 Task: Search one way flight ticket for 2 adults, 2 children, 2 infants in seat in first from Pullman/moscow, Idaho: Pullman-moscow Regional Airport to Jackson: Jackson Hole Airport on 5-2-2023. Choice of flights is Westjet. Number of bags: 1 checked bag. Price is upto 81000. Outbound departure time preference is 12:45.
Action: Mouse moved to (382, 360)
Screenshot: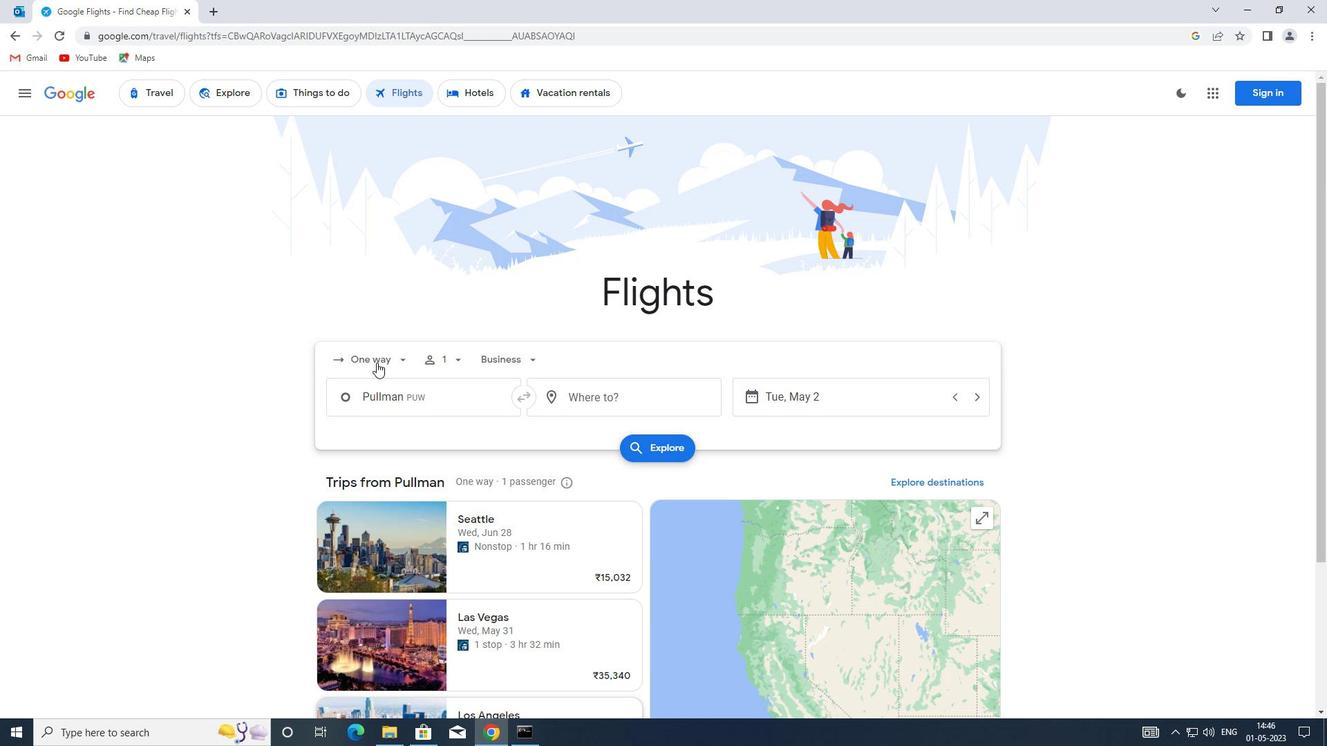 
Action: Mouse pressed left at (382, 360)
Screenshot: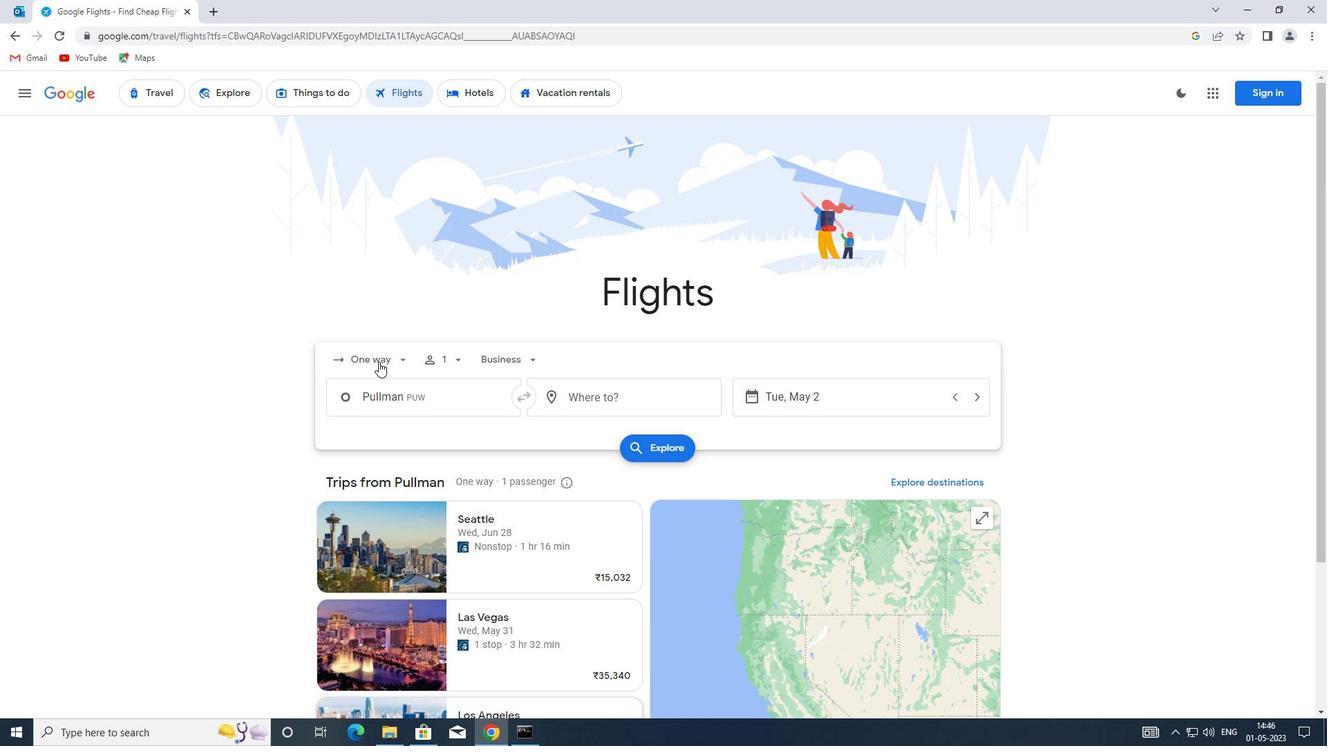 
Action: Mouse moved to (409, 425)
Screenshot: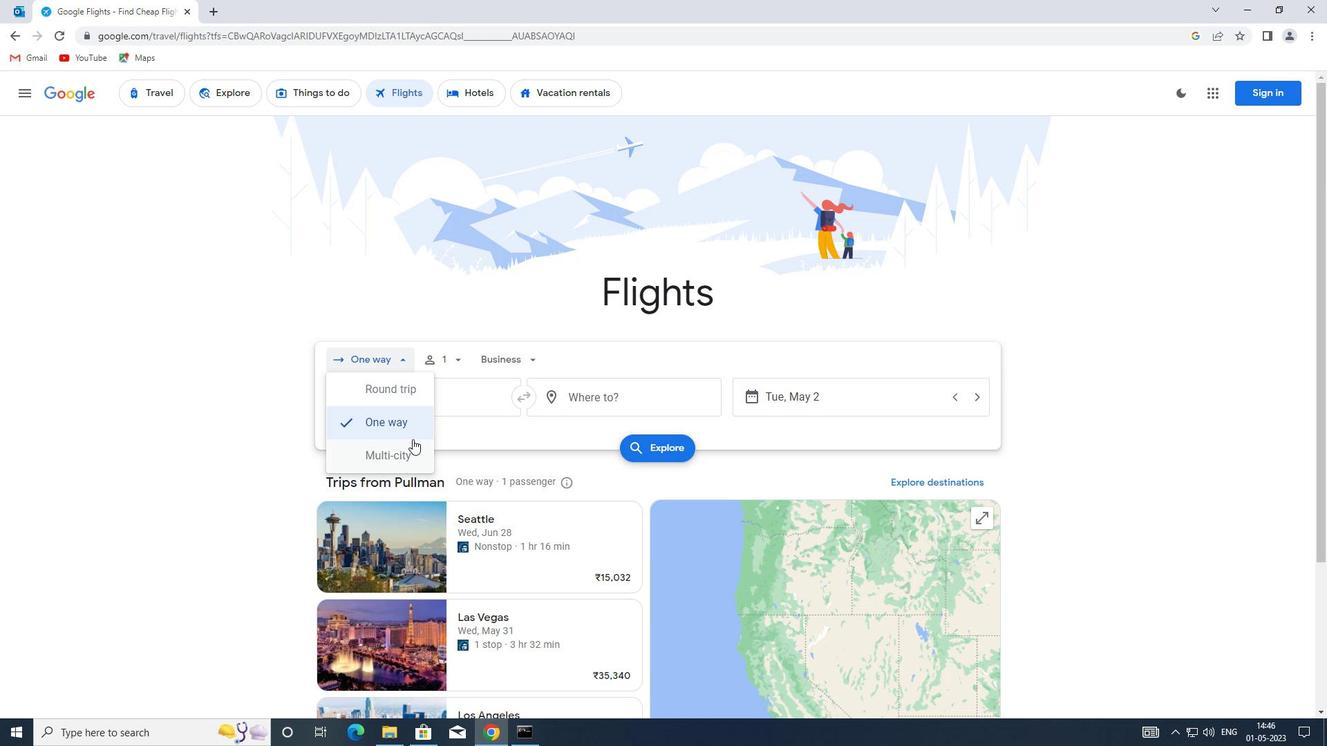 
Action: Mouse pressed left at (409, 425)
Screenshot: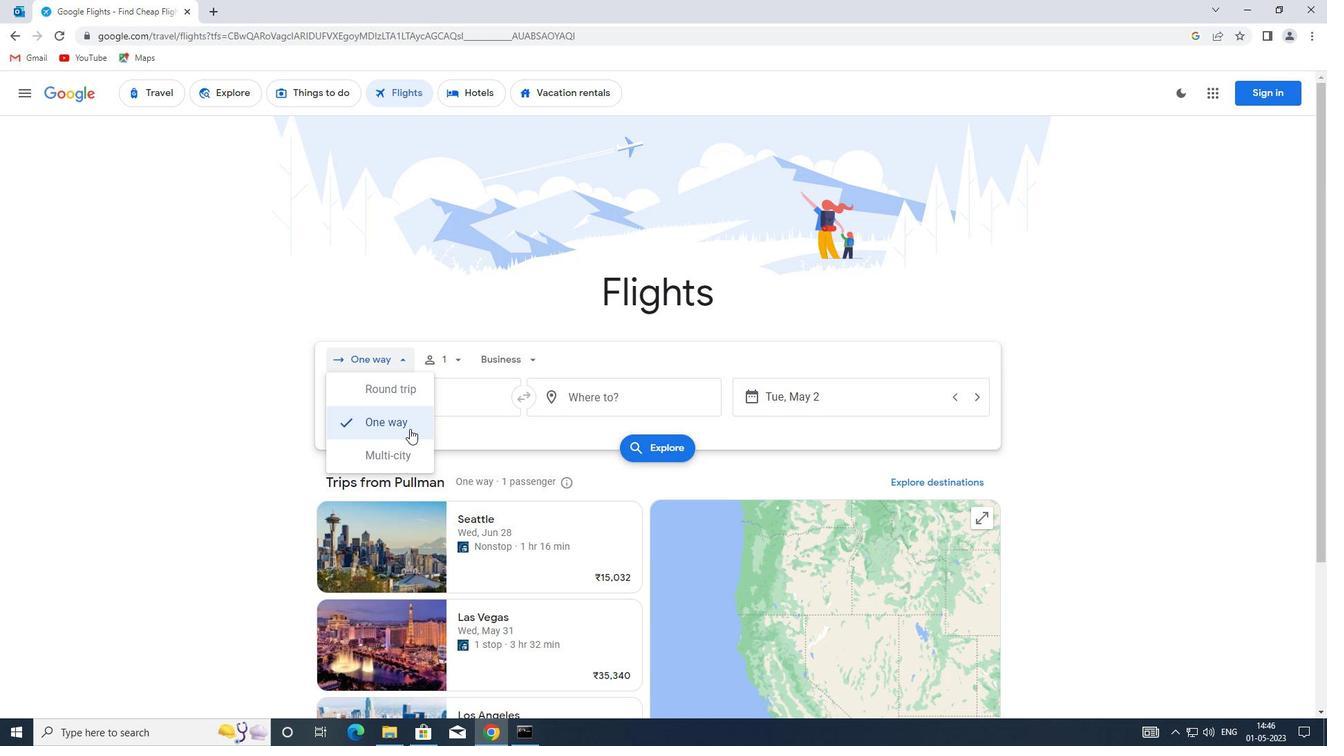 
Action: Mouse moved to (460, 358)
Screenshot: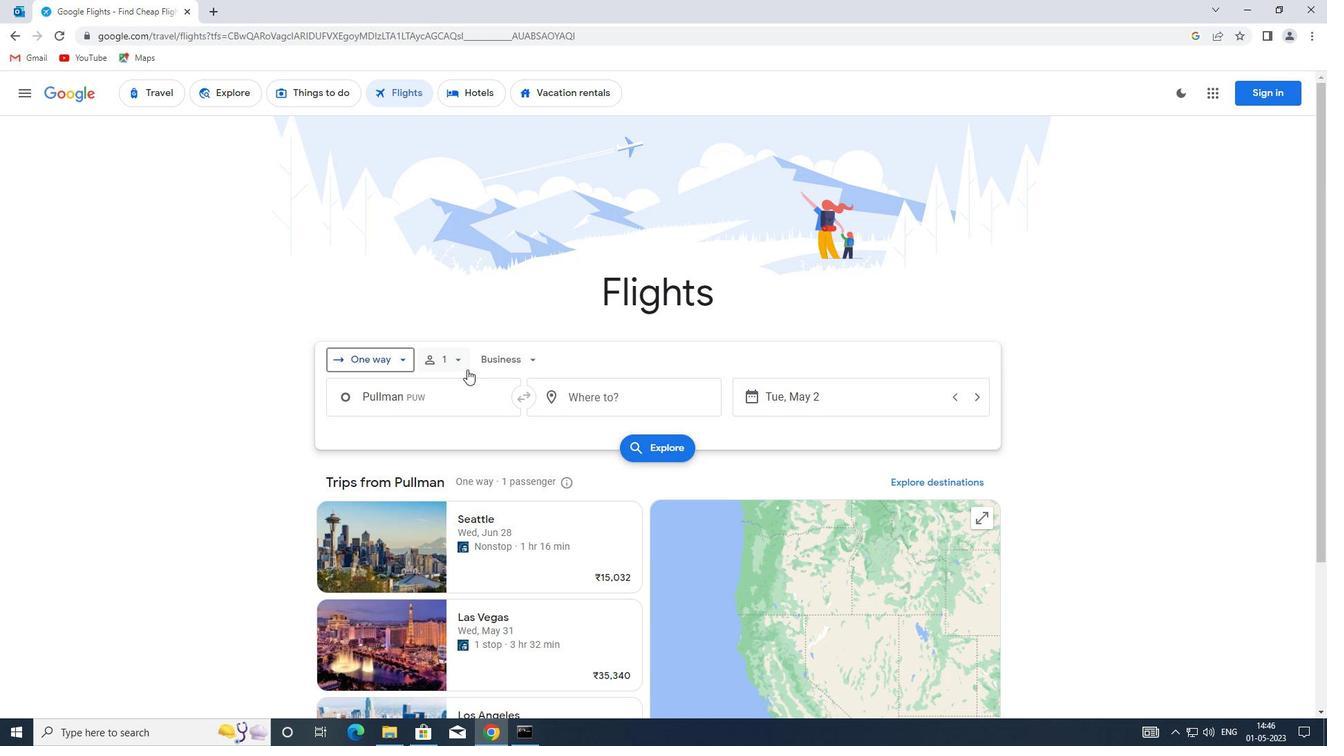 
Action: Mouse pressed left at (460, 358)
Screenshot: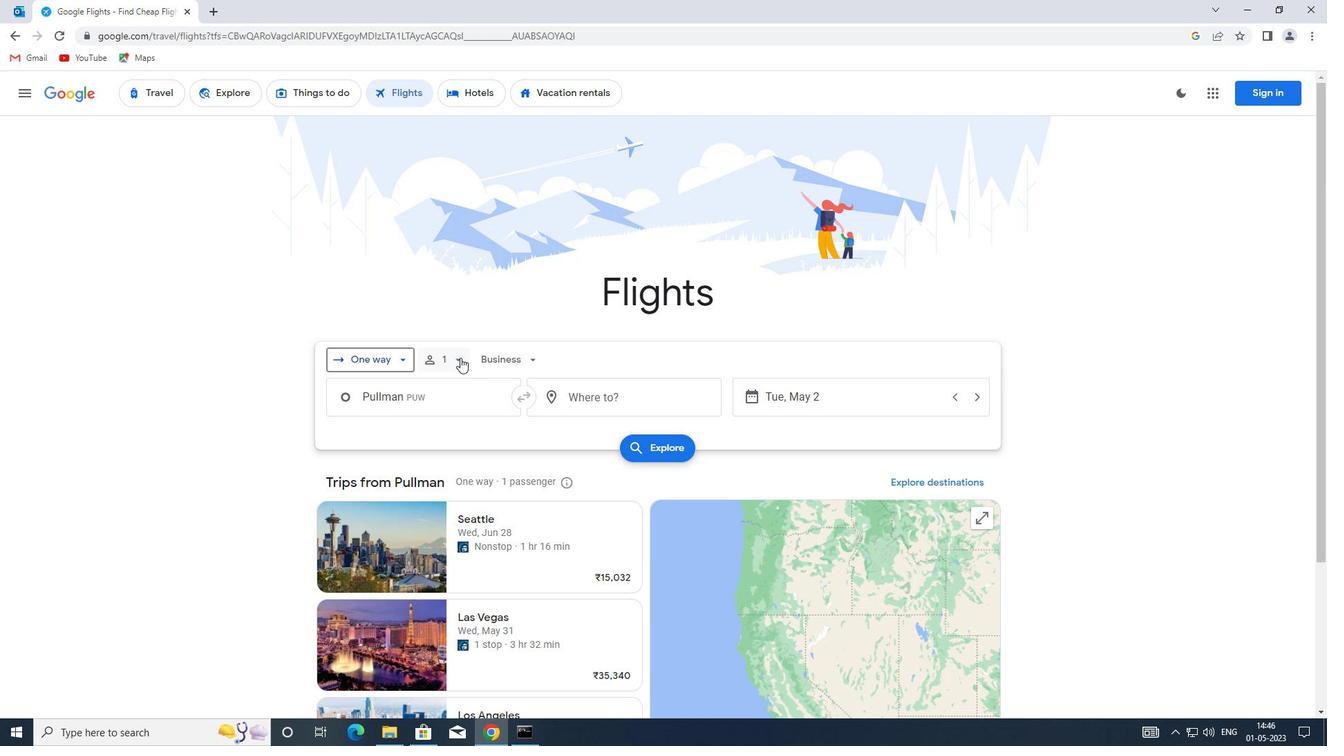 
Action: Mouse moved to (555, 391)
Screenshot: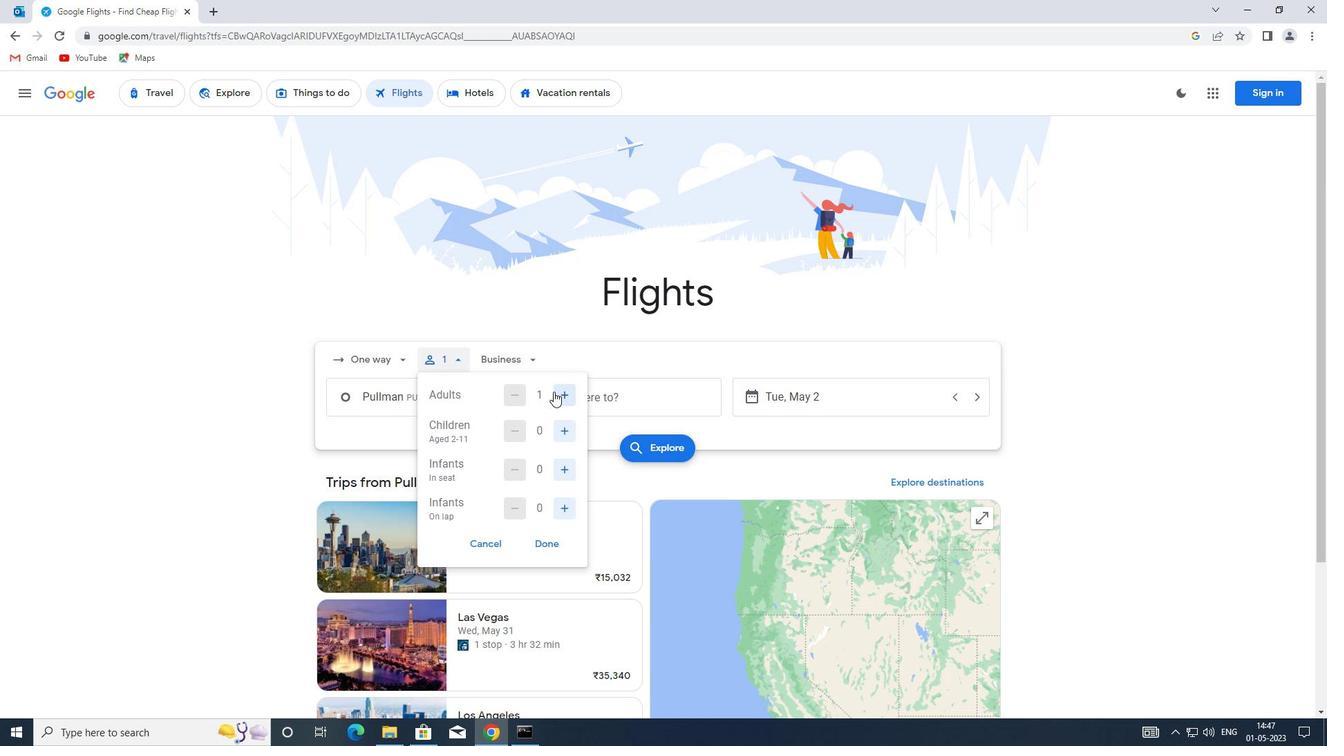 
Action: Mouse pressed left at (555, 391)
Screenshot: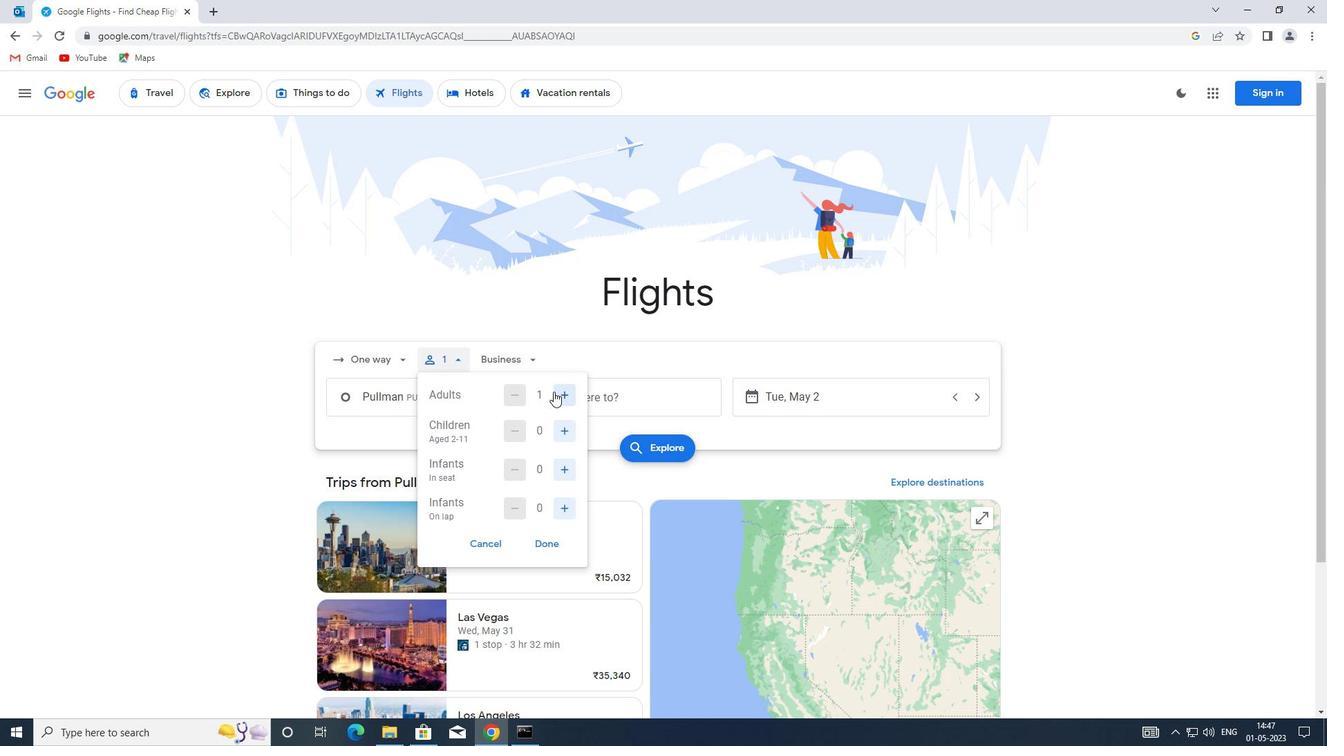 
Action: Mouse moved to (565, 427)
Screenshot: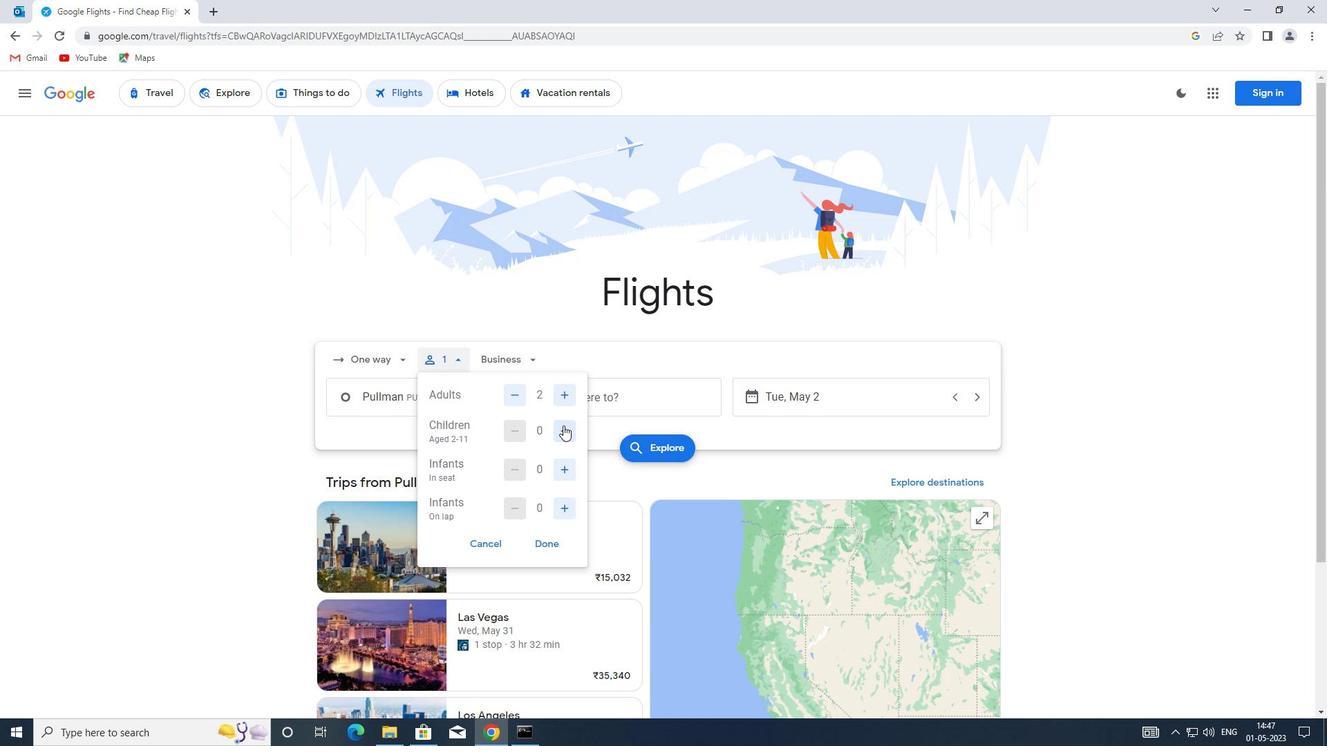 
Action: Mouse pressed left at (565, 427)
Screenshot: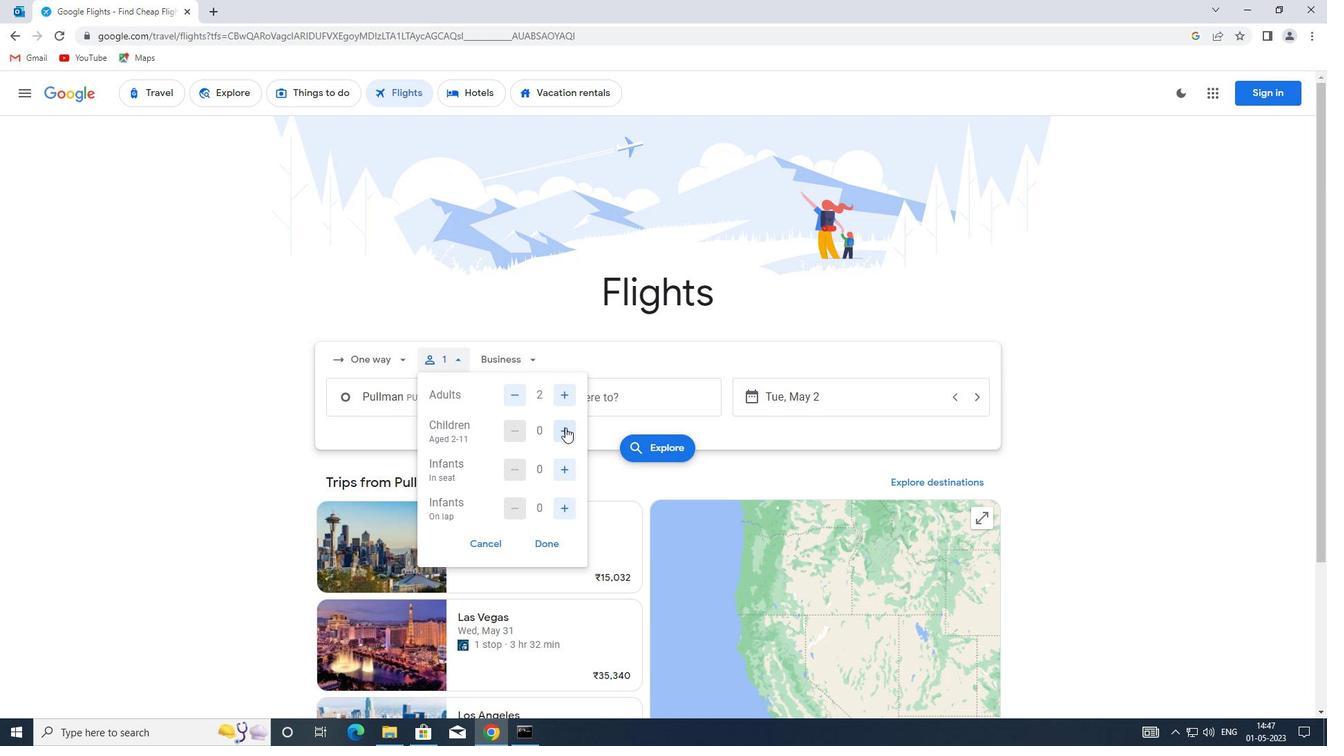 
Action: Mouse pressed left at (565, 427)
Screenshot: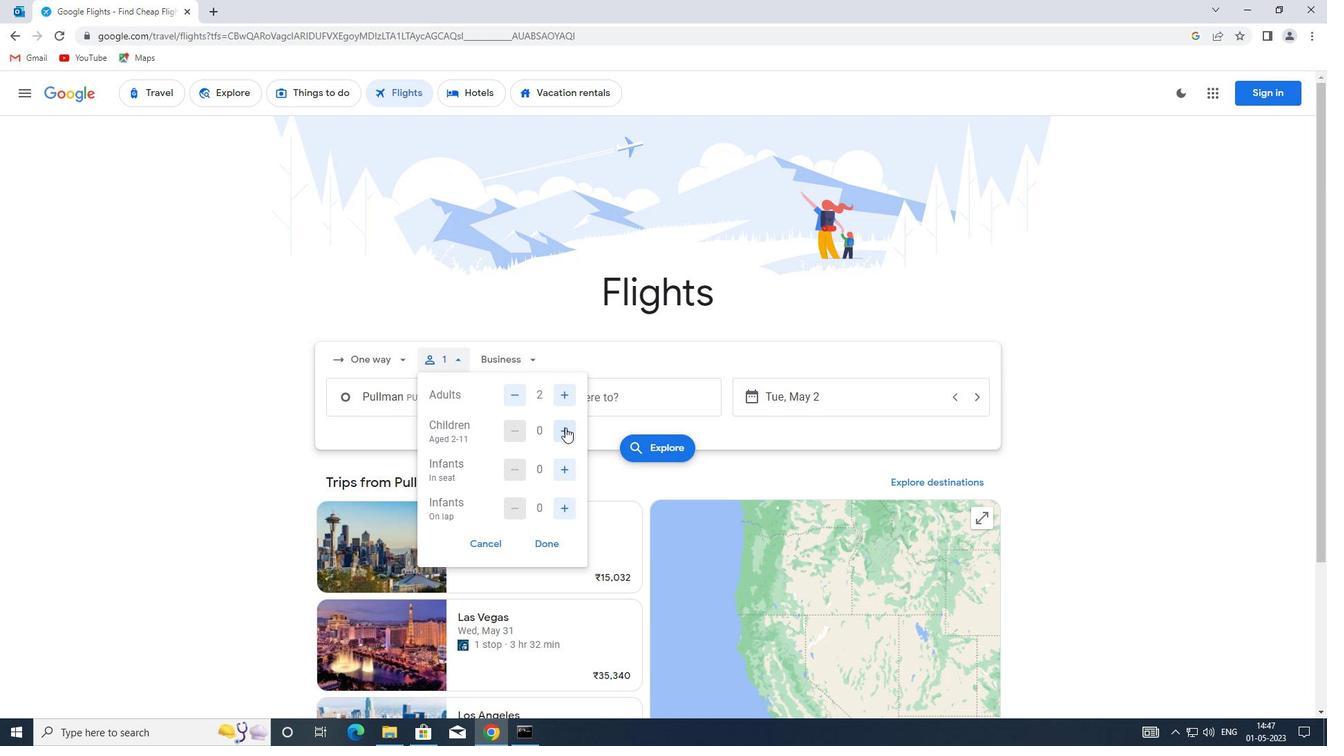 
Action: Mouse moved to (567, 472)
Screenshot: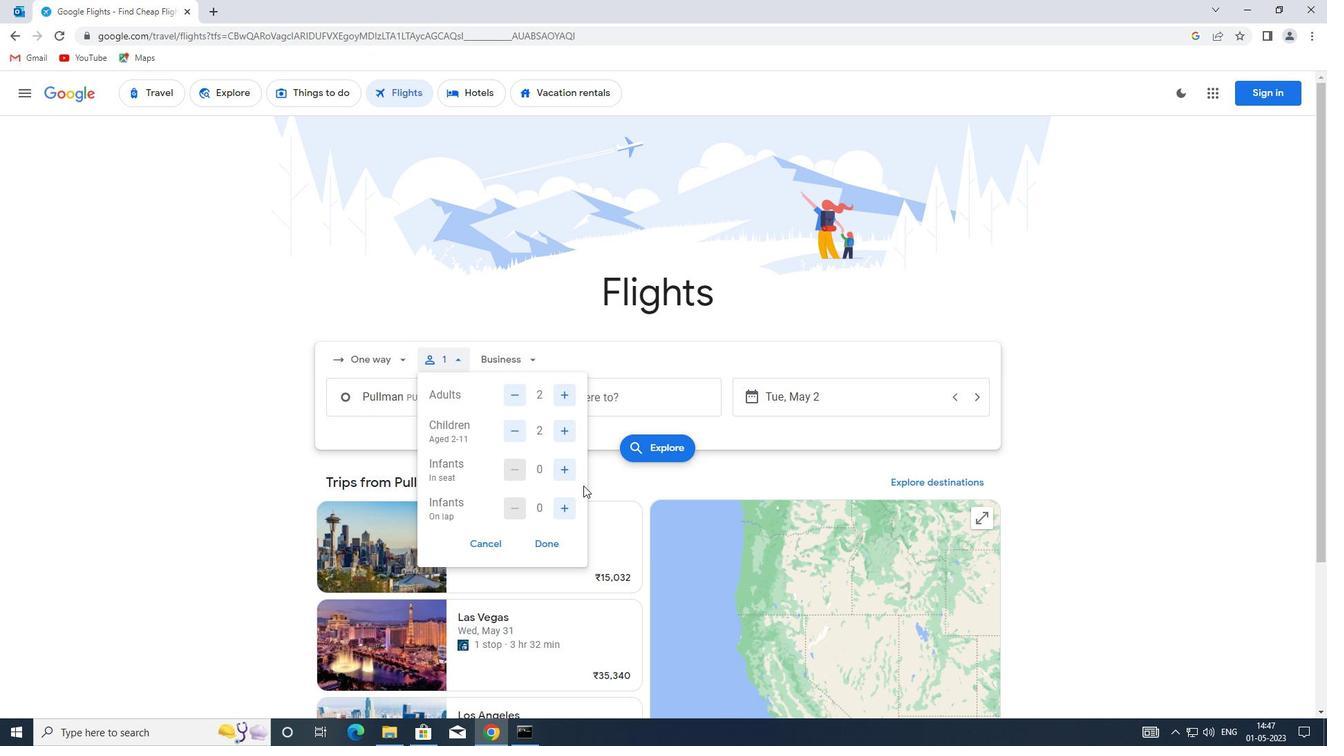 
Action: Mouse pressed left at (567, 472)
Screenshot: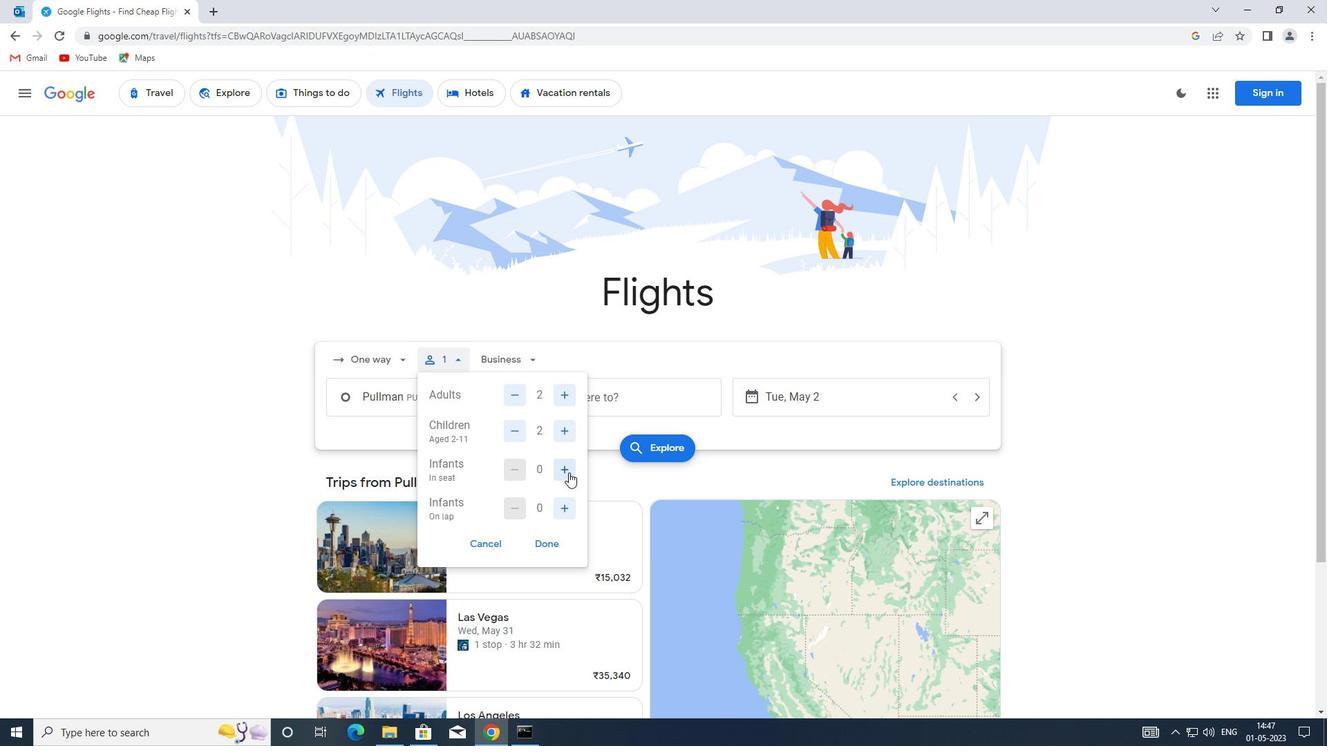
Action: Mouse pressed left at (567, 472)
Screenshot: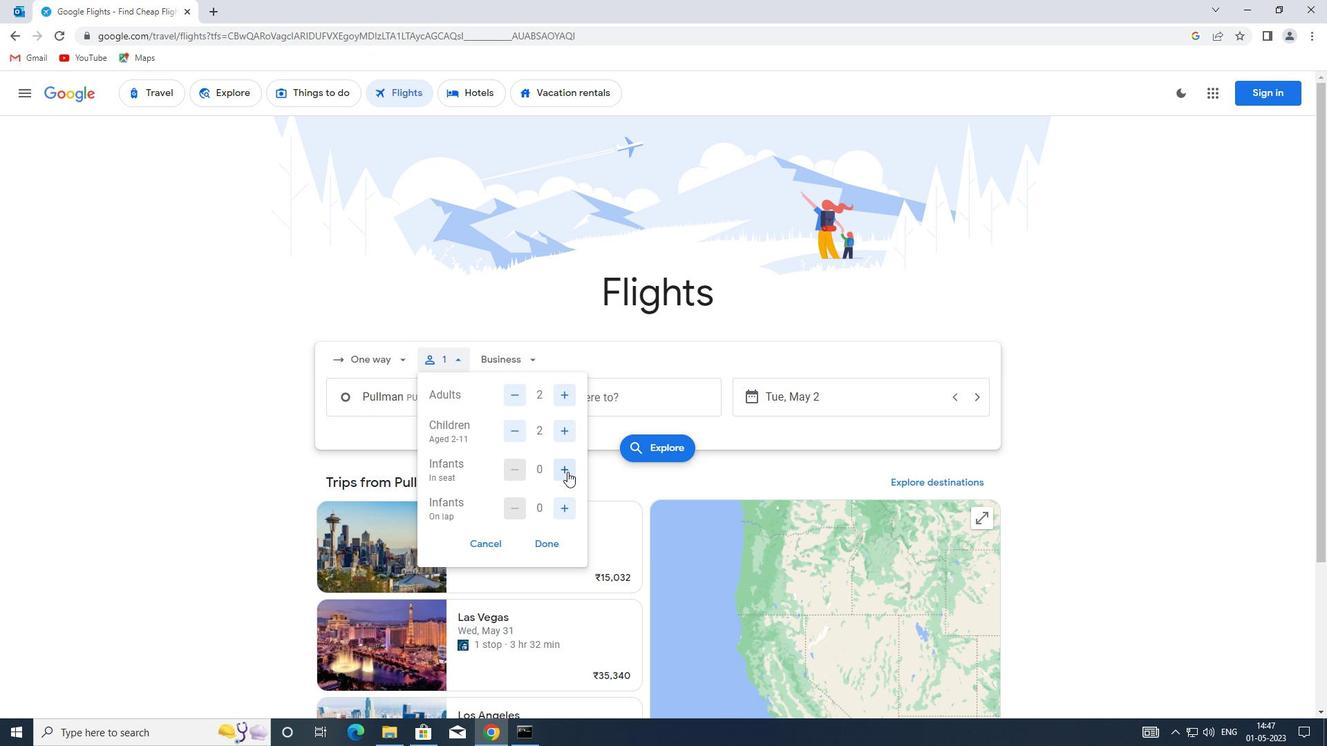 
Action: Mouse moved to (552, 549)
Screenshot: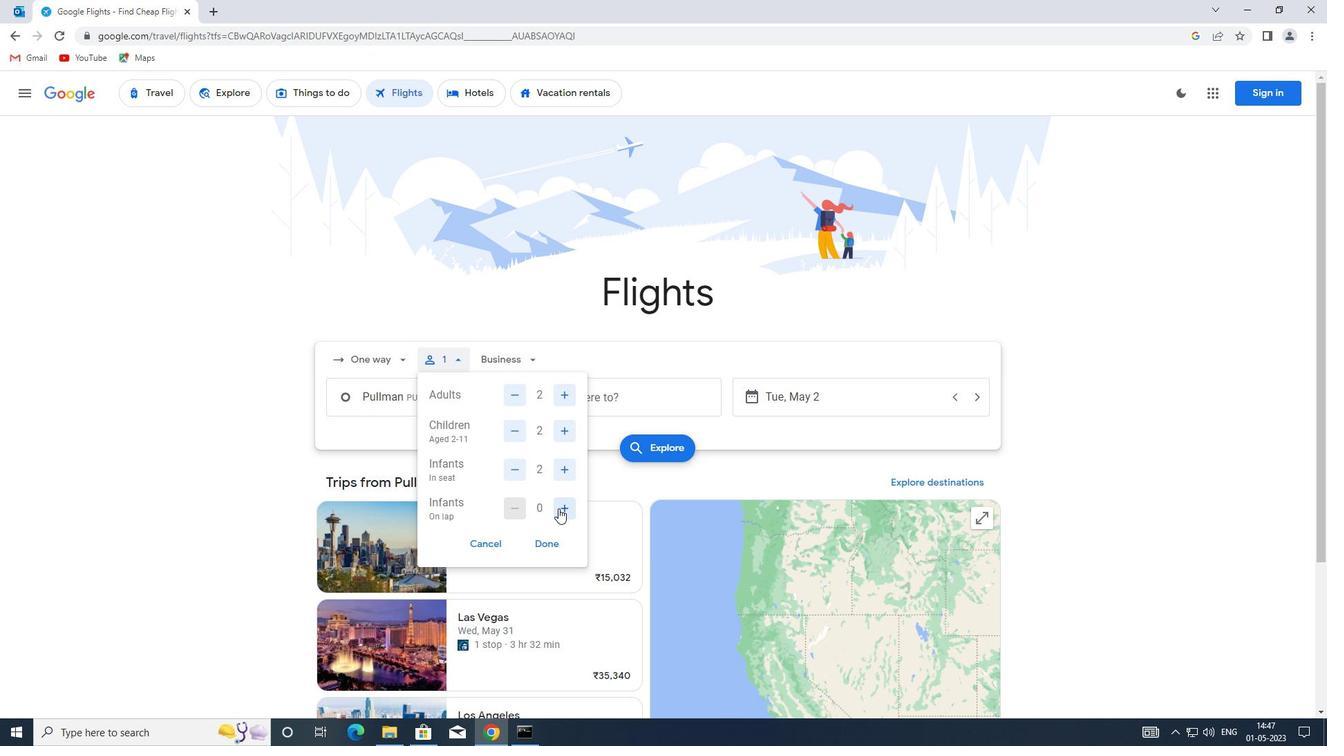 
Action: Mouse pressed left at (552, 549)
Screenshot: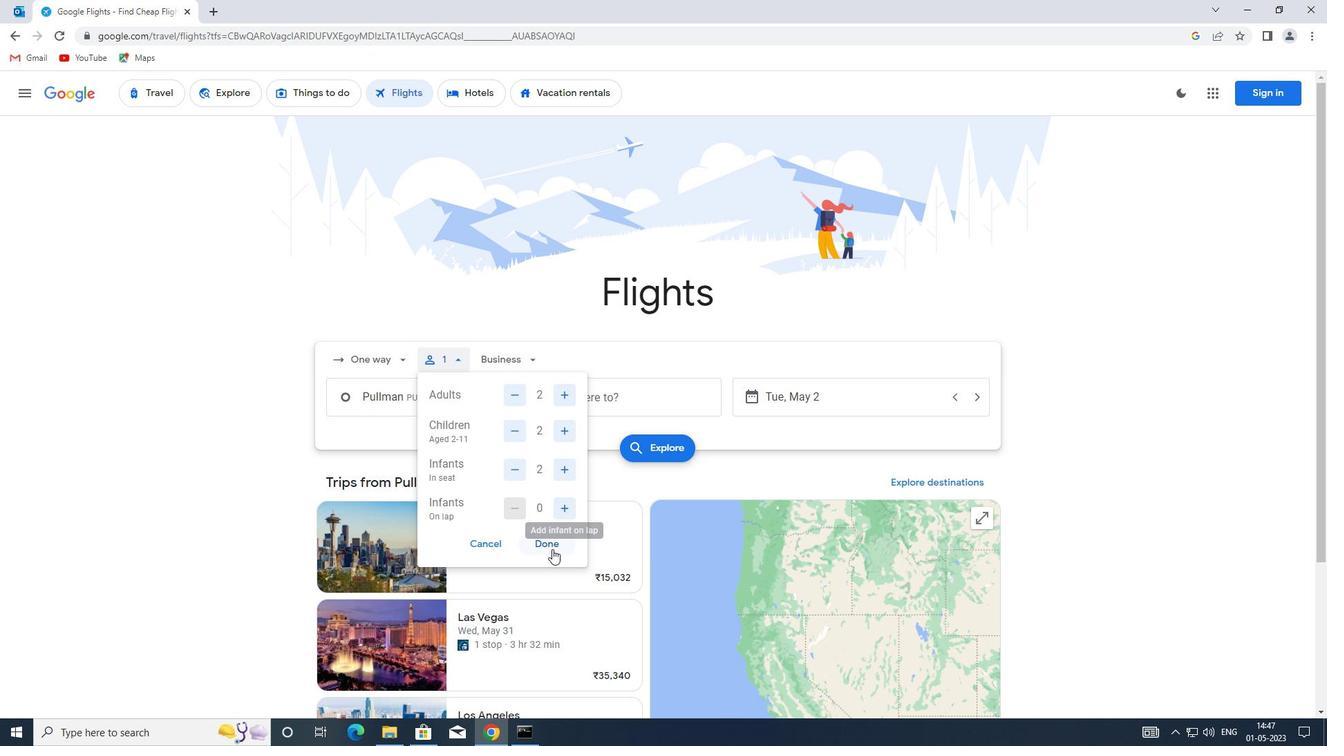 
Action: Mouse moved to (519, 357)
Screenshot: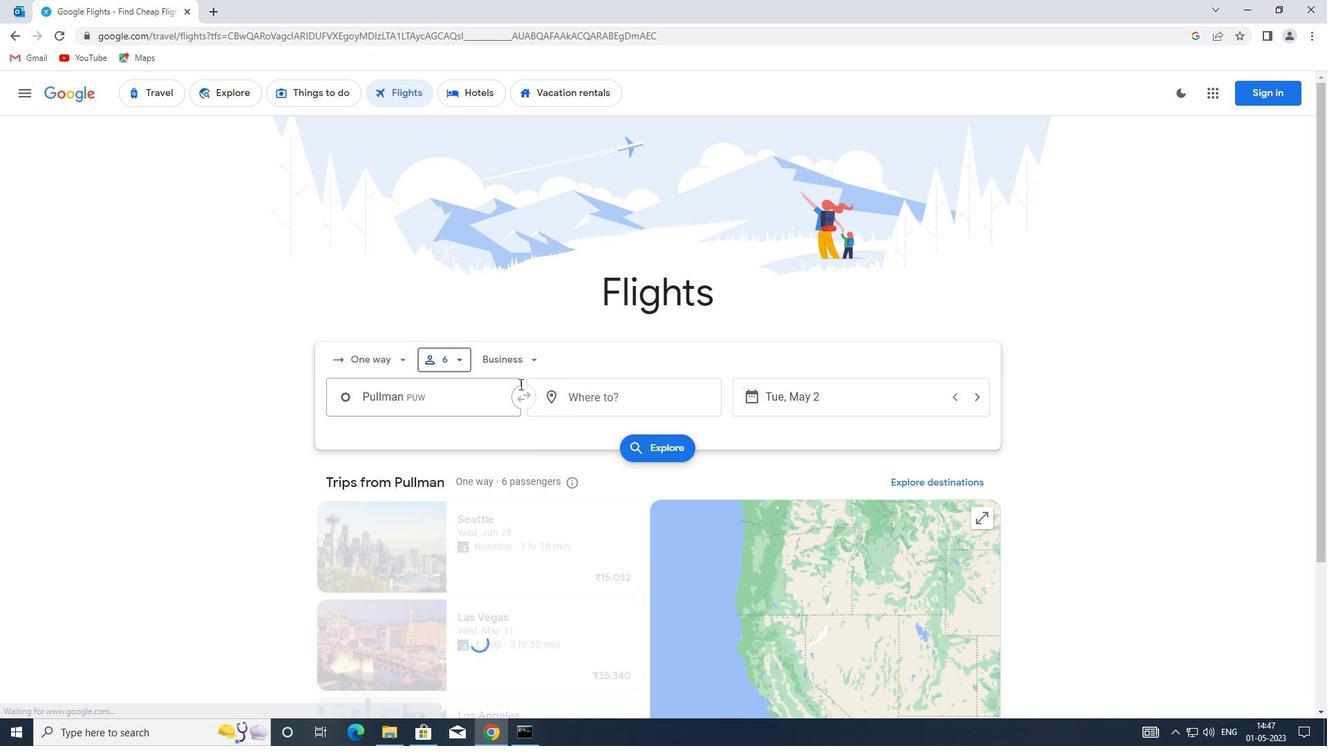 
Action: Mouse pressed left at (519, 357)
Screenshot: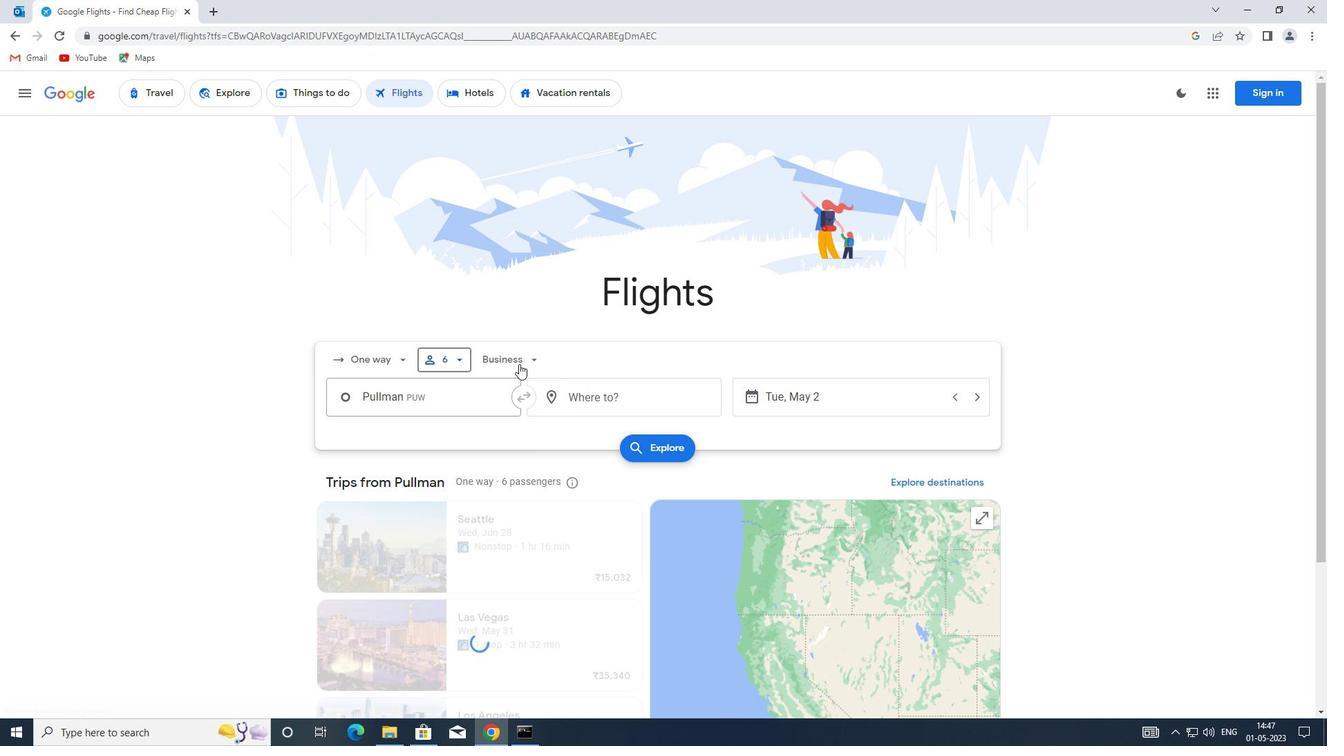 
Action: Mouse moved to (535, 498)
Screenshot: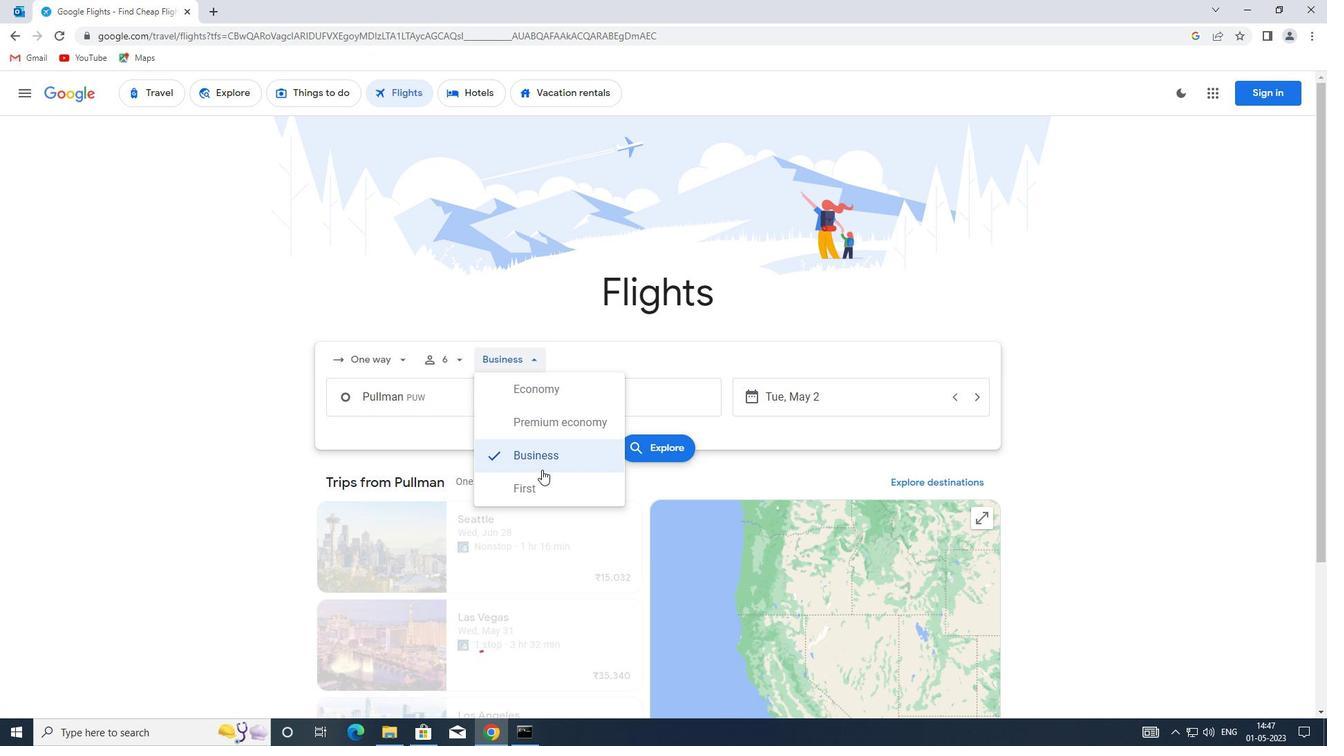 
Action: Mouse pressed left at (535, 498)
Screenshot: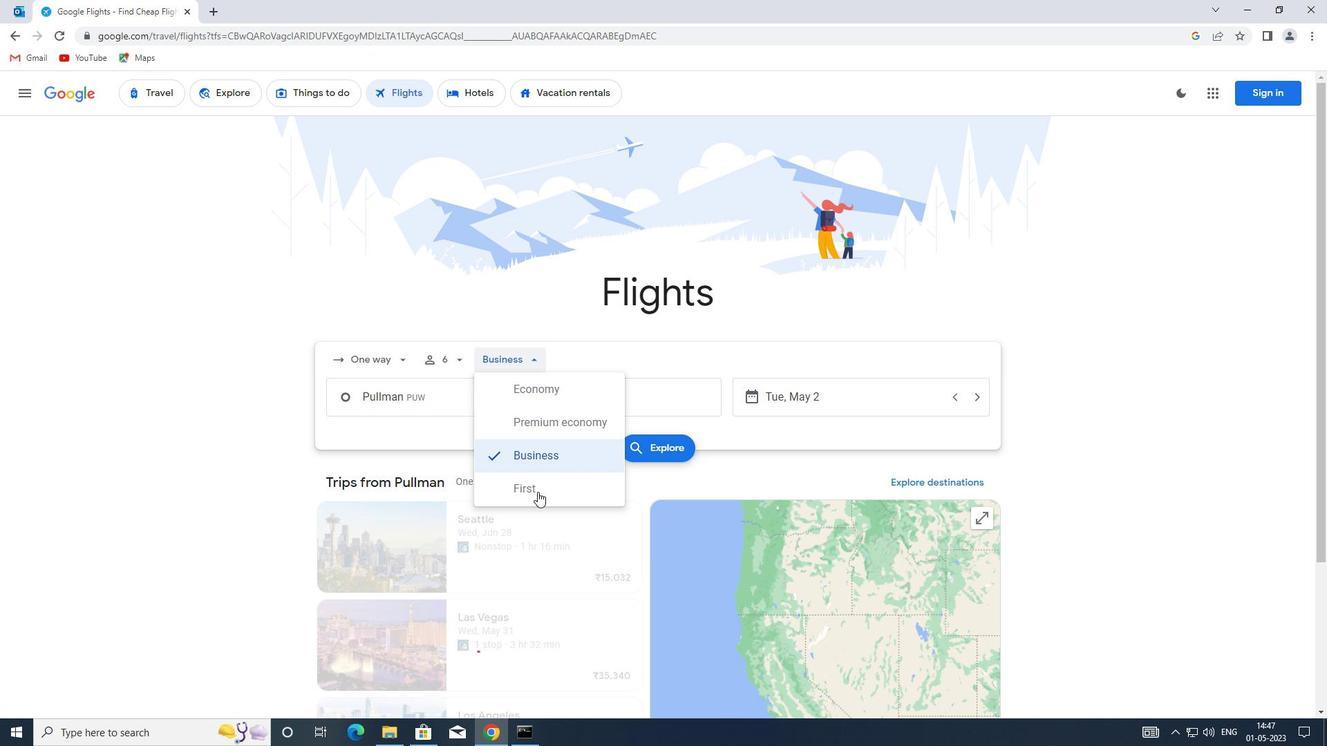
Action: Mouse moved to (434, 398)
Screenshot: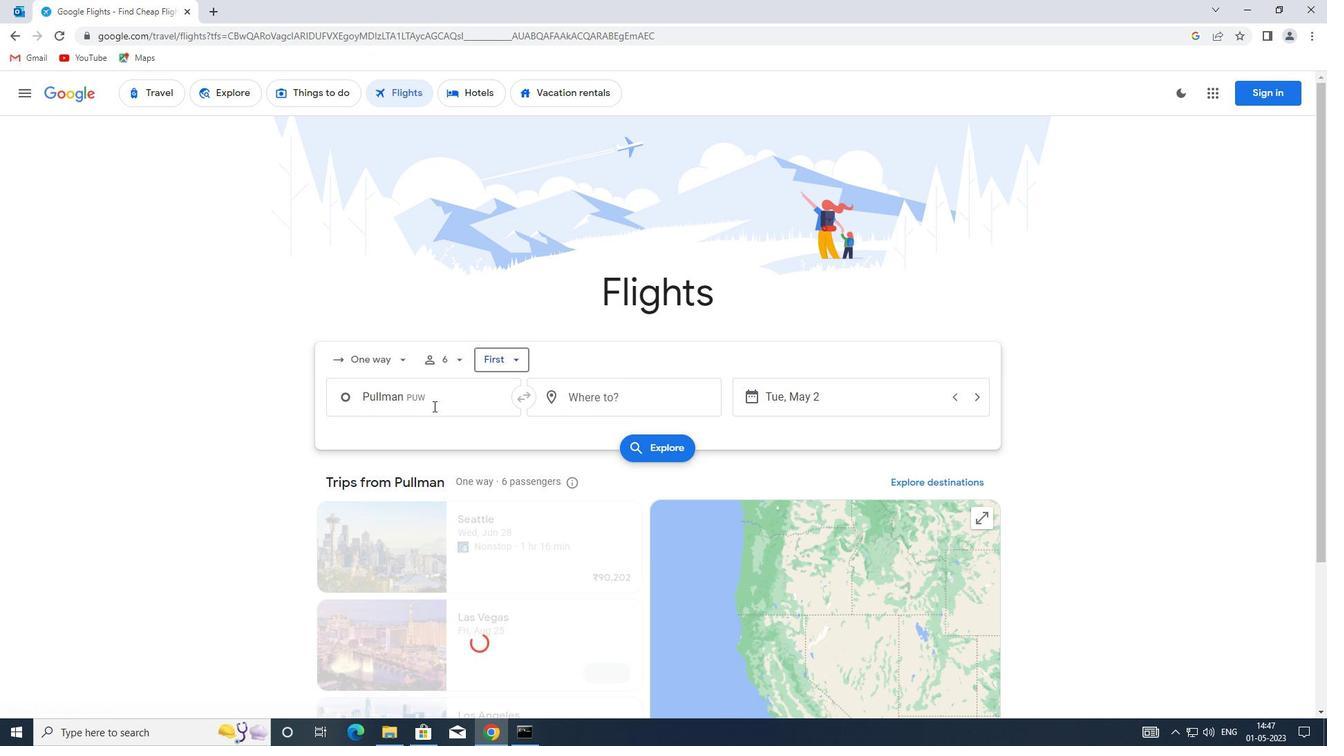 
Action: Mouse pressed left at (434, 398)
Screenshot: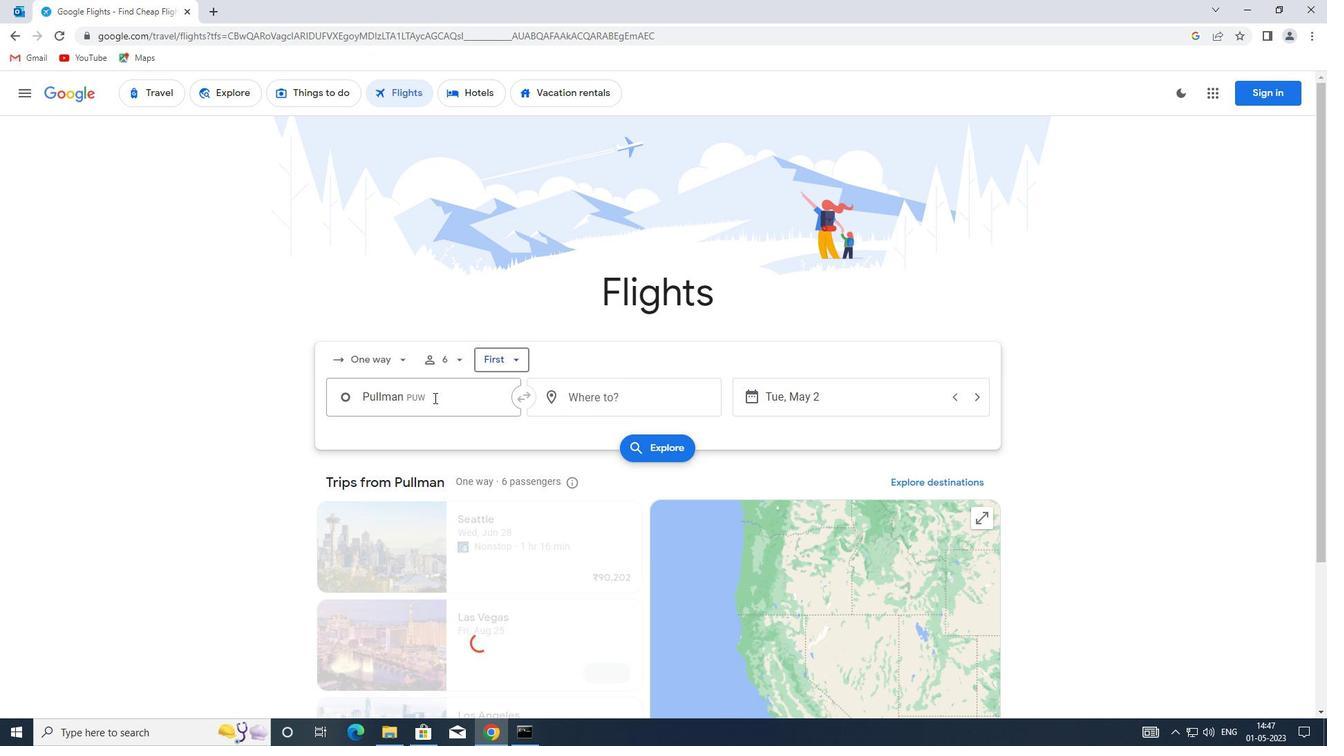 
Action: Key pressed <Key.enter>
Screenshot: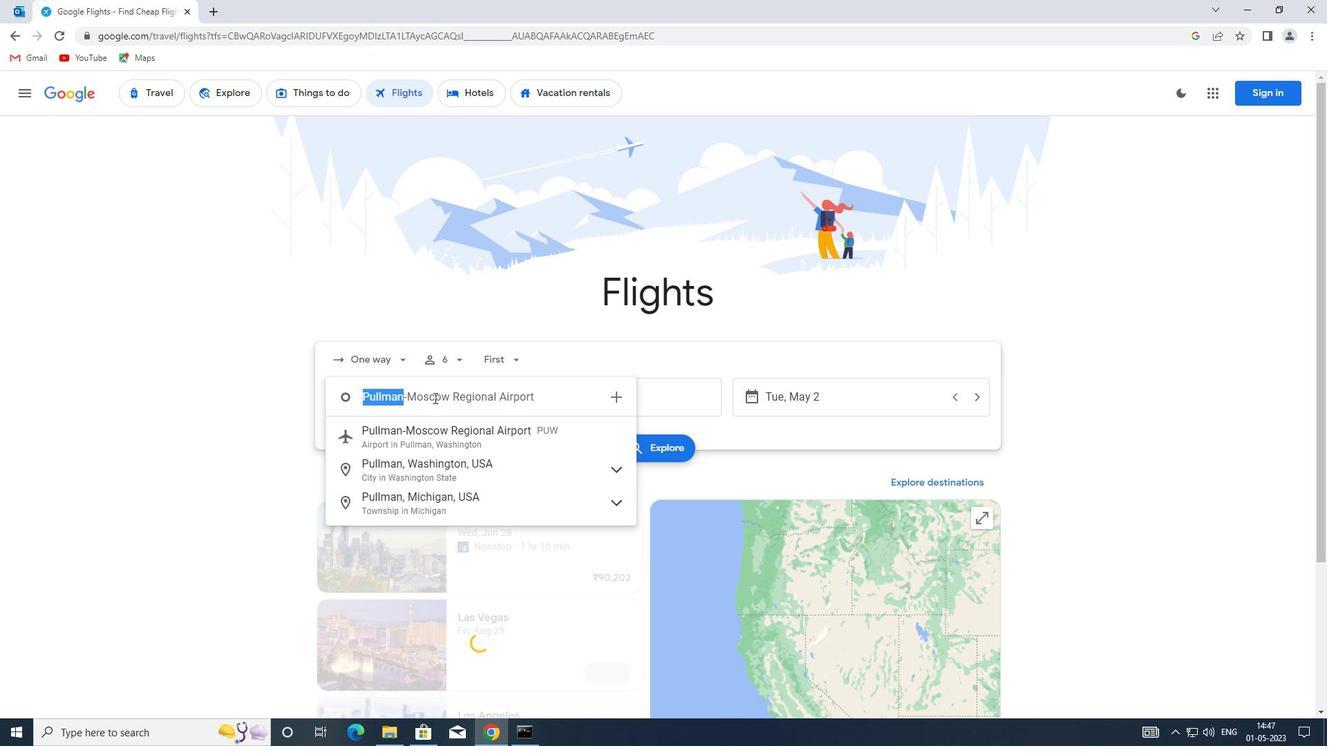
Action: Mouse moved to (577, 394)
Screenshot: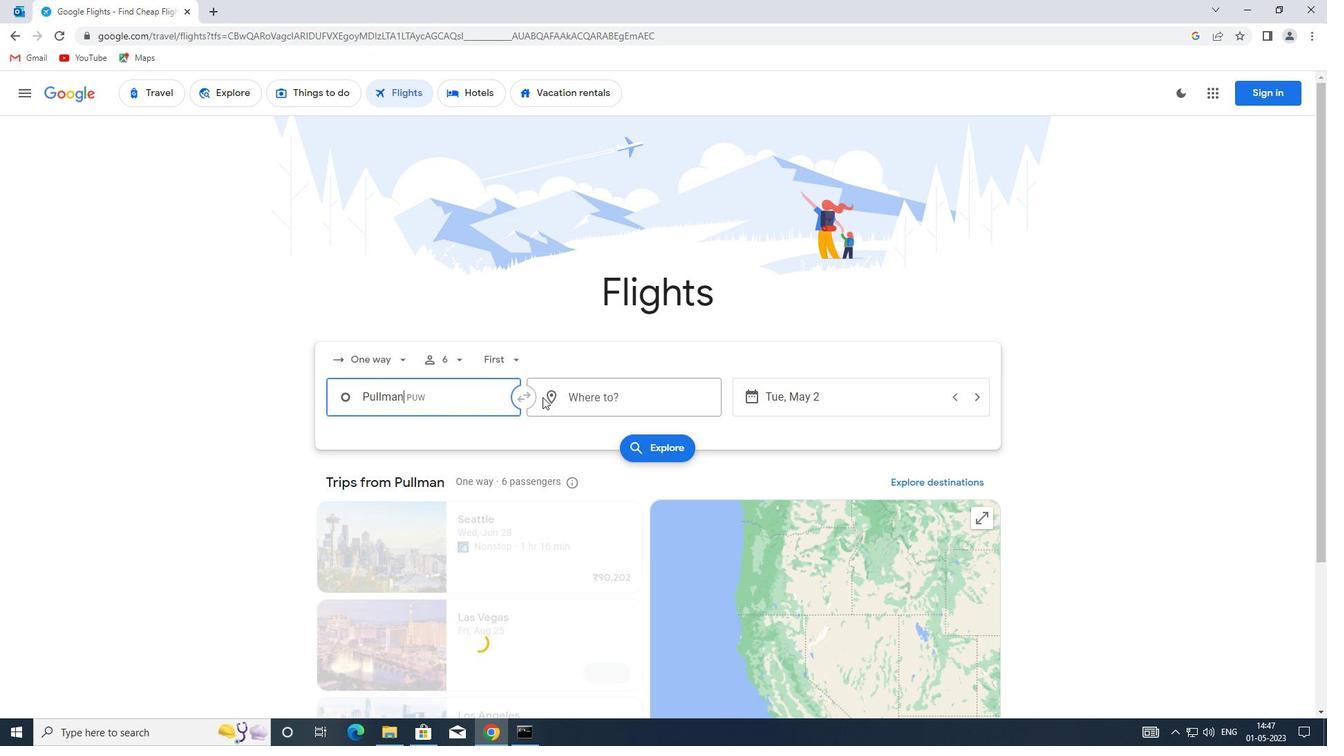 
Action: Mouse pressed left at (577, 394)
Screenshot: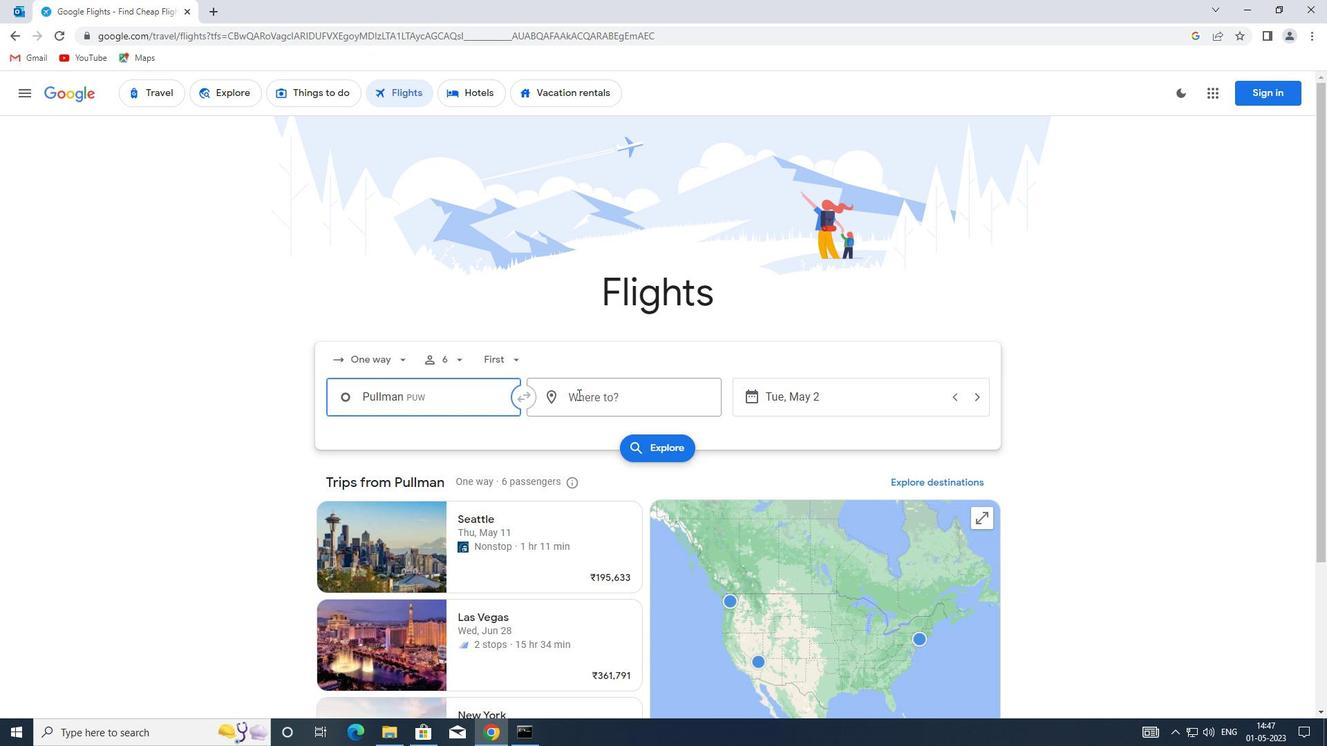 
Action: Key pressed jac<Key.enter>
Screenshot: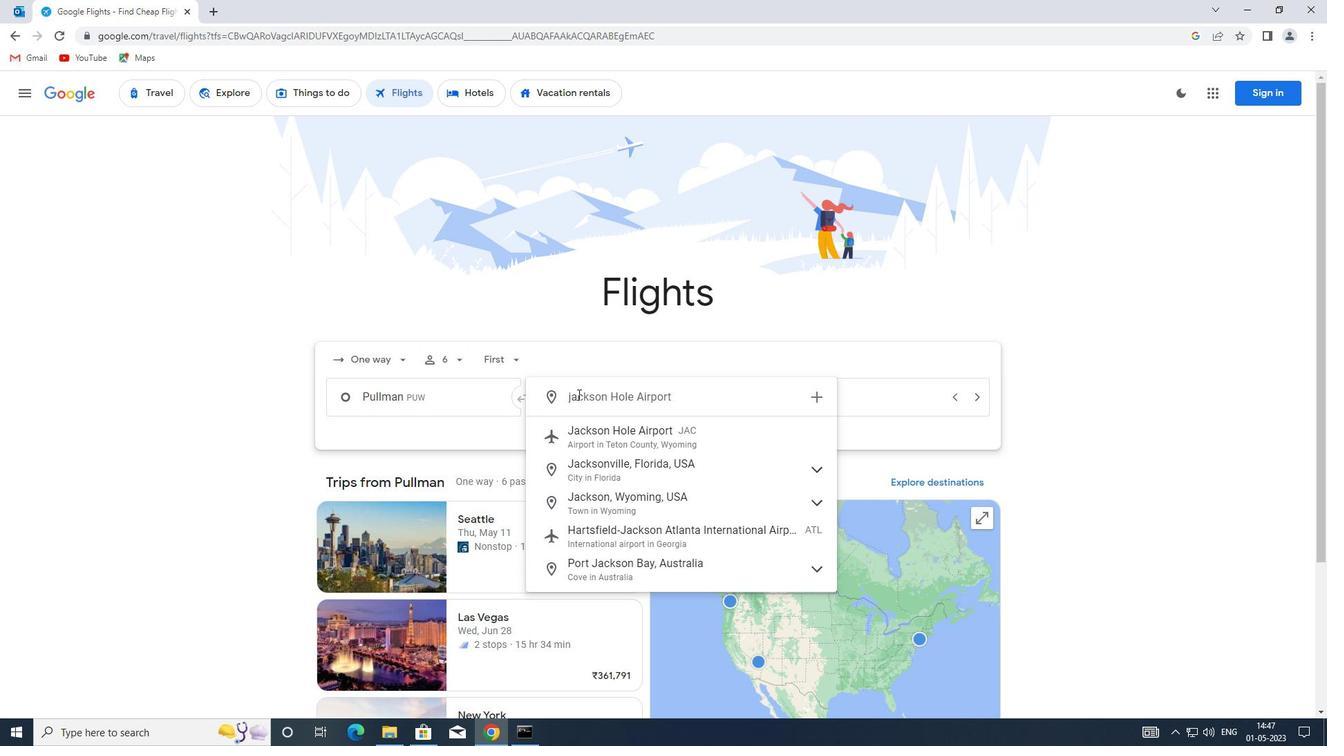 
Action: Mouse moved to (803, 409)
Screenshot: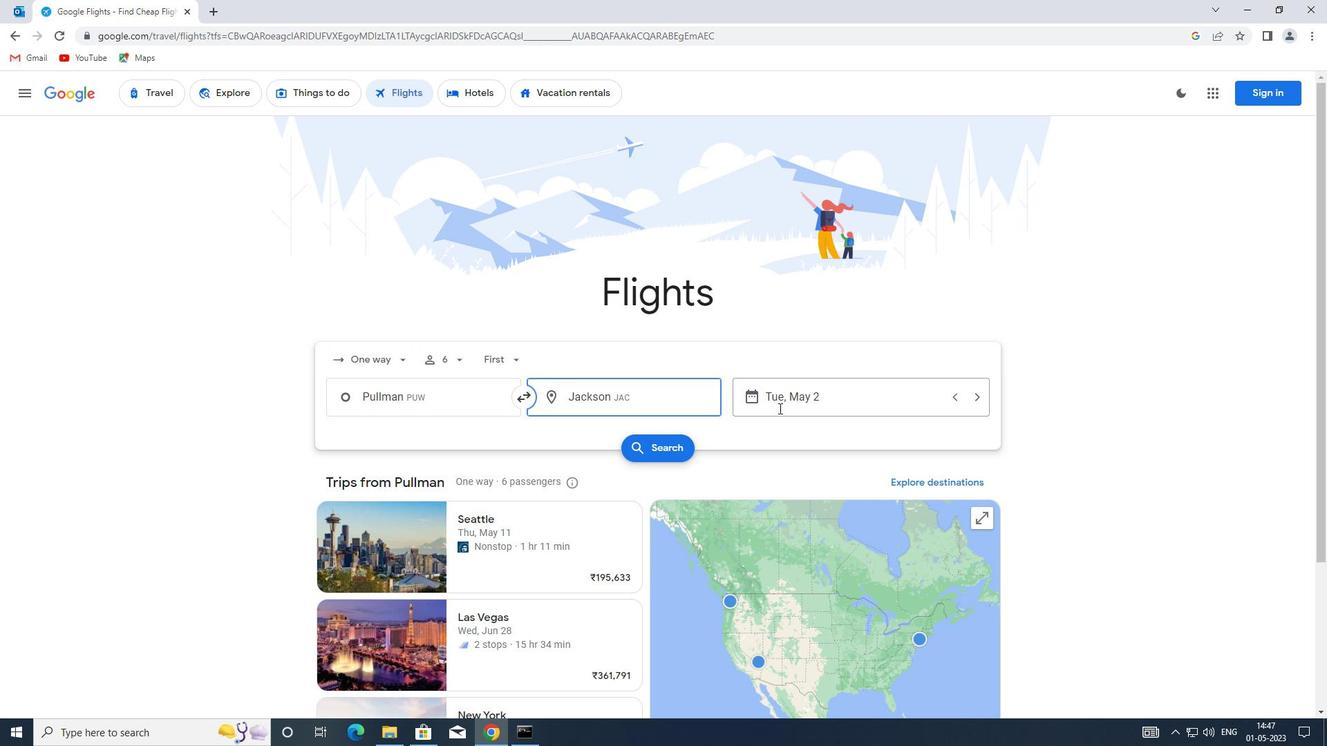 
Action: Mouse pressed left at (803, 409)
Screenshot: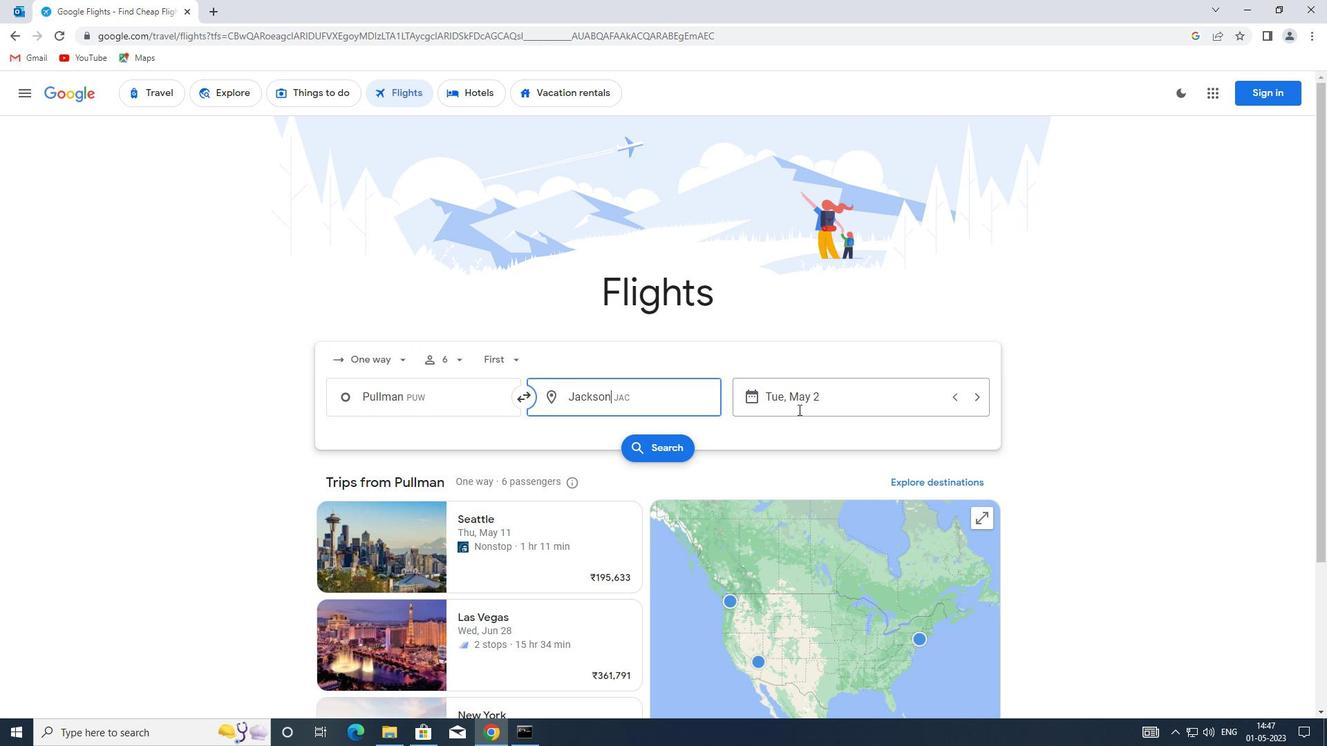 
Action: Mouse moved to (563, 473)
Screenshot: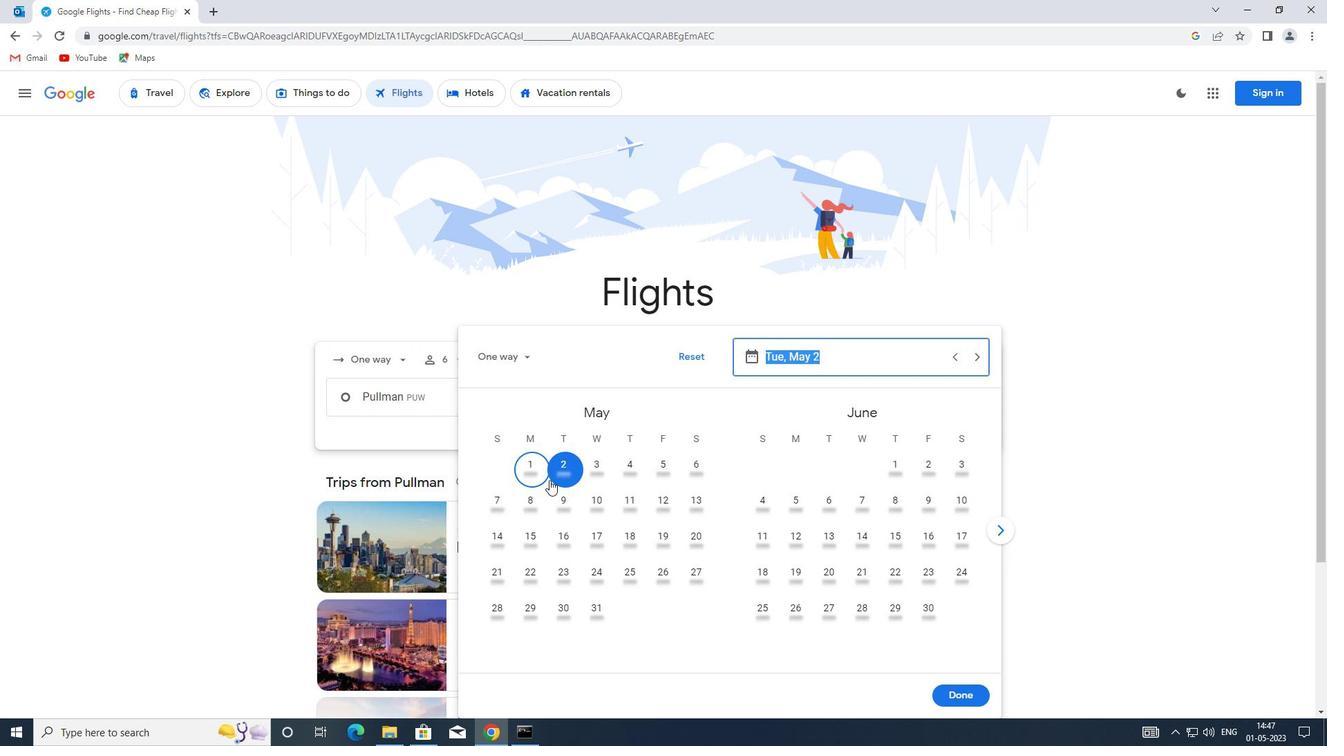 
Action: Mouse pressed left at (563, 473)
Screenshot: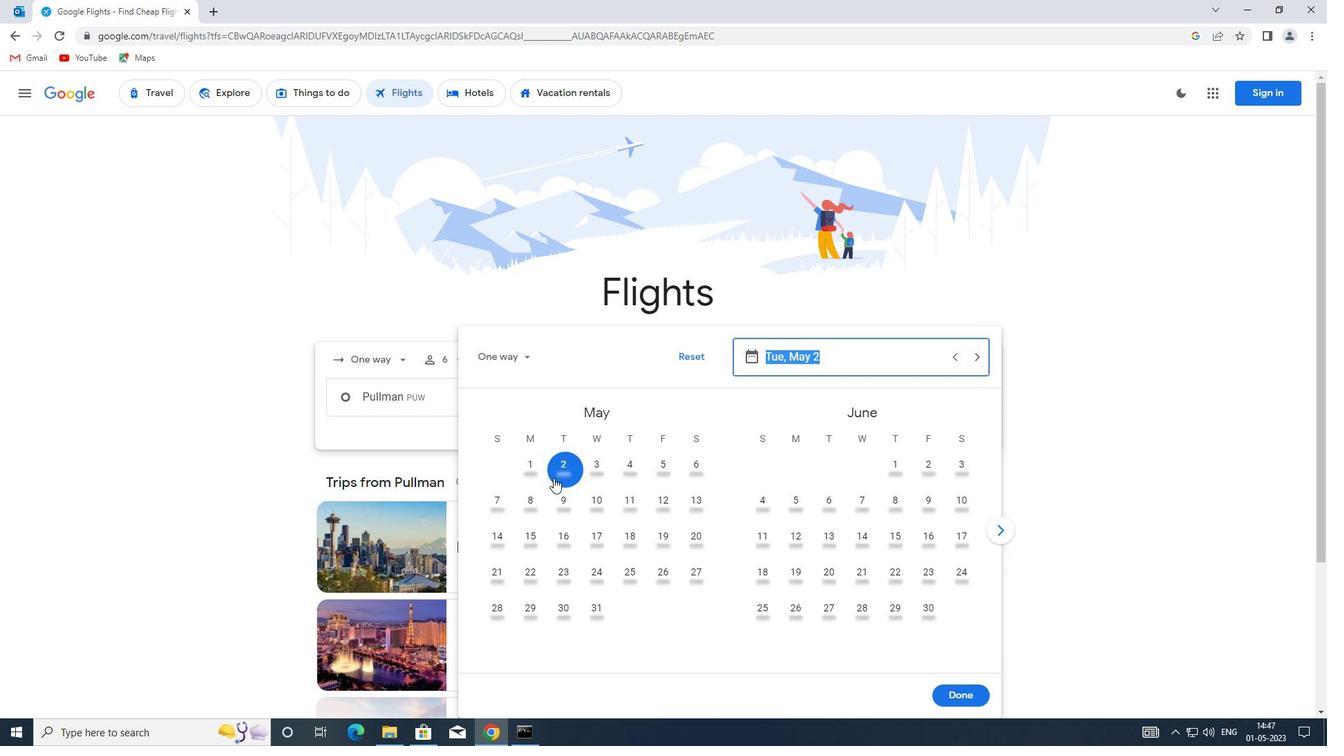 
Action: Mouse moved to (966, 696)
Screenshot: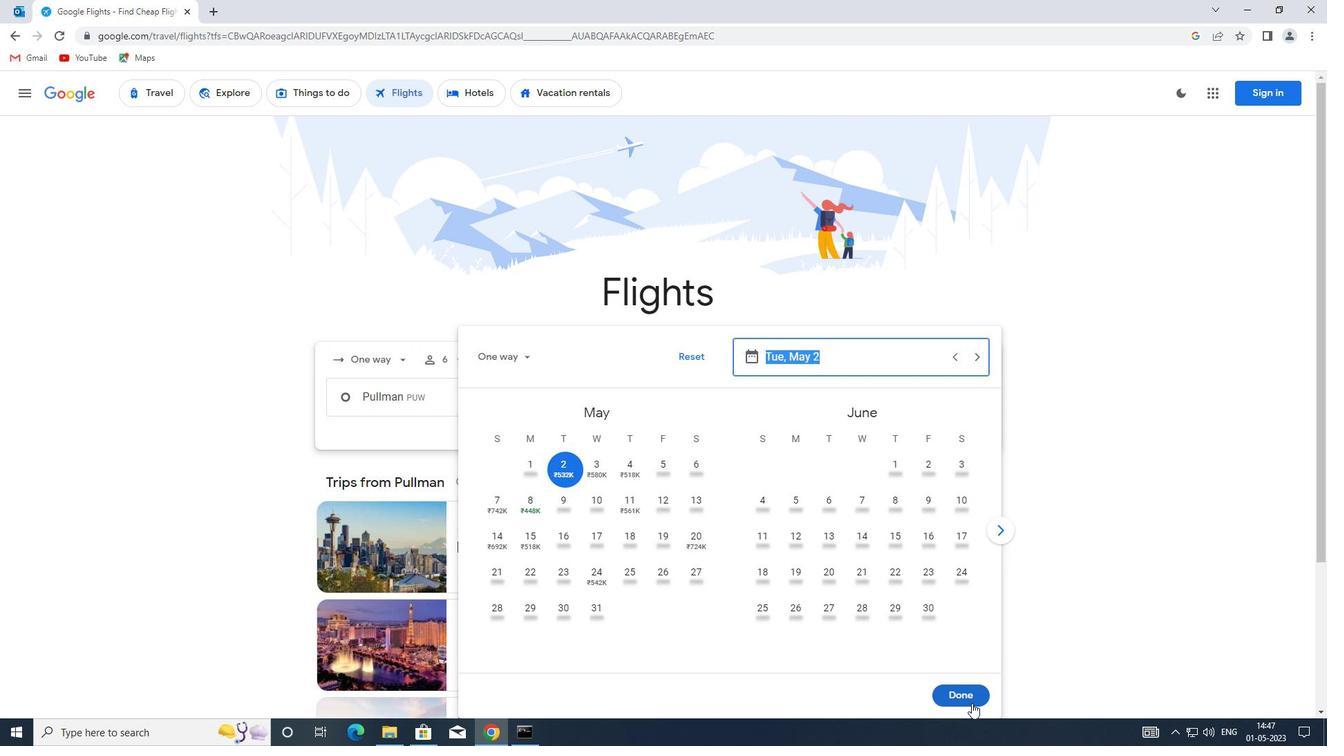 
Action: Mouse pressed left at (966, 696)
Screenshot: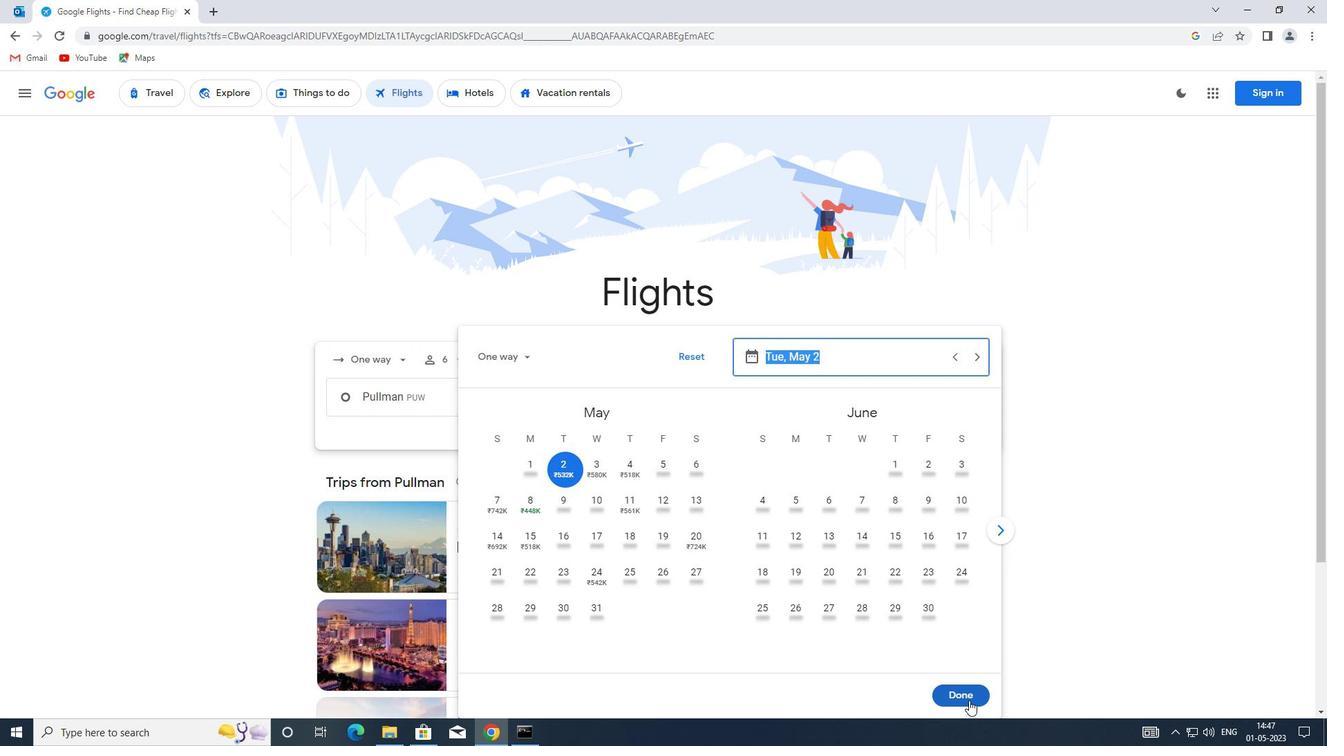 
Action: Mouse moved to (659, 441)
Screenshot: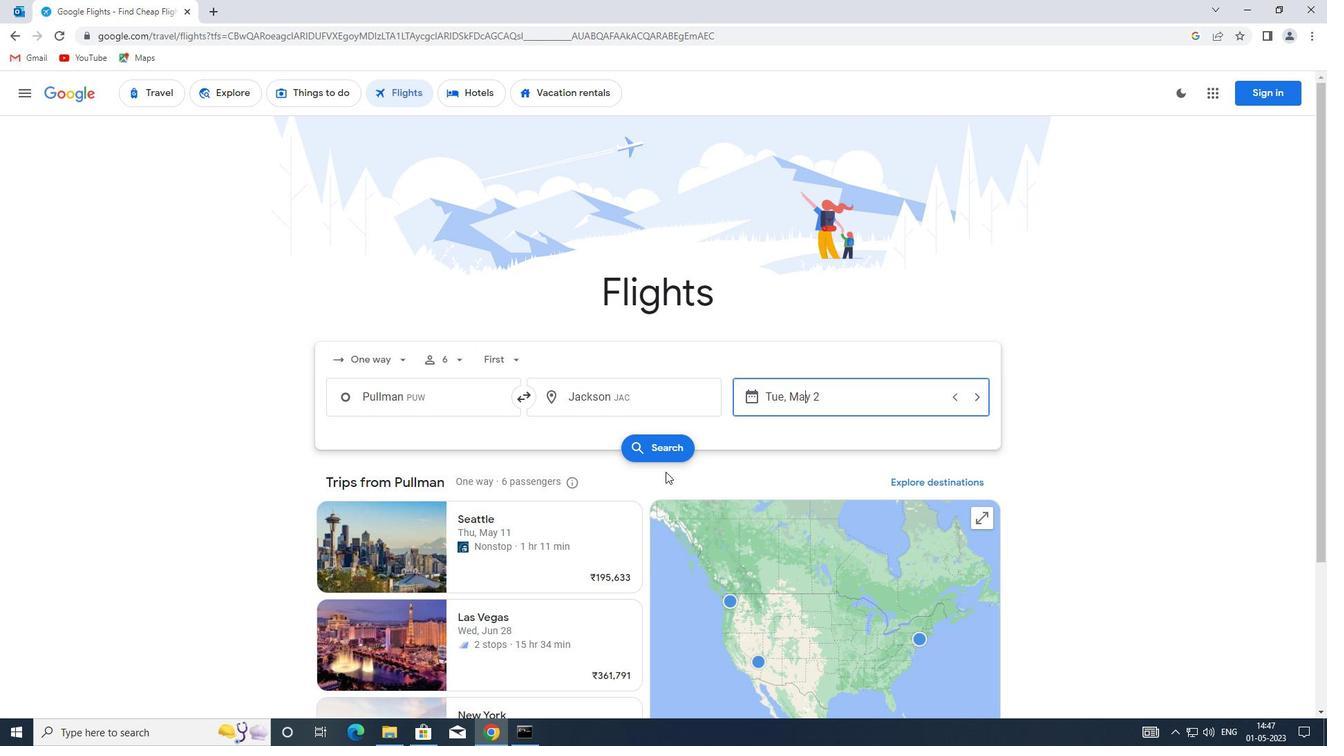 
Action: Mouse pressed left at (659, 441)
Screenshot: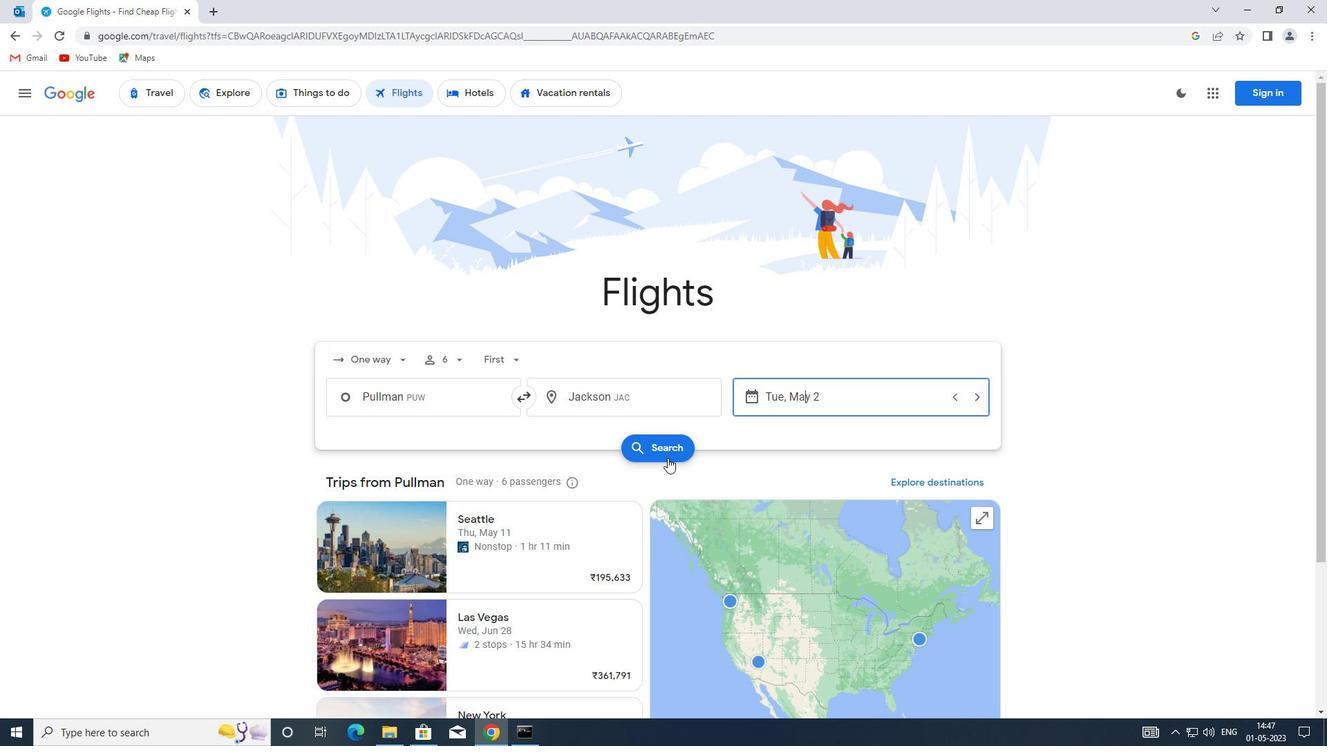 
Action: Mouse moved to (349, 221)
Screenshot: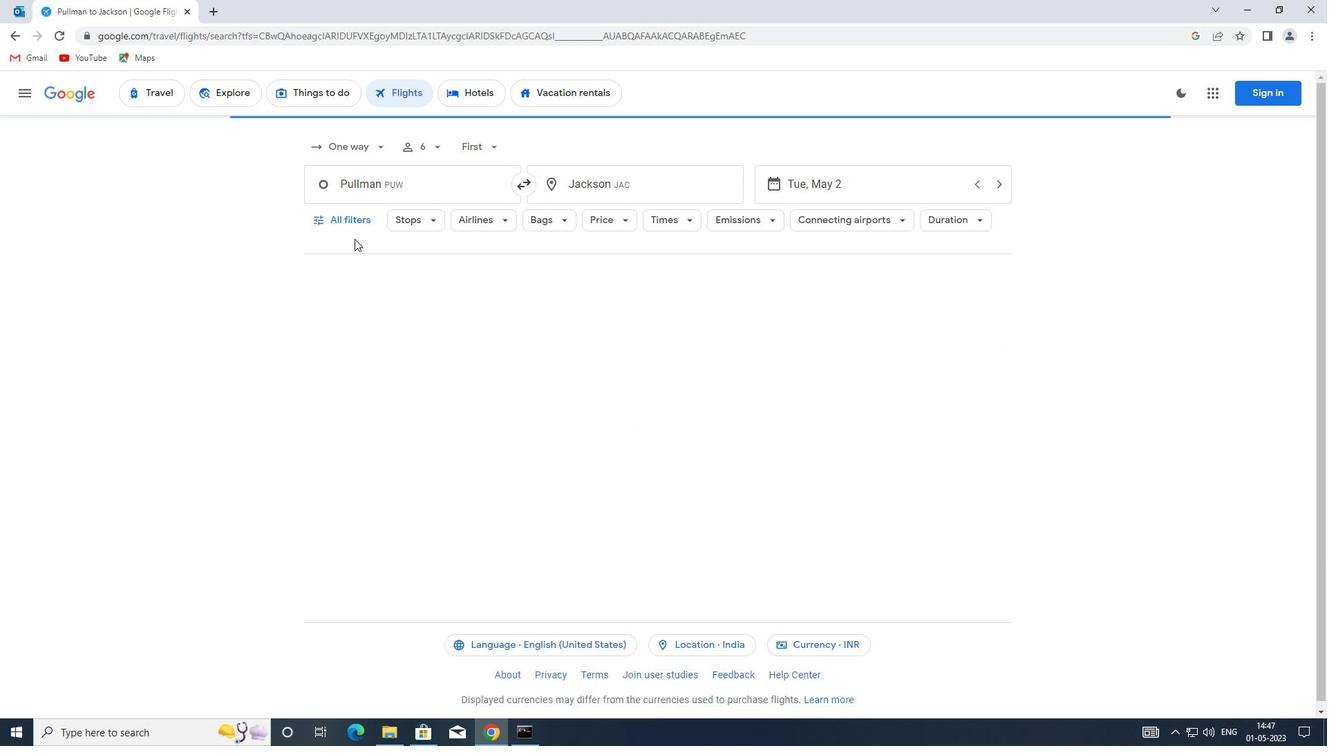 
Action: Mouse pressed left at (349, 221)
Screenshot: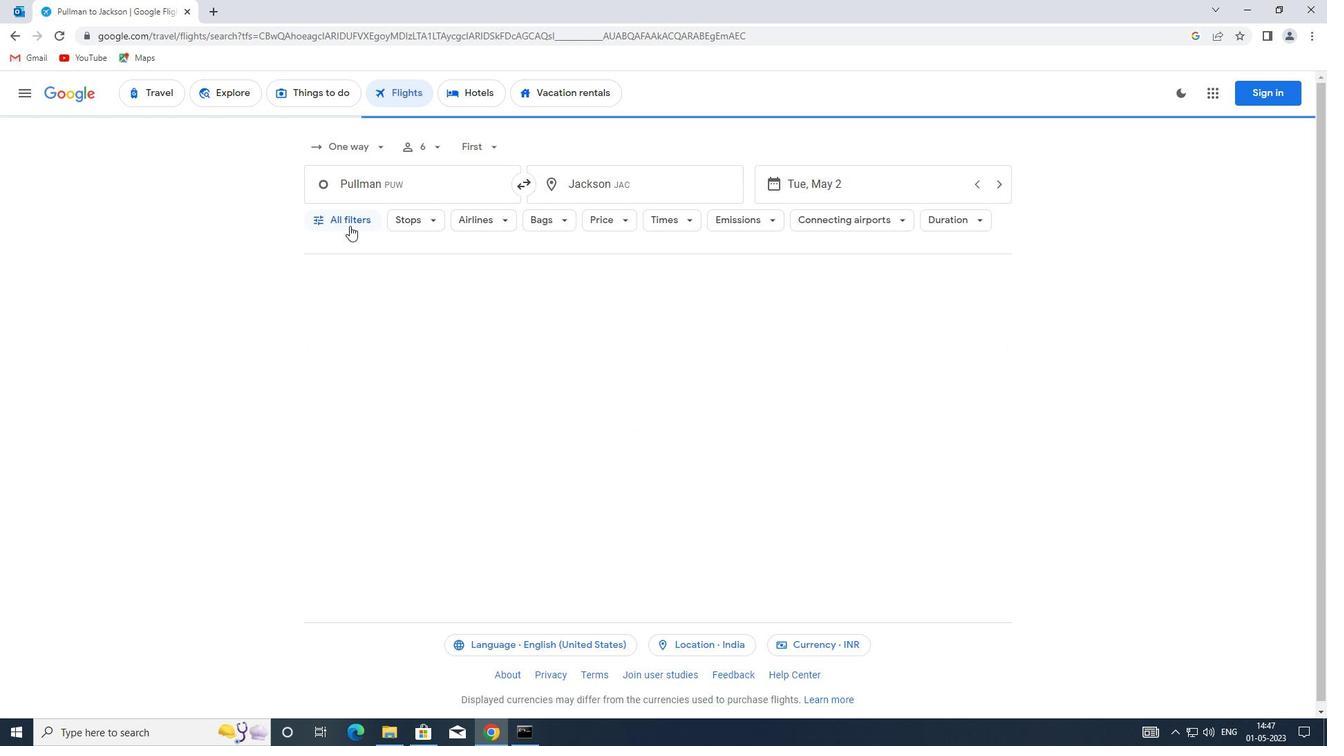 
Action: Mouse moved to (389, 342)
Screenshot: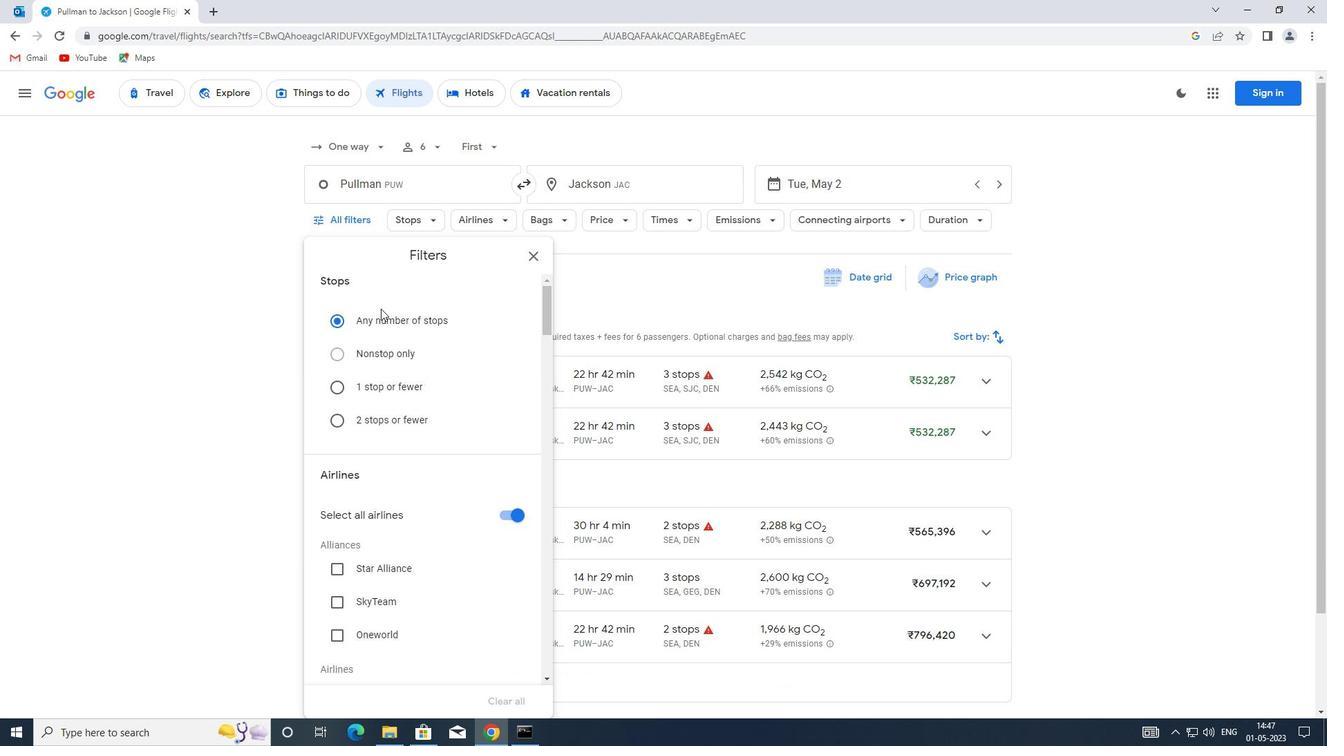 
Action: Mouse scrolled (389, 342) with delta (0, 0)
Screenshot: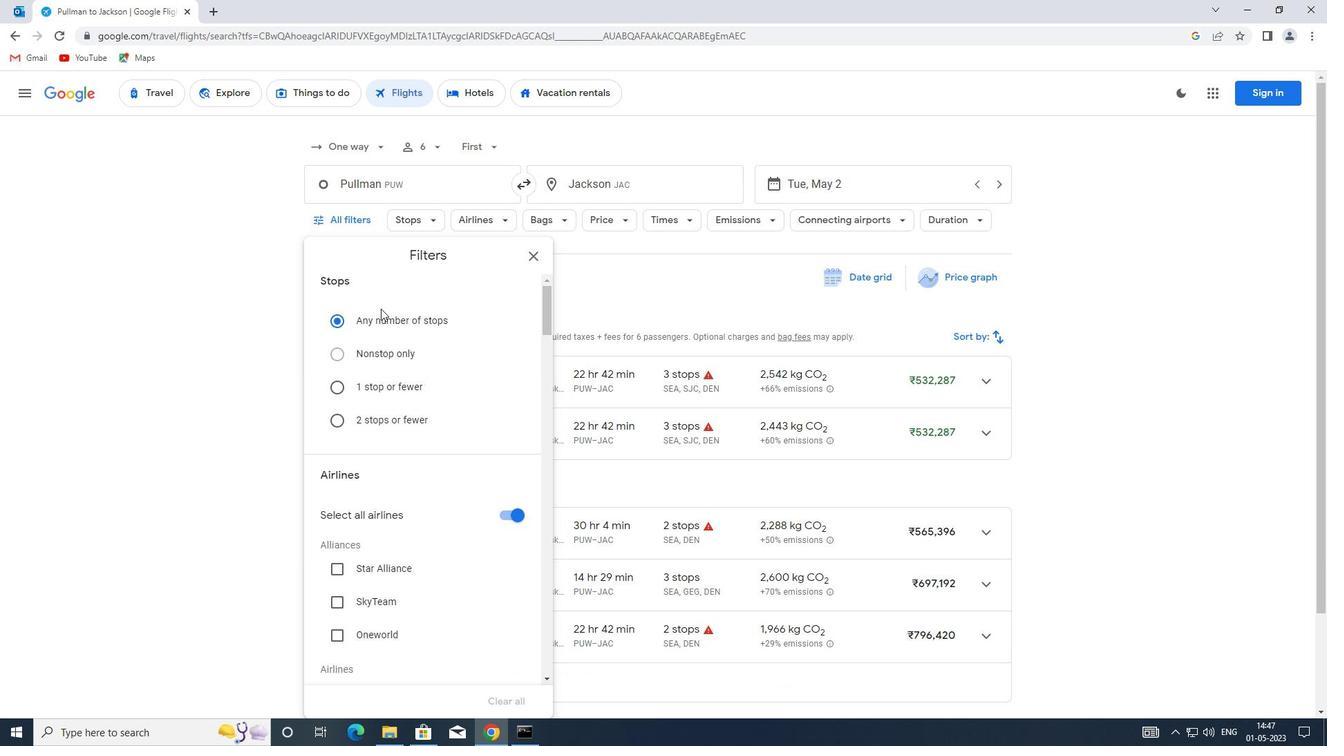 
Action: Mouse moved to (389, 356)
Screenshot: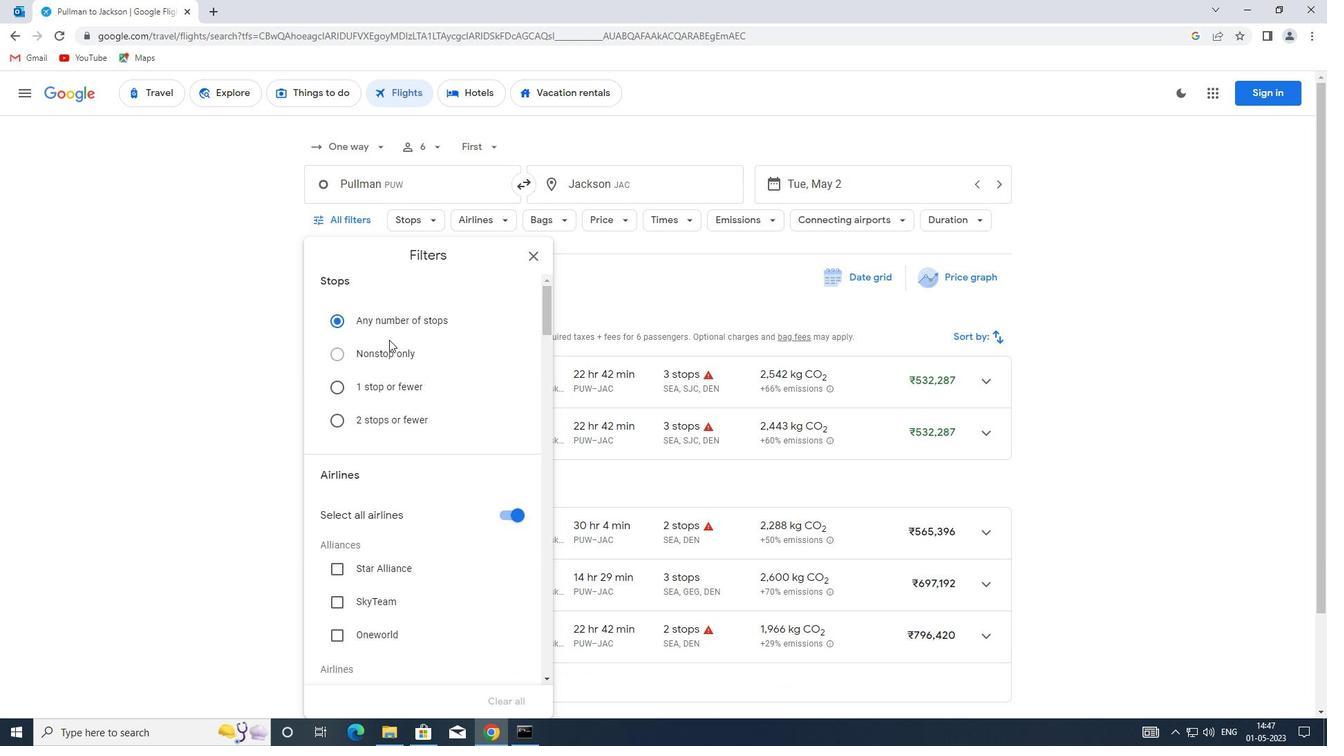 
Action: Mouse scrolled (389, 355) with delta (0, 0)
Screenshot: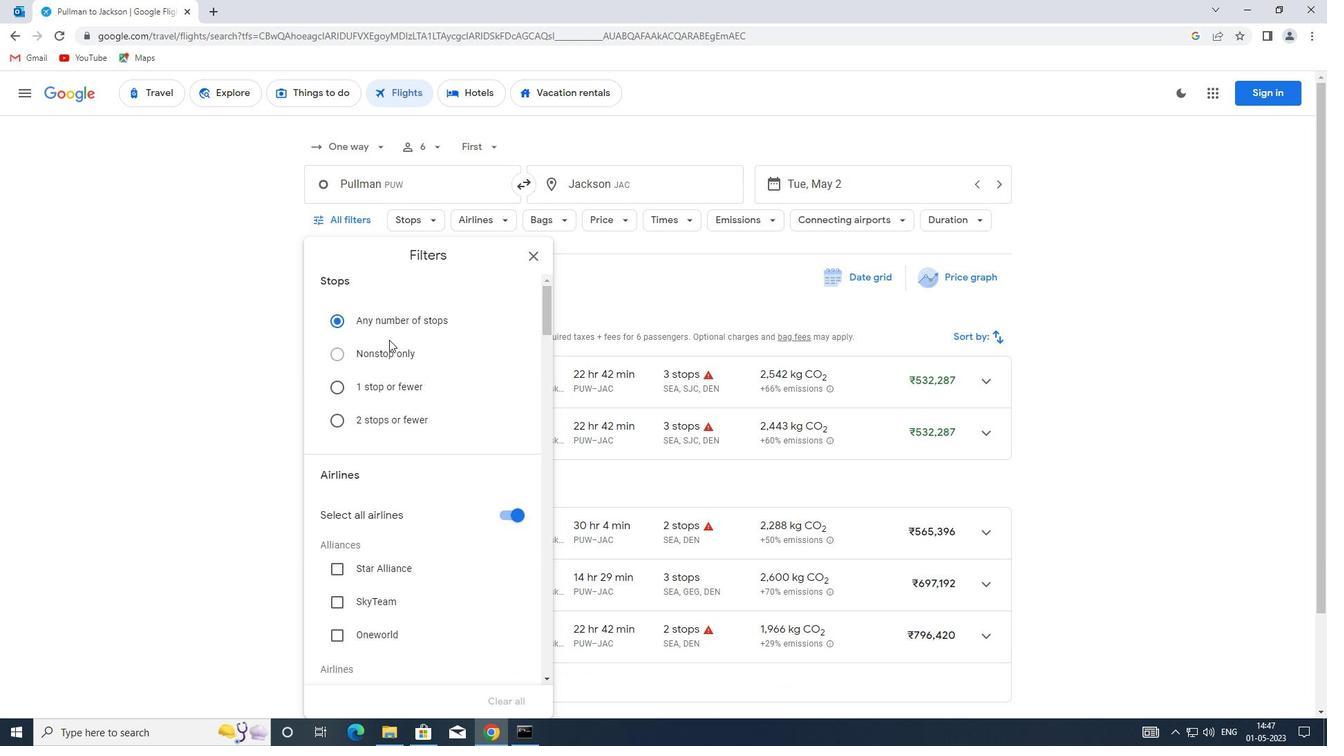 
Action: Mouse moved to (449, 415)
Screenshot: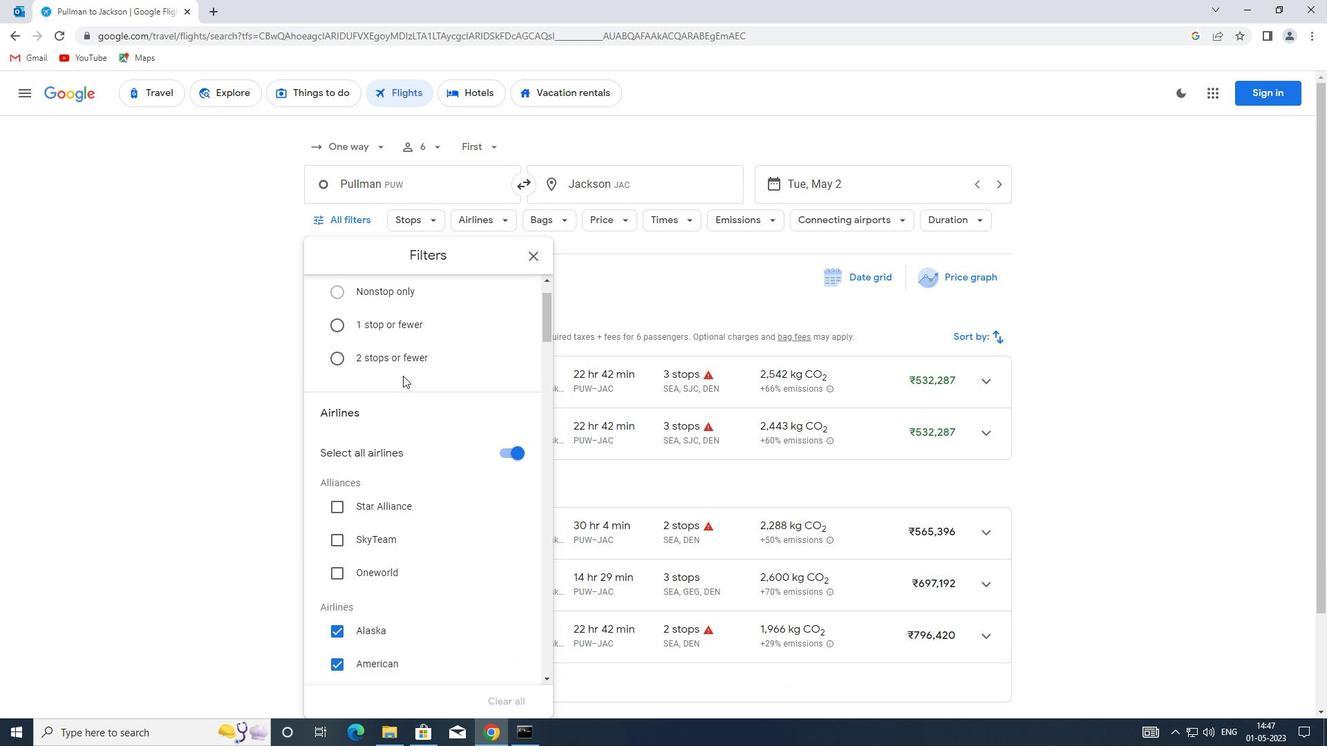 
Action: Mouse scrolled (449, 414) with delta (0, 0)
Screenshot: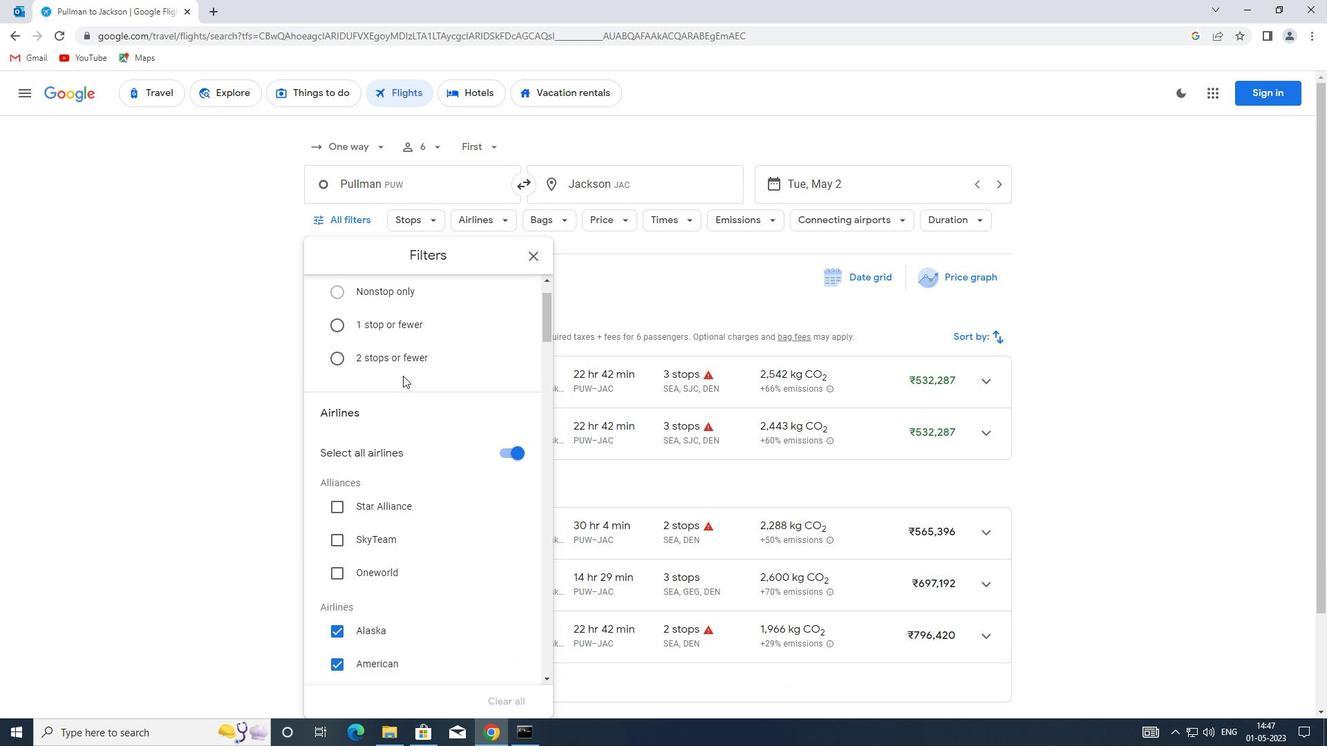 
Action: Mouse moved to (504, 310)
Screenshot: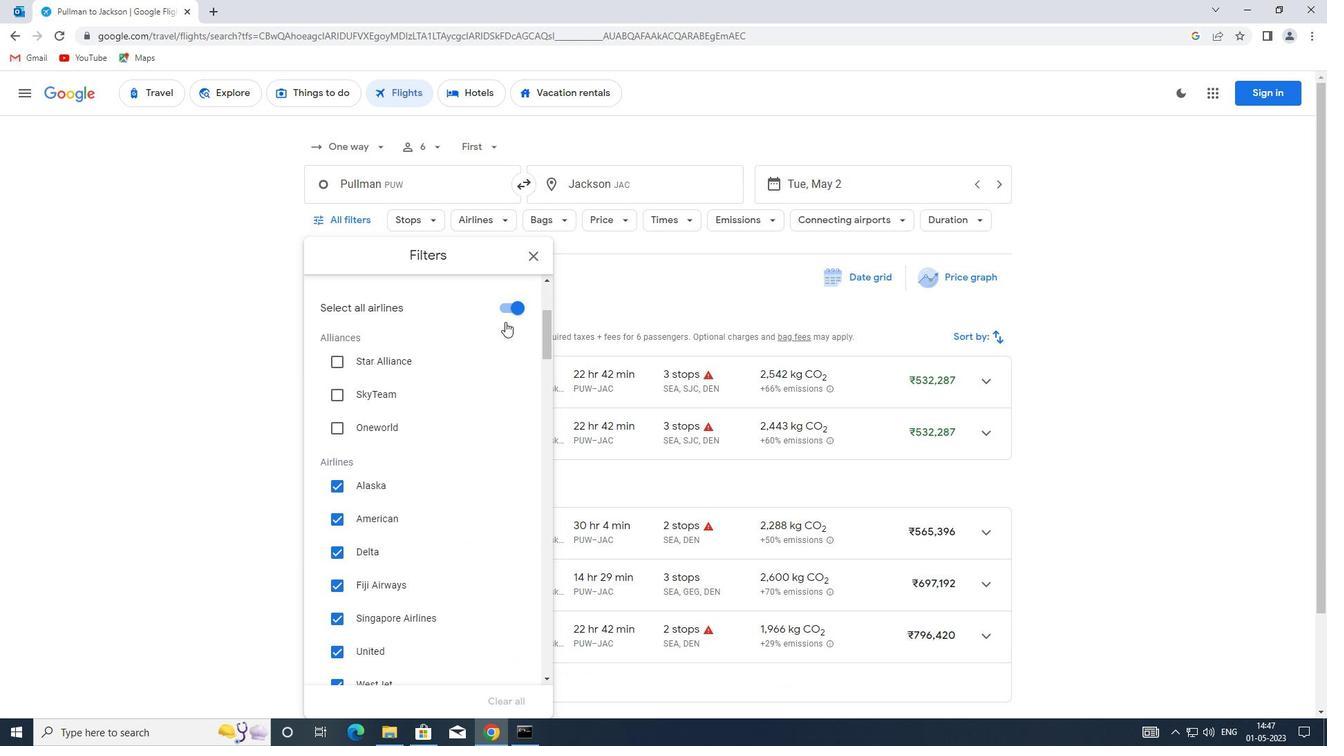 
Action: Mouse pressed left at (504, 310)
Screenshot: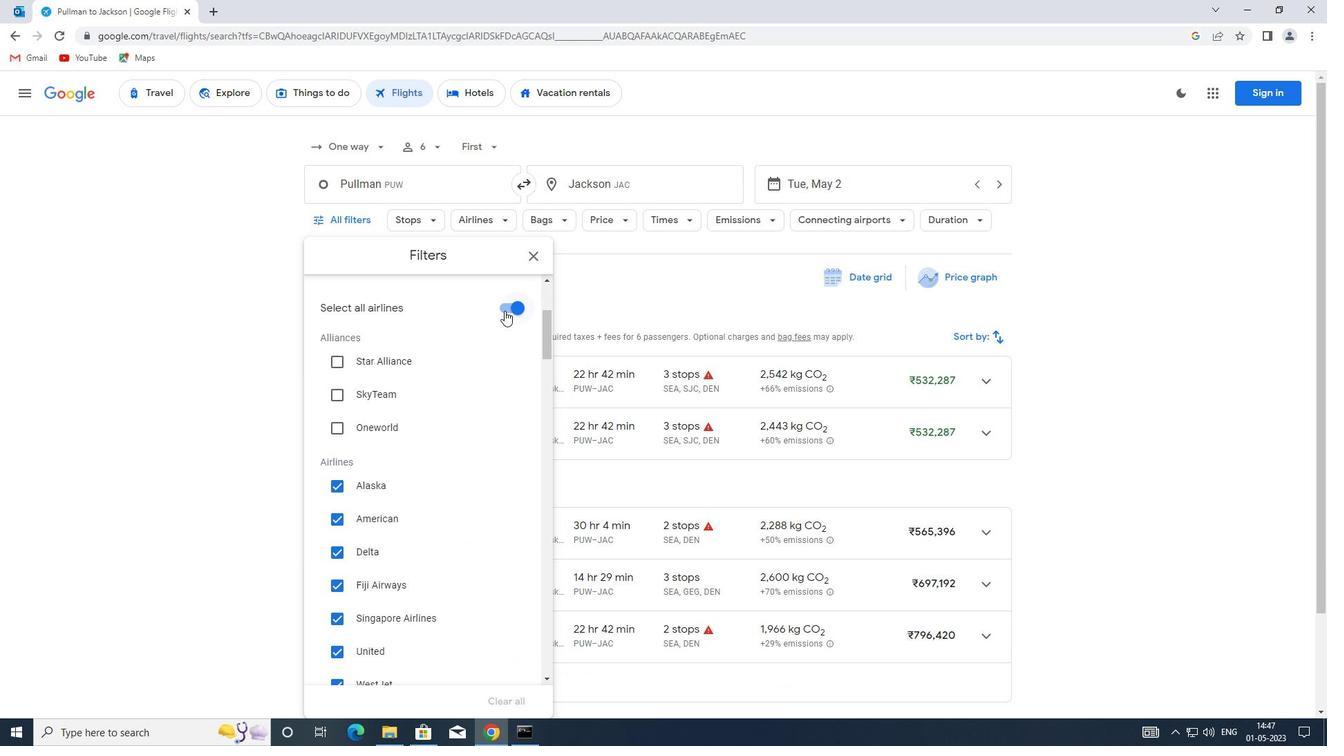 
Action: Mouse moved to (412, 470)
Screenshot: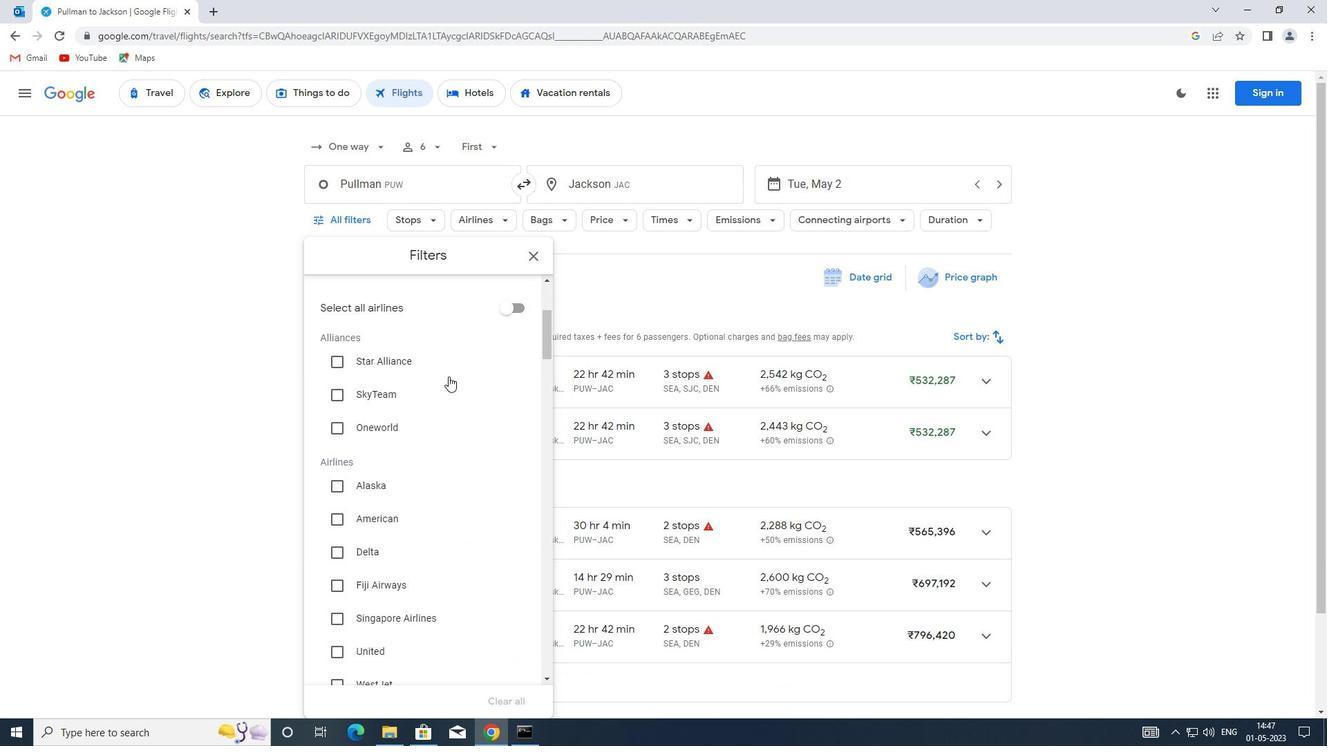 
Action: Mouse scrolled (412, 470) with delta (0, 0)
Screenshot: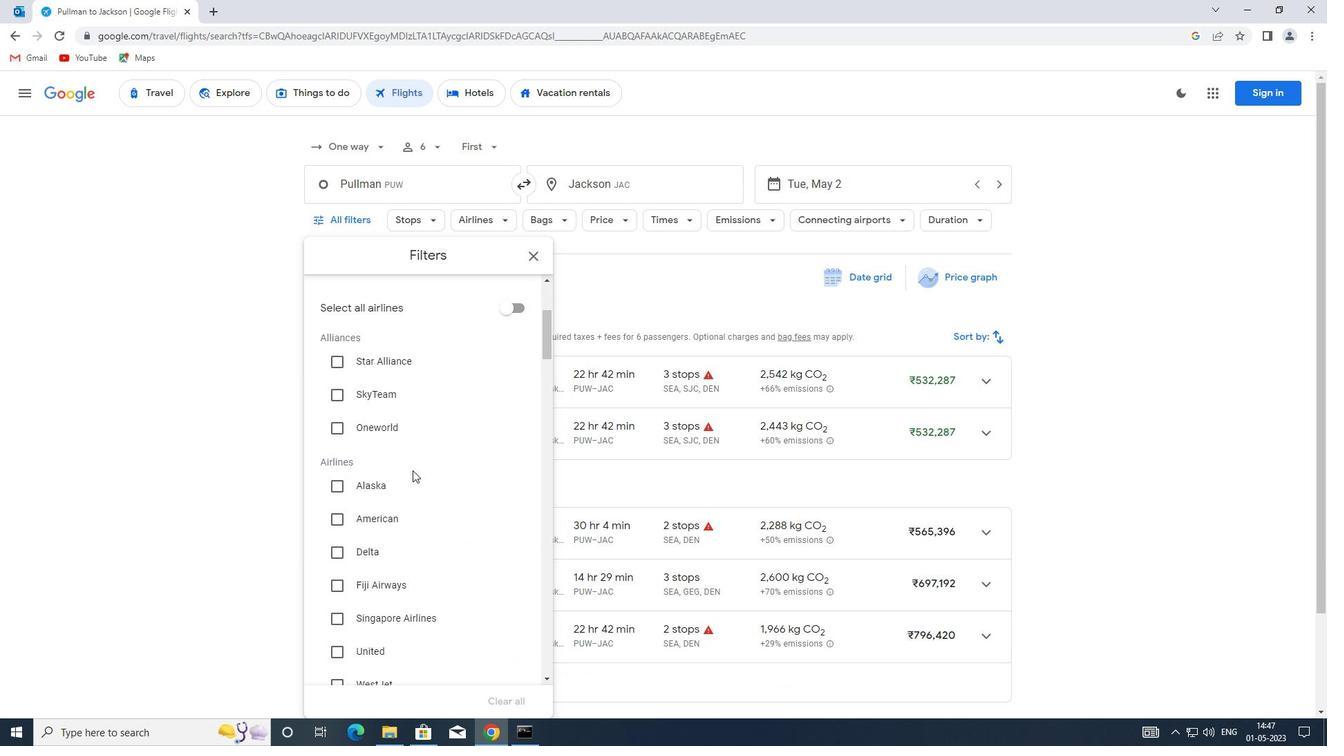 
Action: Mouse moved to (341, 620)
Screenshot: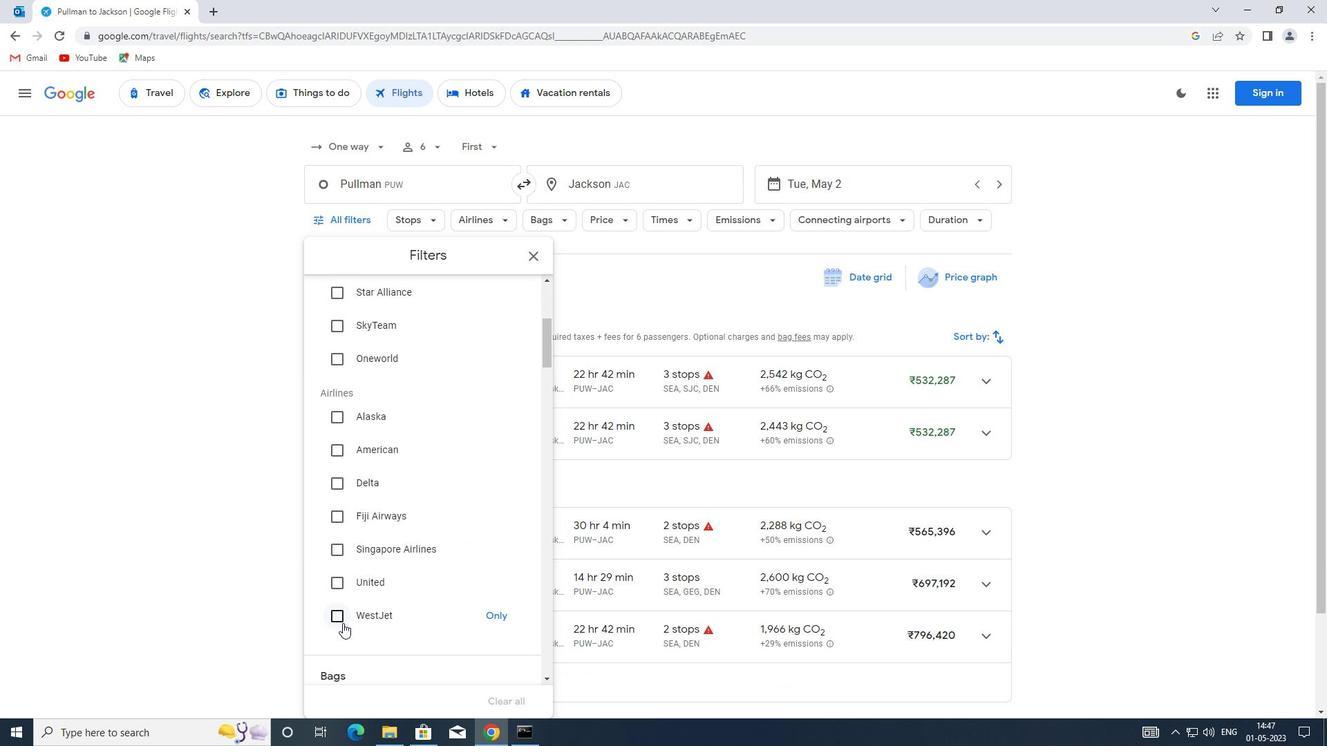 
Action: Mouse pressed left at (341, 620)
Screenshot: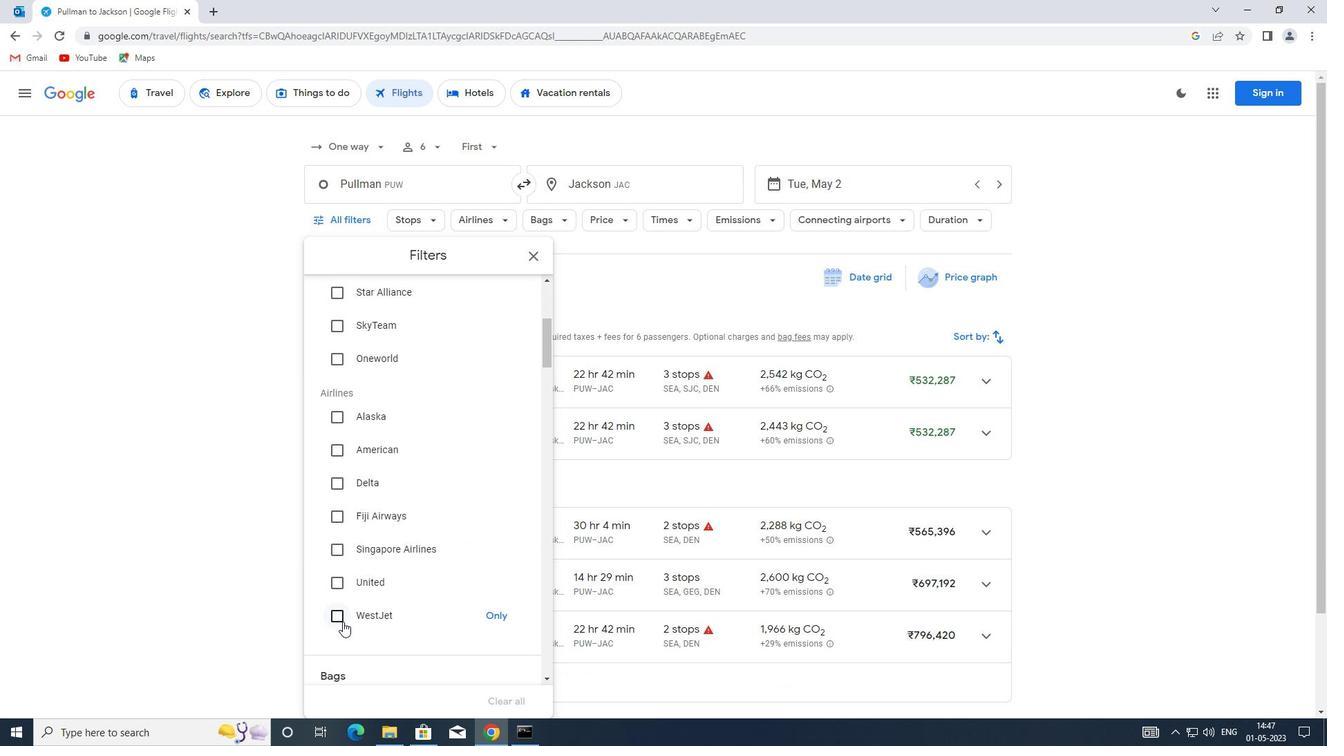 
Action: Mouse moved to (434, 575)
Screenshot: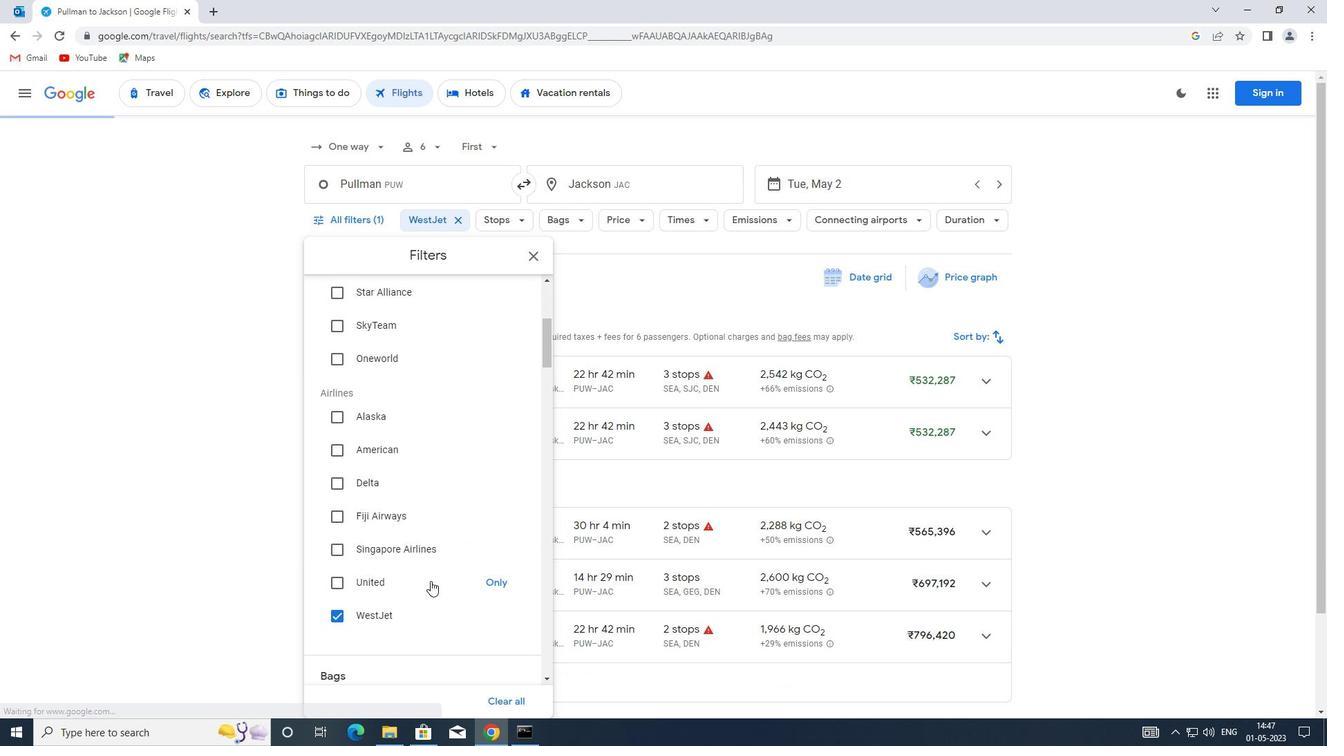 
Action: Mouse scrolled (434, 575) with delta (0, 0)
Screenshot: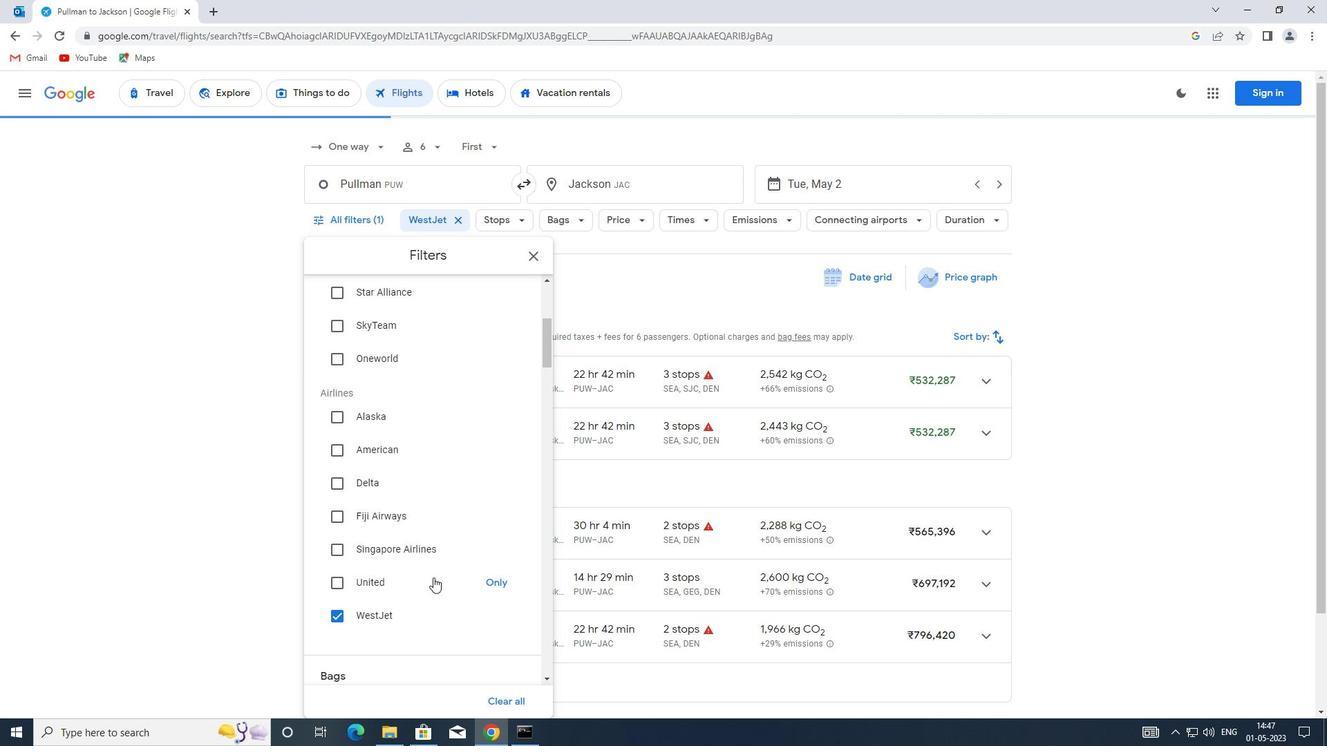 
Action: Mouse moved to (436, 568)
Screenshot: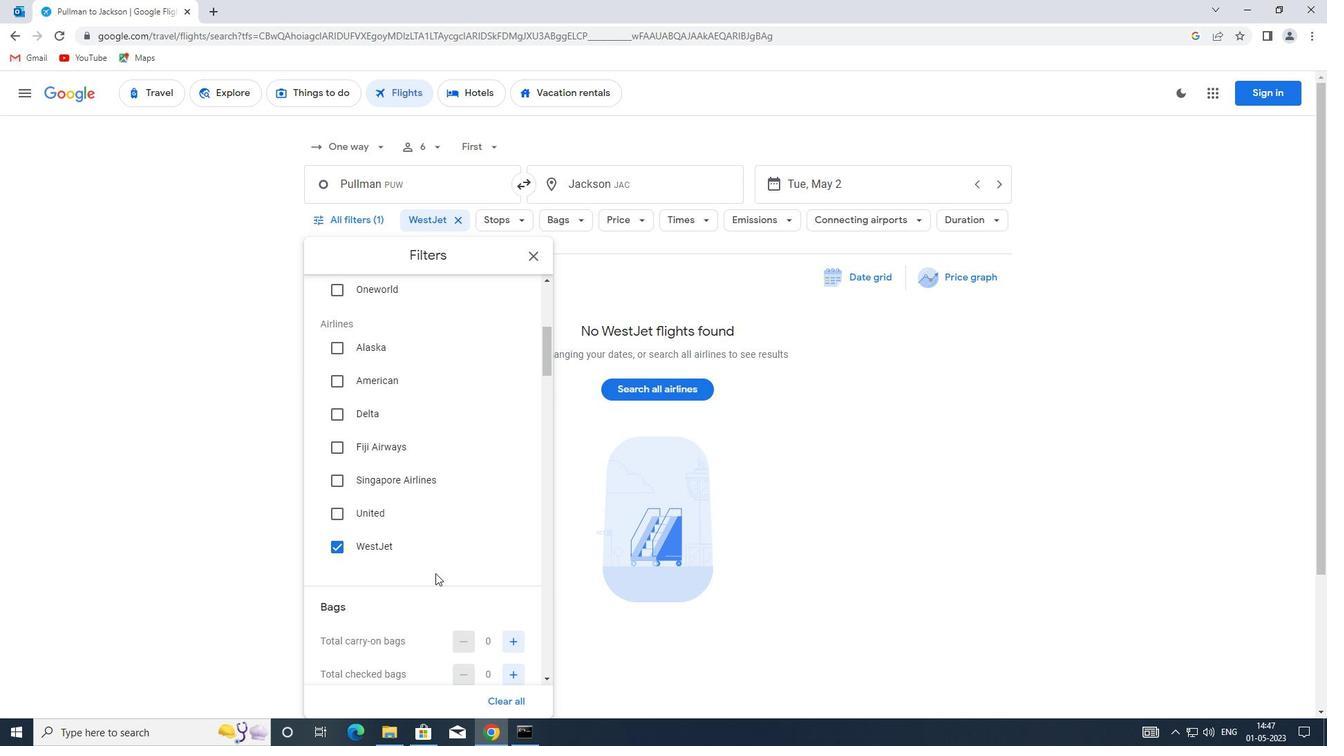 
Action: Mouse scrolled (436, 568) with delta (0, 0)
Screenshot: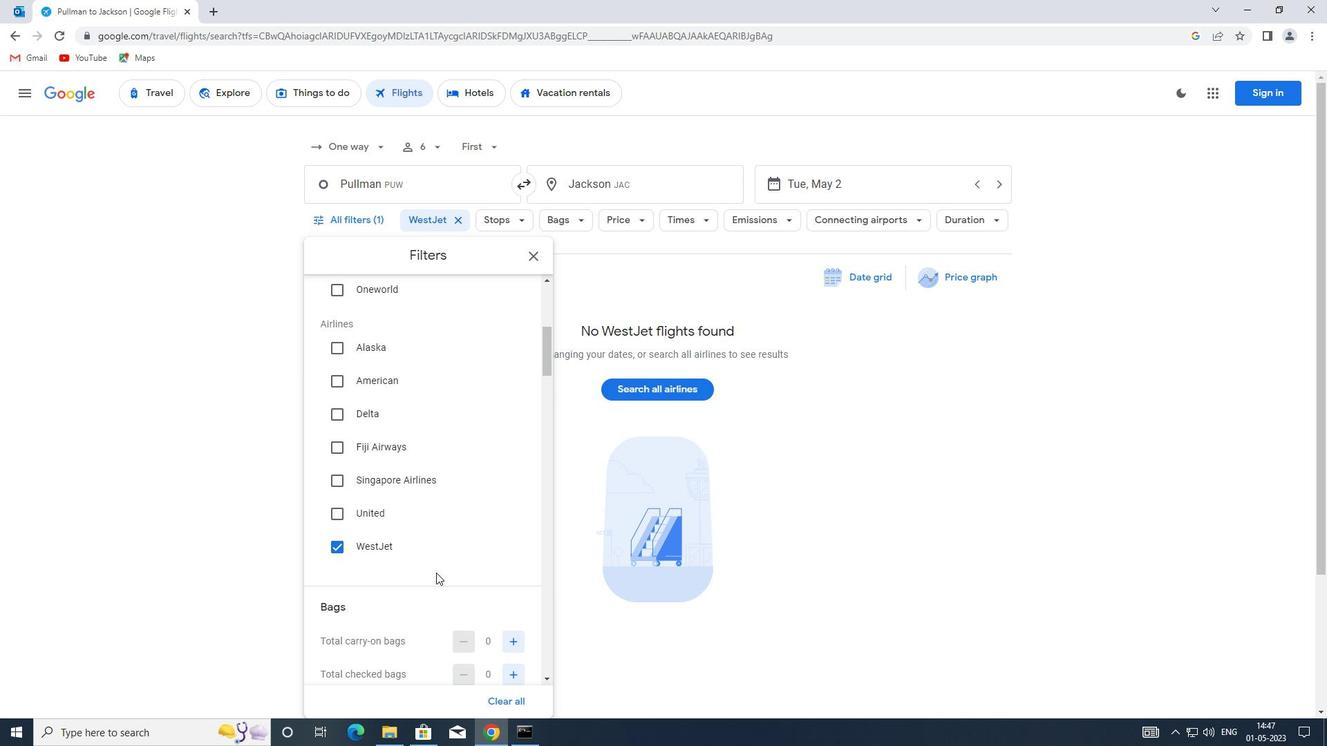 
Action: Mouse scrolled (436, 568) with delta (0, 0)
Screenshot: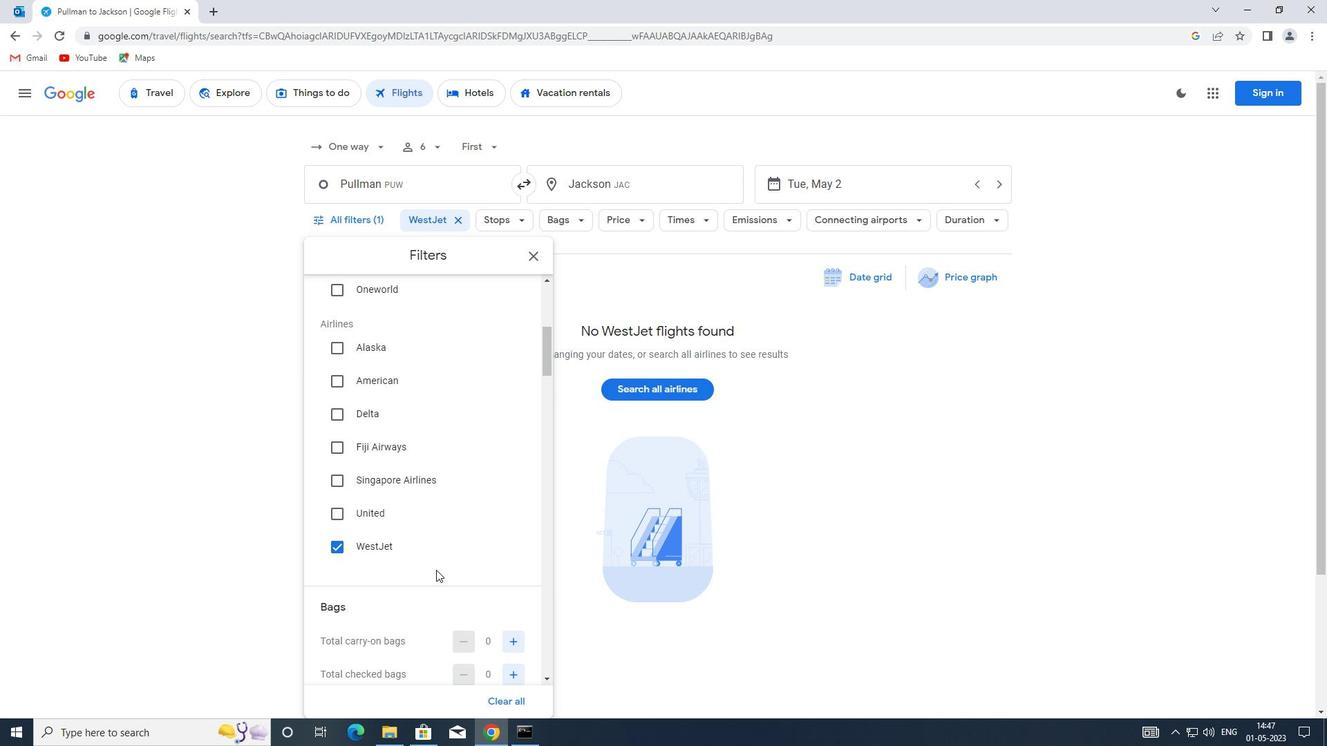 
Action: Mouse moved to (508, 533)
Screenshot: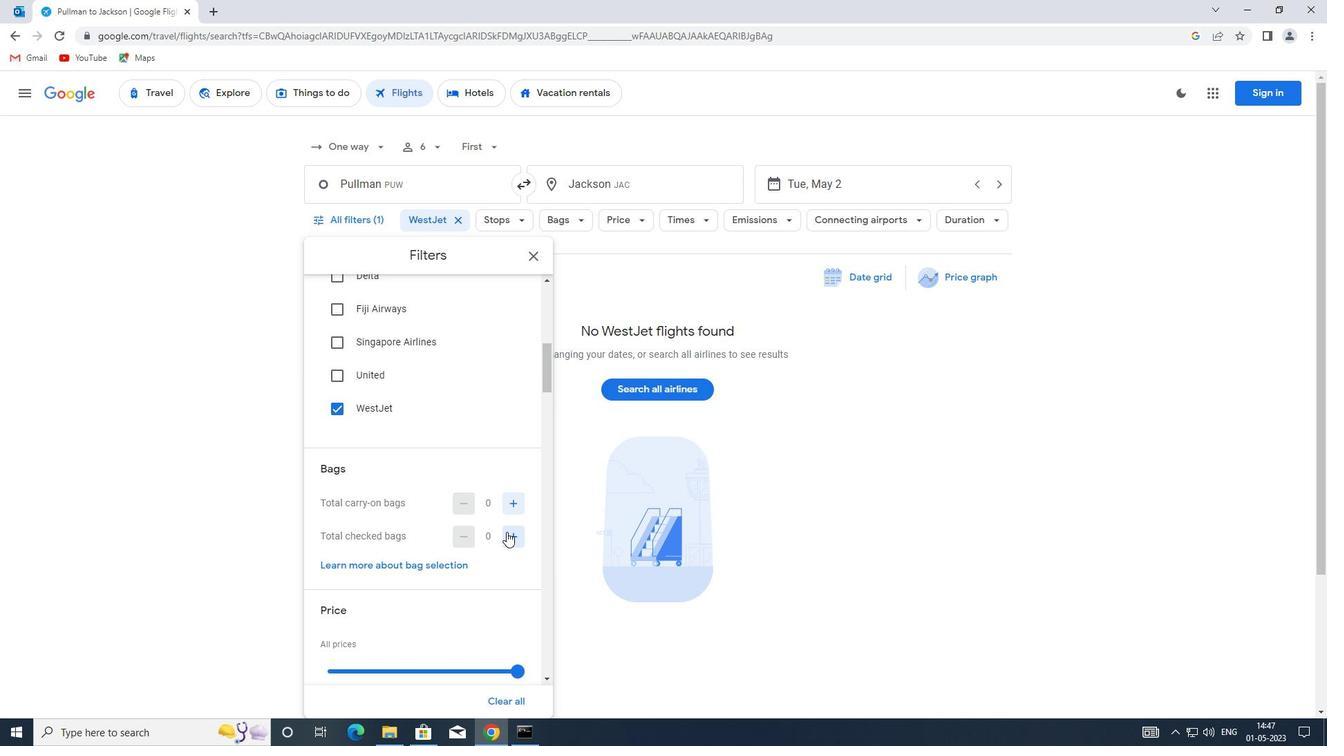 
Action: Mouse pressed left at (508, 533)
Screenshot: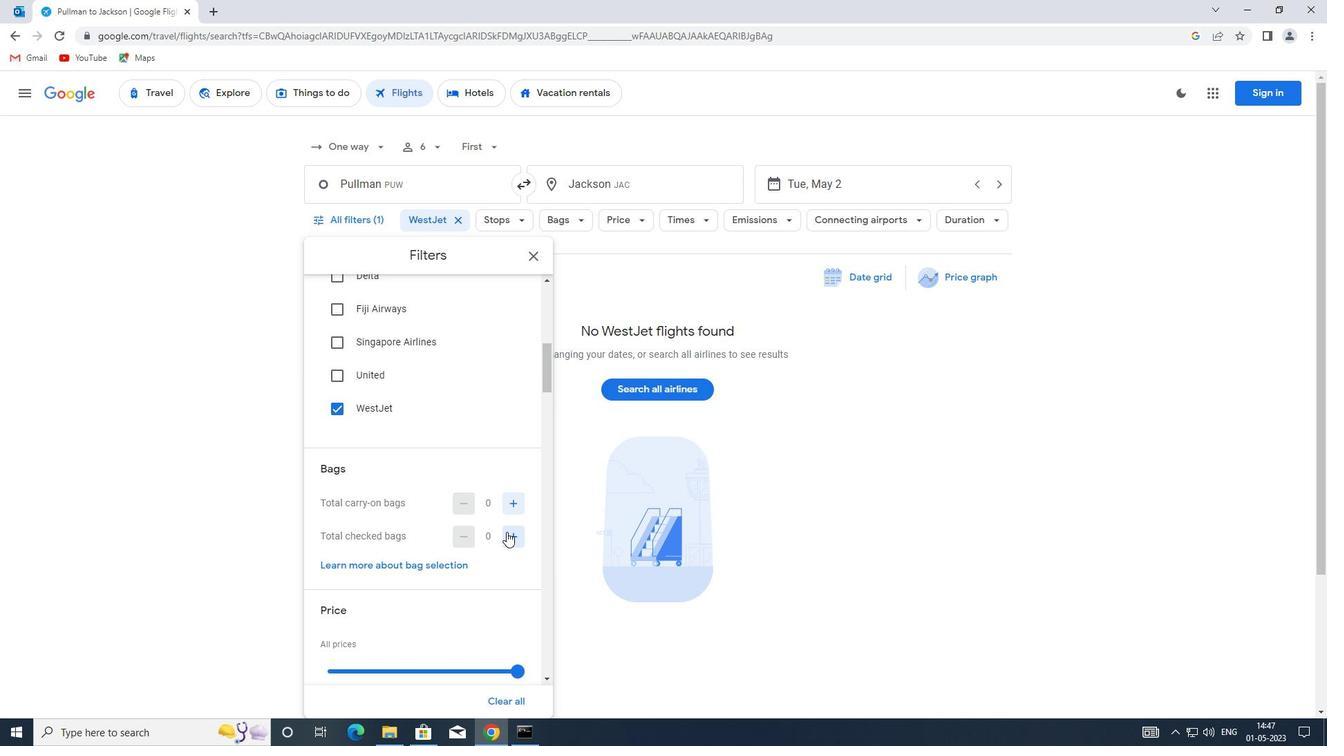 
Action: Mouse moved to (419, 515)
Screenshot: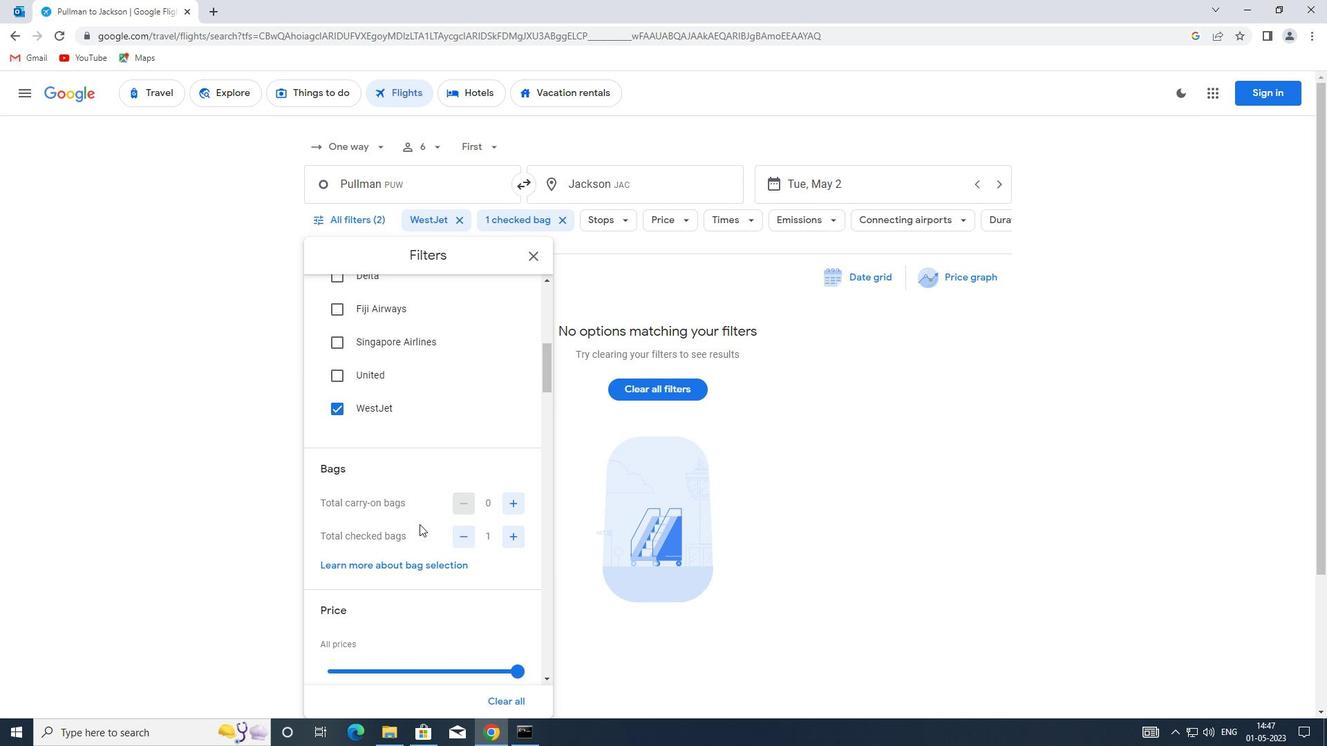 
Action: Mouse scrolled (419, 515) with delta (0, 0)
Screenshot: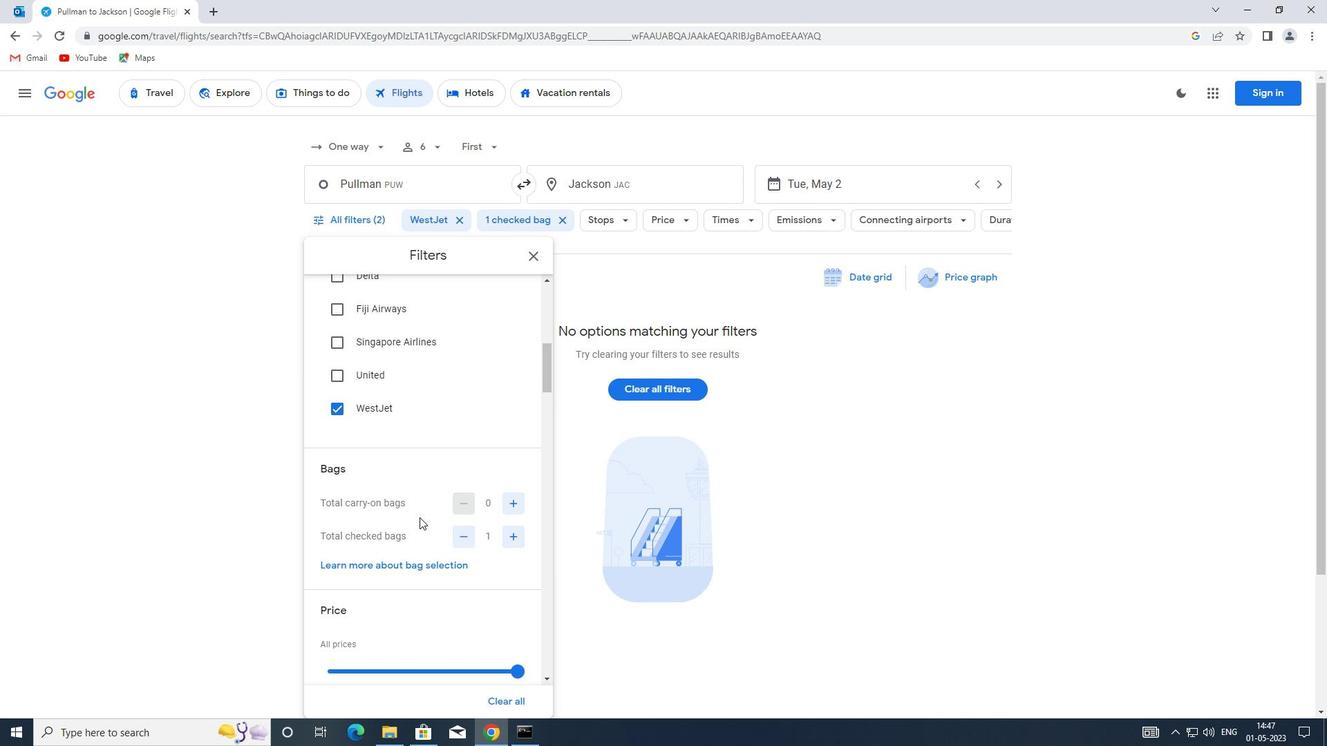 
Action: Mouse moved to (418, 515)
Screenshot: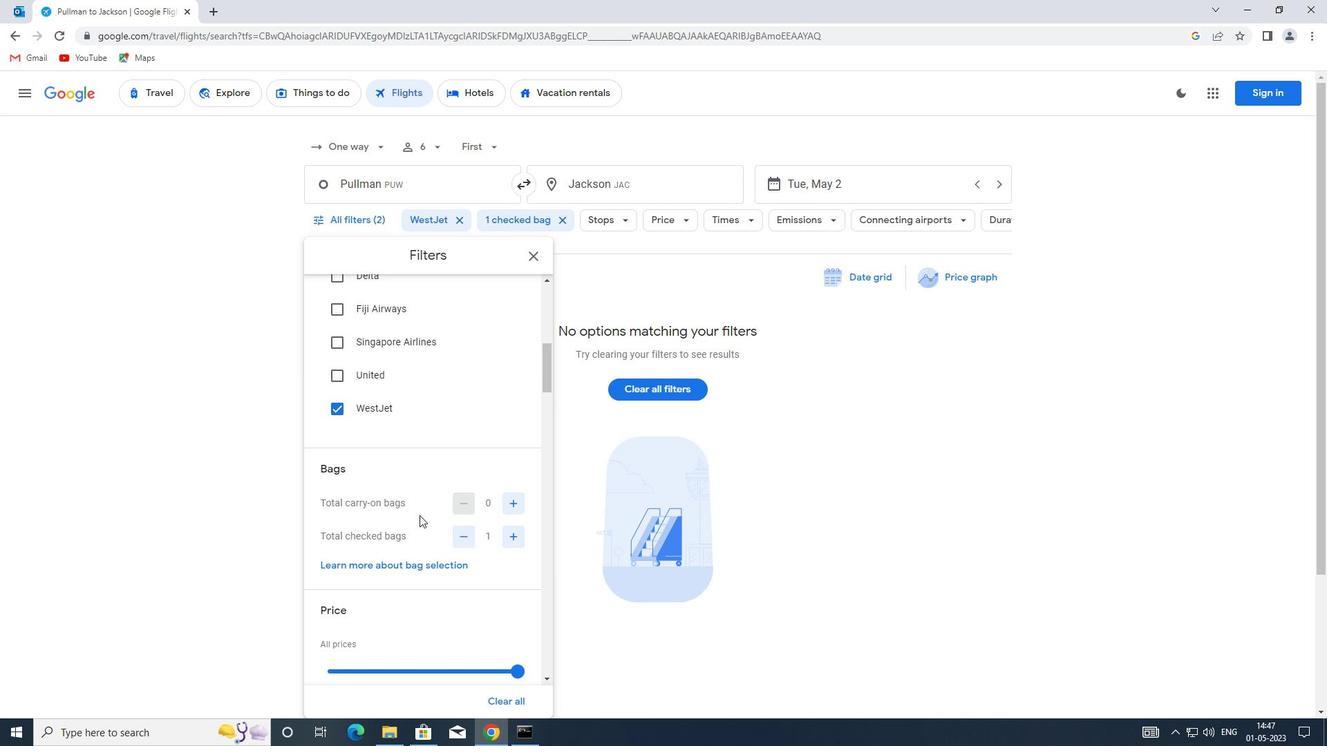 
Action: Mouse scrolled (418, 514) with delta (0, 0)
Screenshot: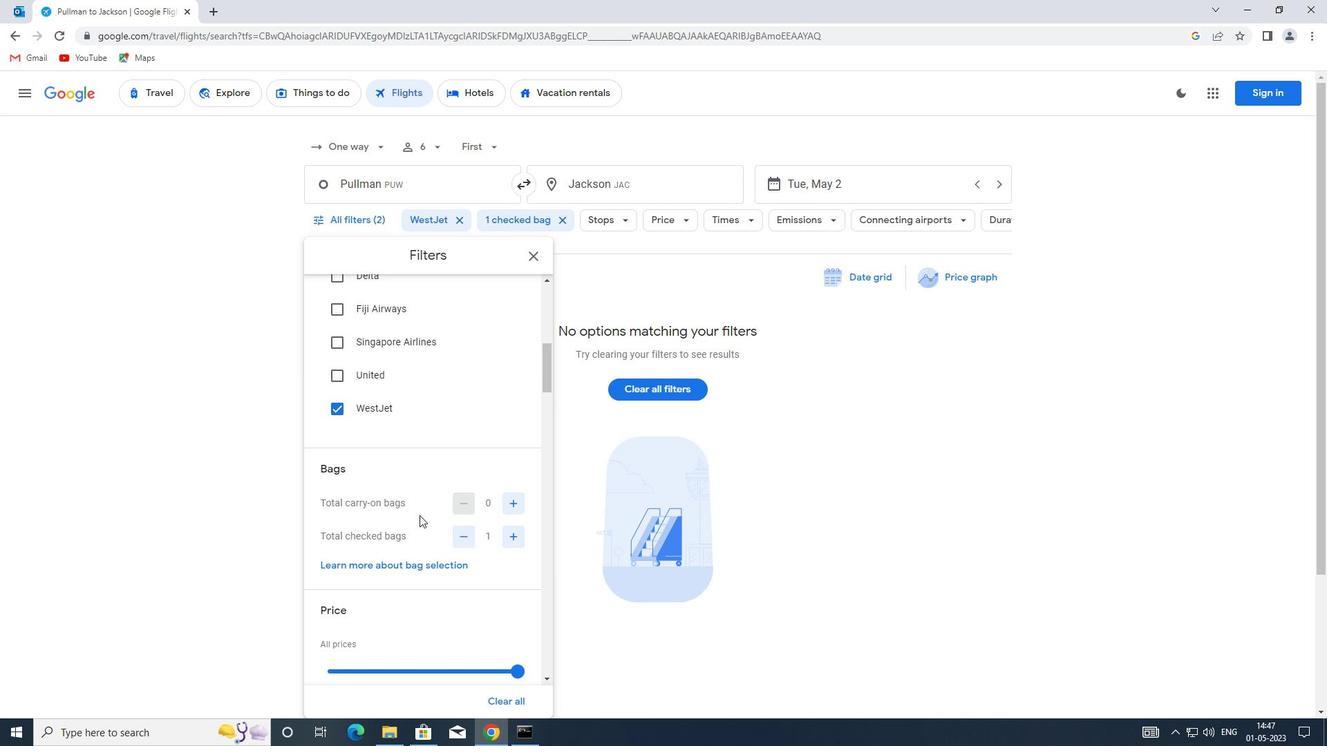 
Action: Mouse moved to (407, 531)
Screenshot: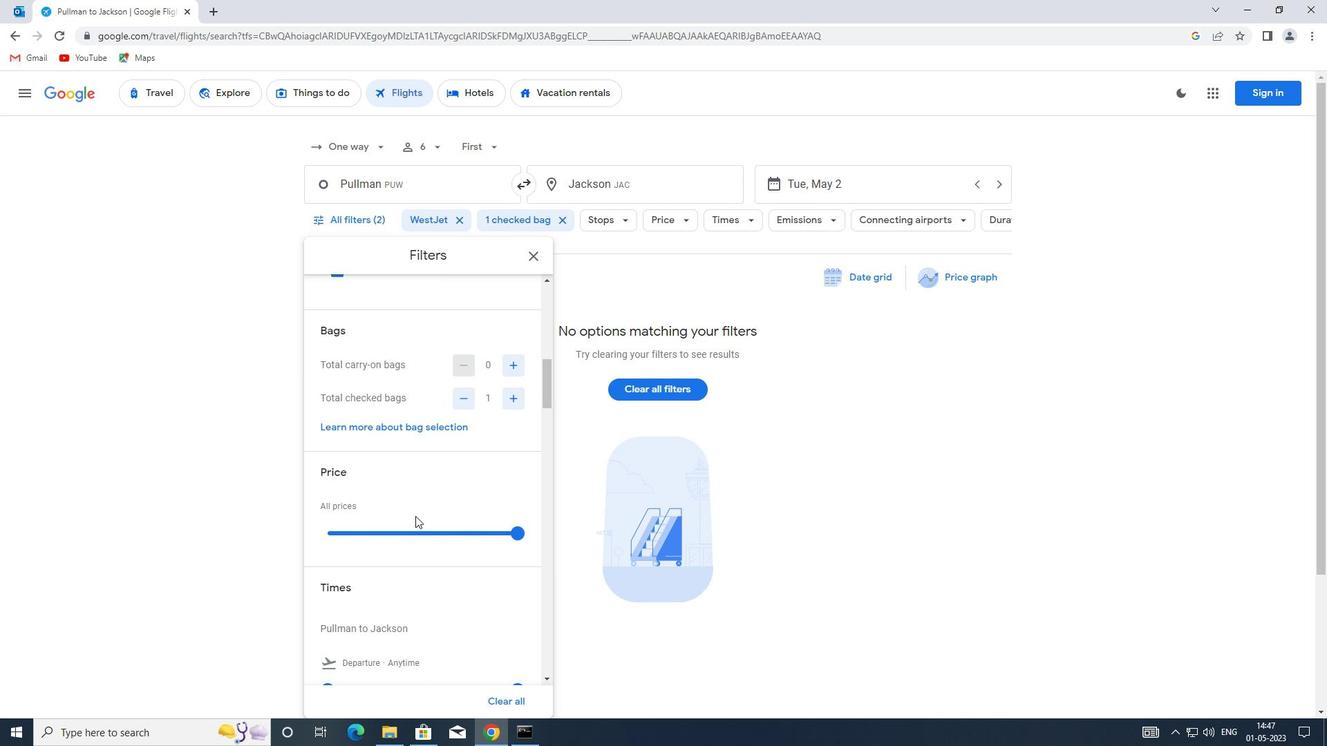 
Action: Mouse pressed left at (407, 531)
Screenshot: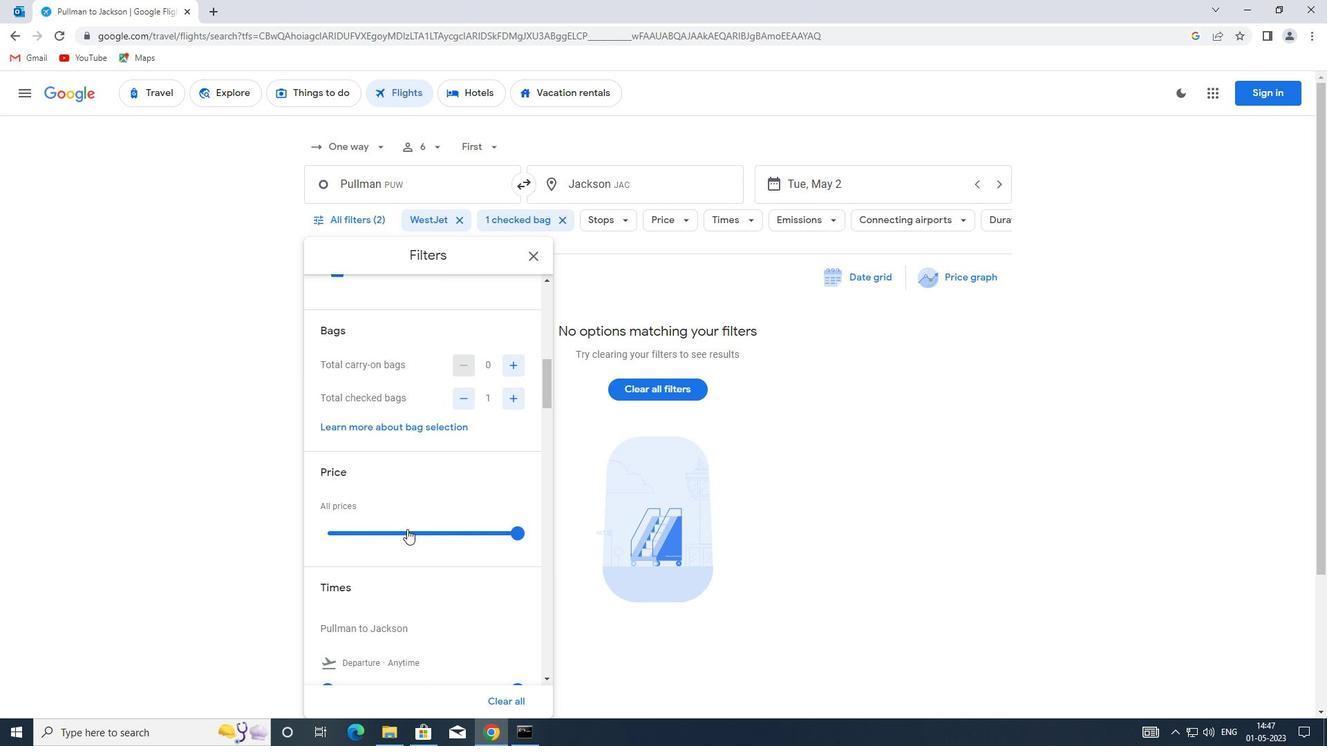 
Action: Mouse moved to (407, 531)
Screenshot: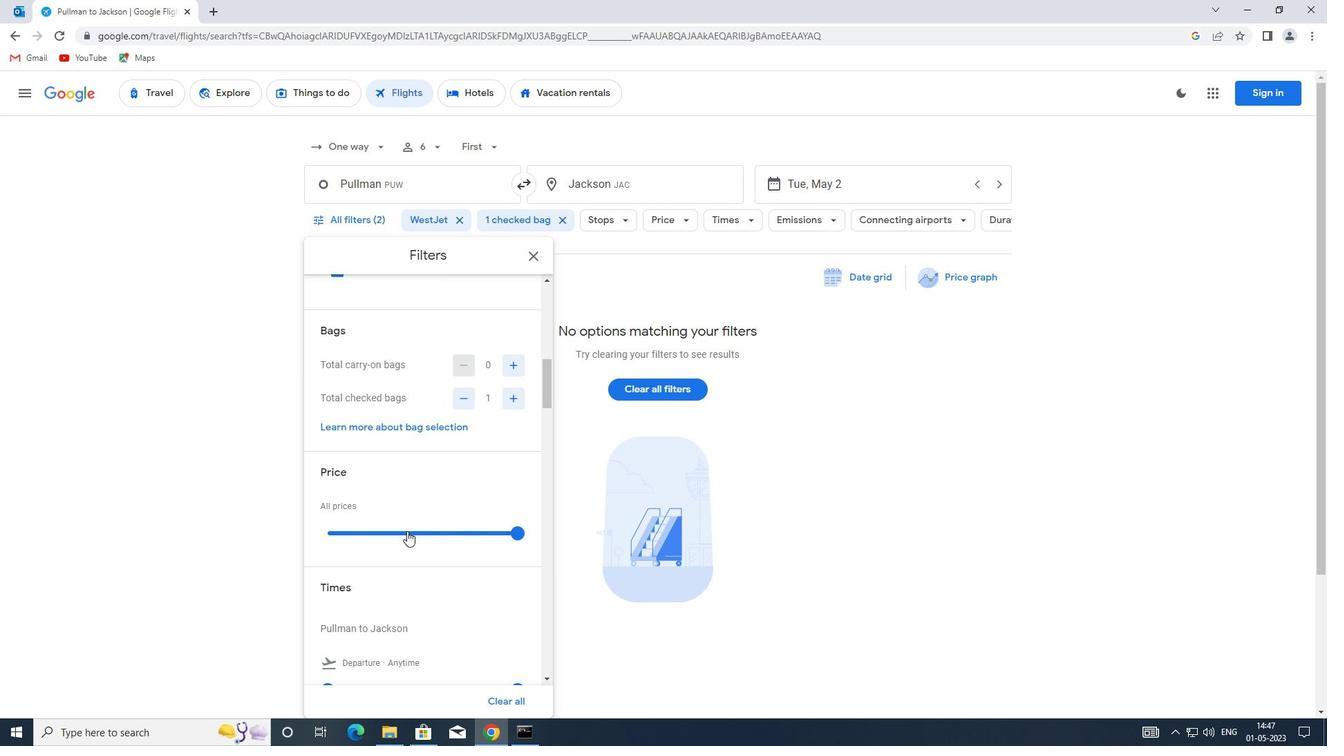 
Action: Mouse pressed left at (407, 531)
Screenshot: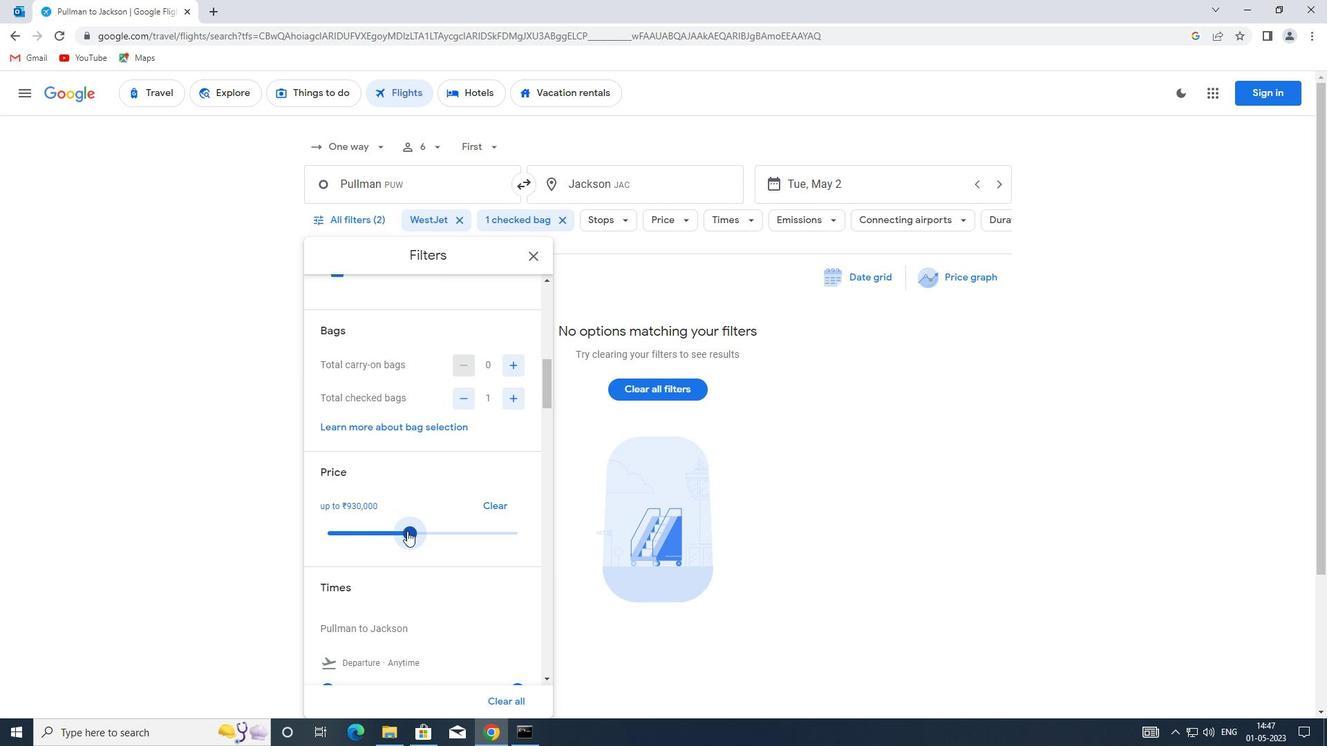 
Action: Mouse moved to (391, 518)
Screenshot: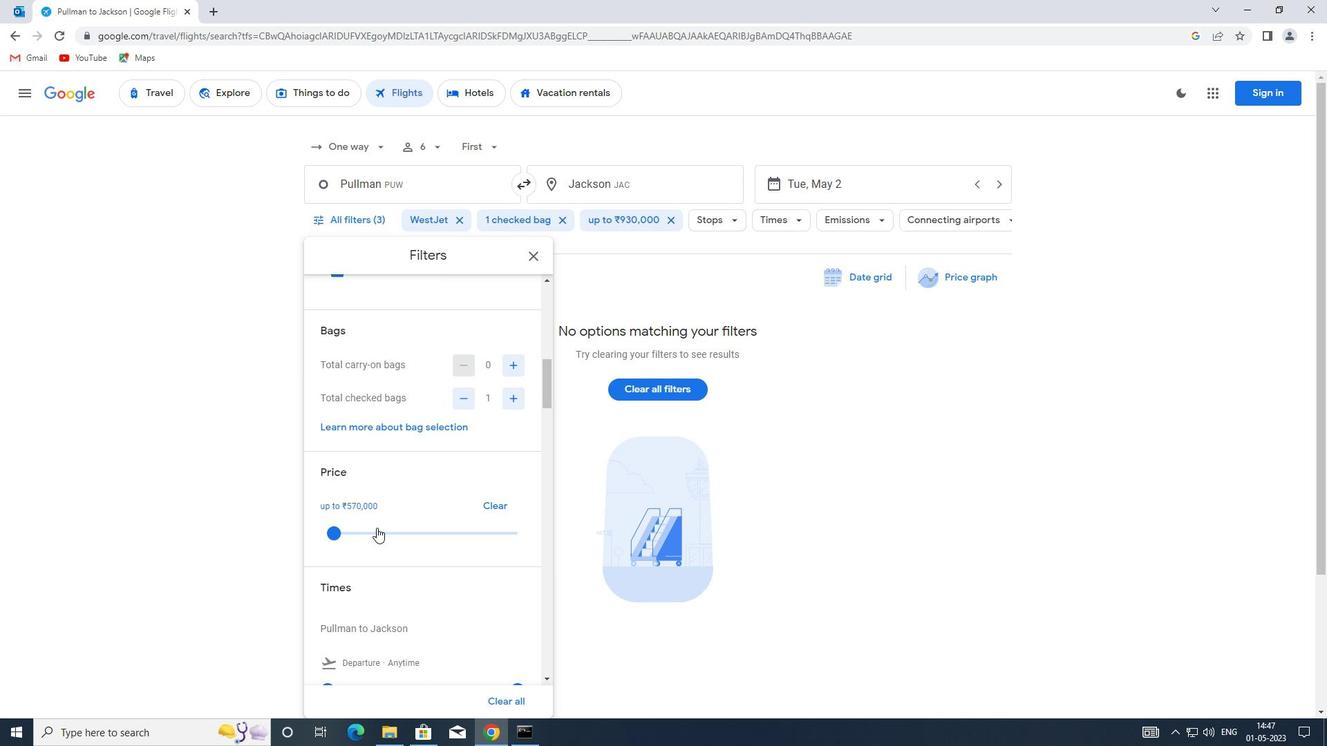 
Action: Mouse scrolled (391, 517) with delta (0, 0)
Screenshot: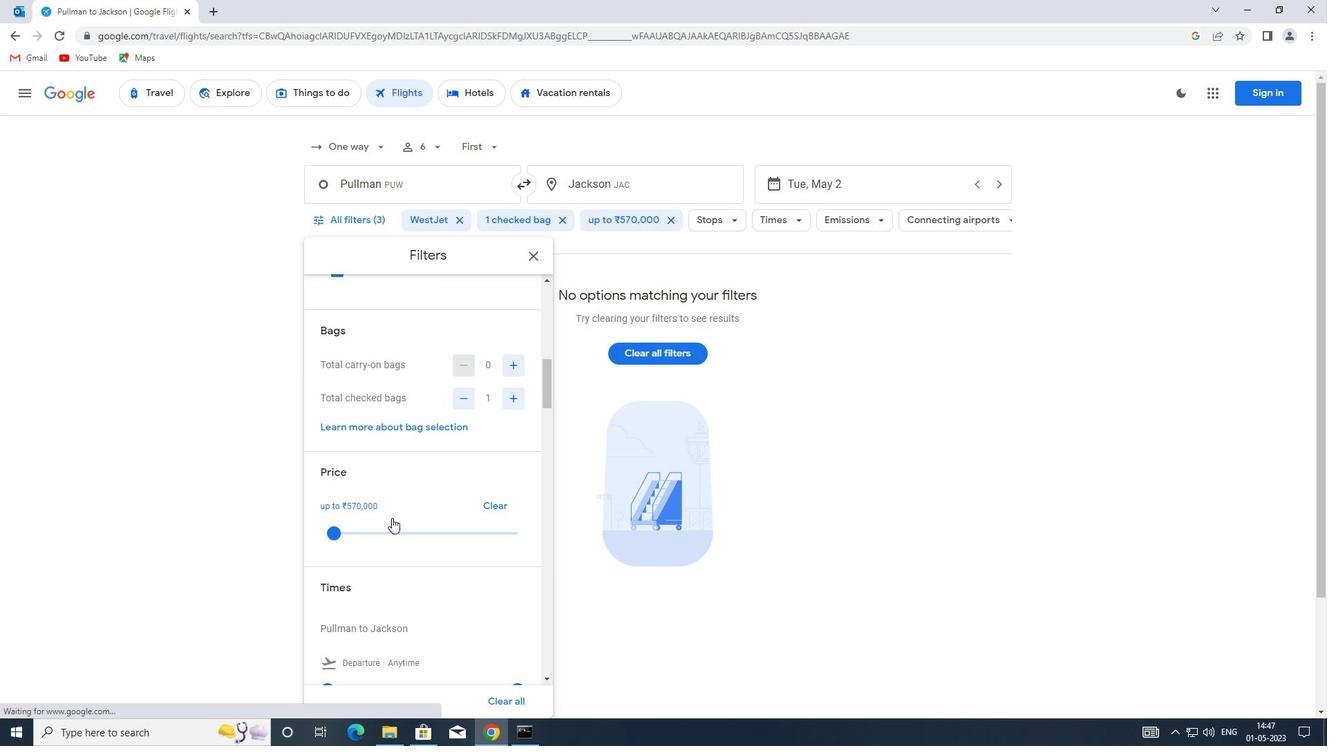 
Action: Mouse moved to (404, 512)
Screenshot: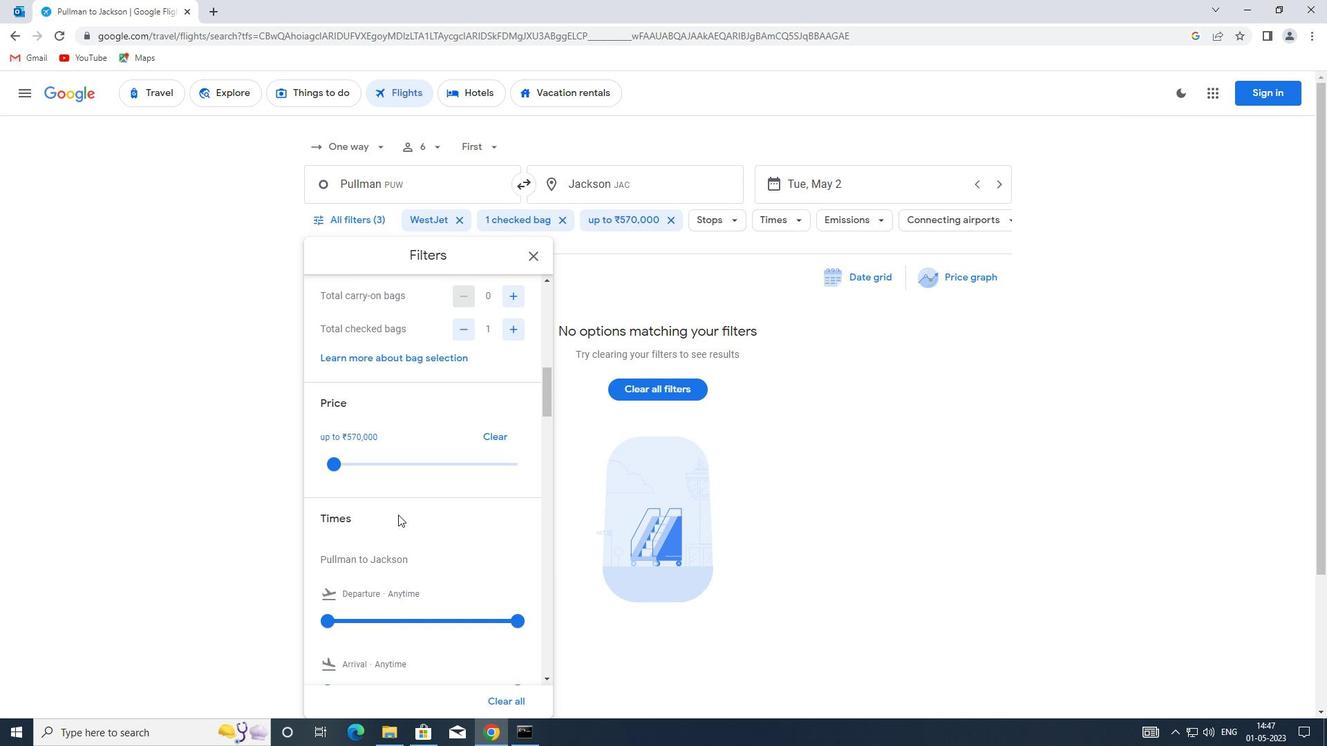 
Action: Mouse scrolled (404, 511) with delta (0, 0)
Screenshot: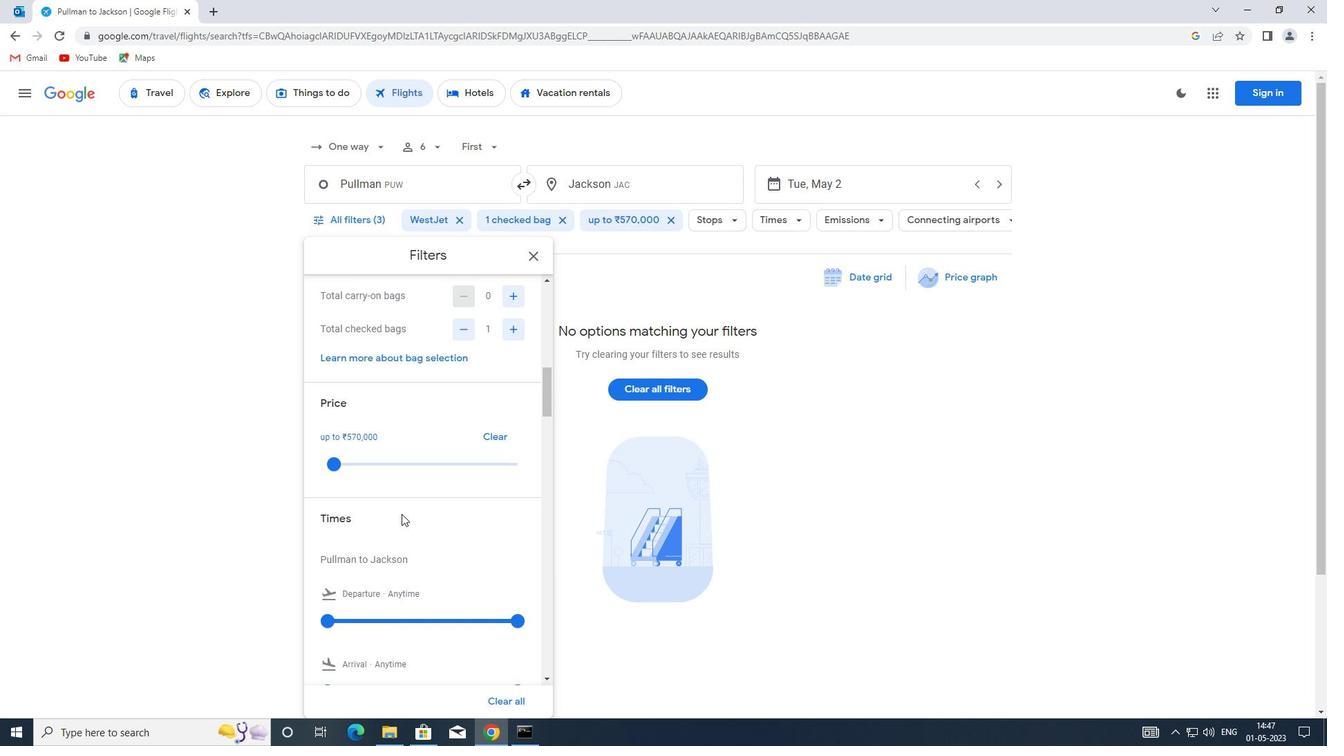 
Action: Mouse scrolled (404, 511) with delta (0, 0)
Screenshot: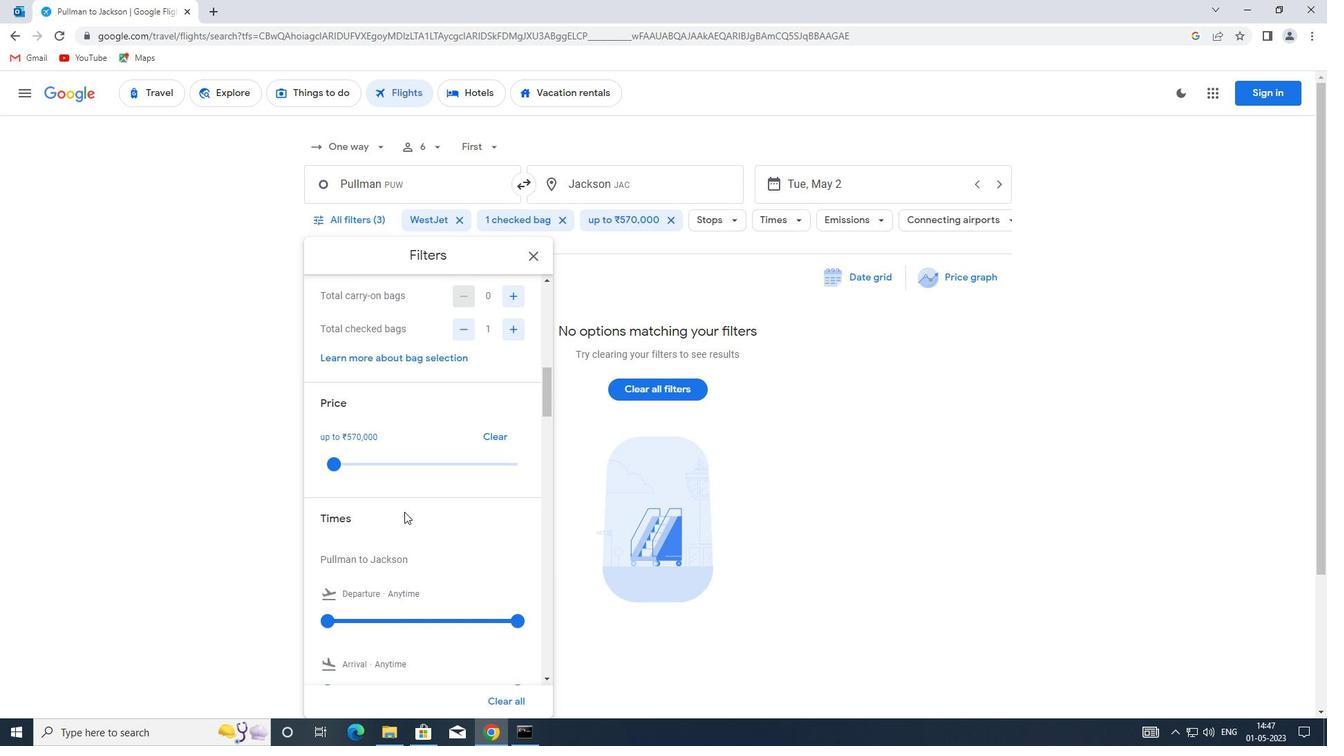 
Action: Mouse moved to (323, 481)
Screenshot: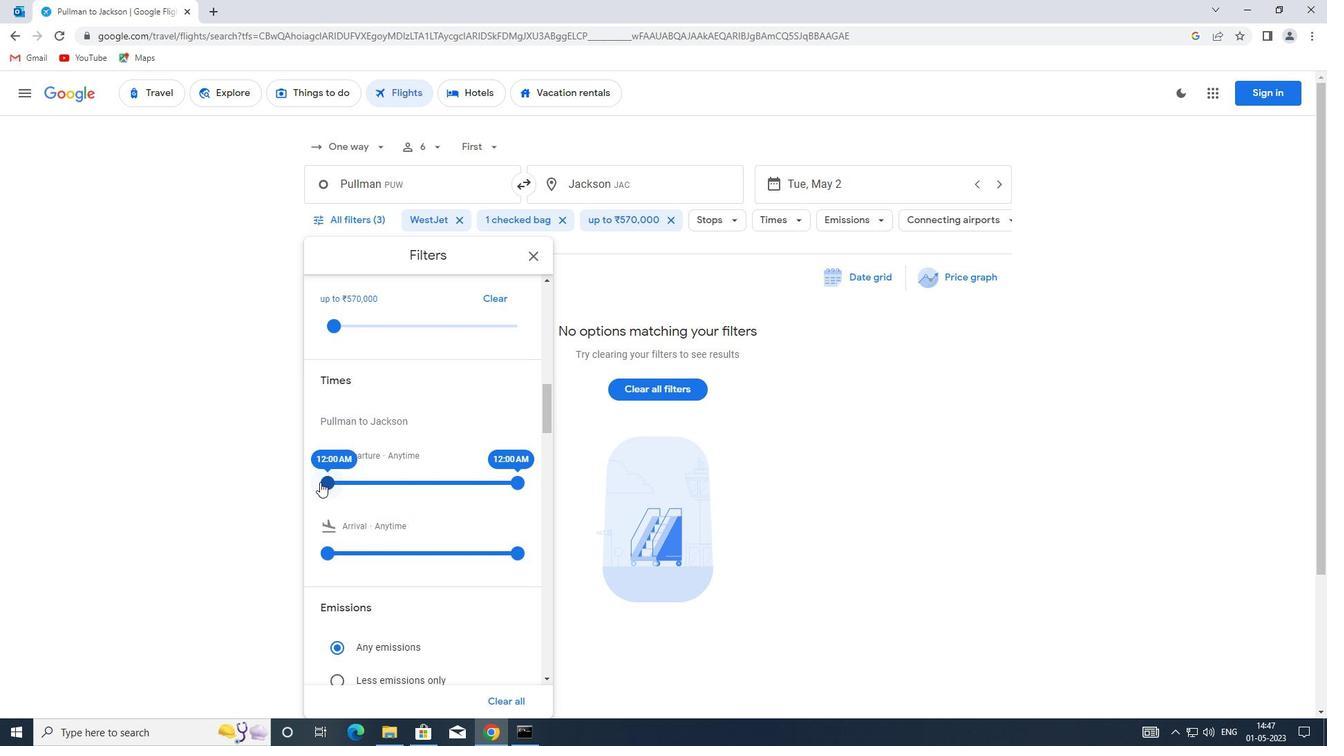 
Action: Mouse pressed left at (323, 481)
Screenshot: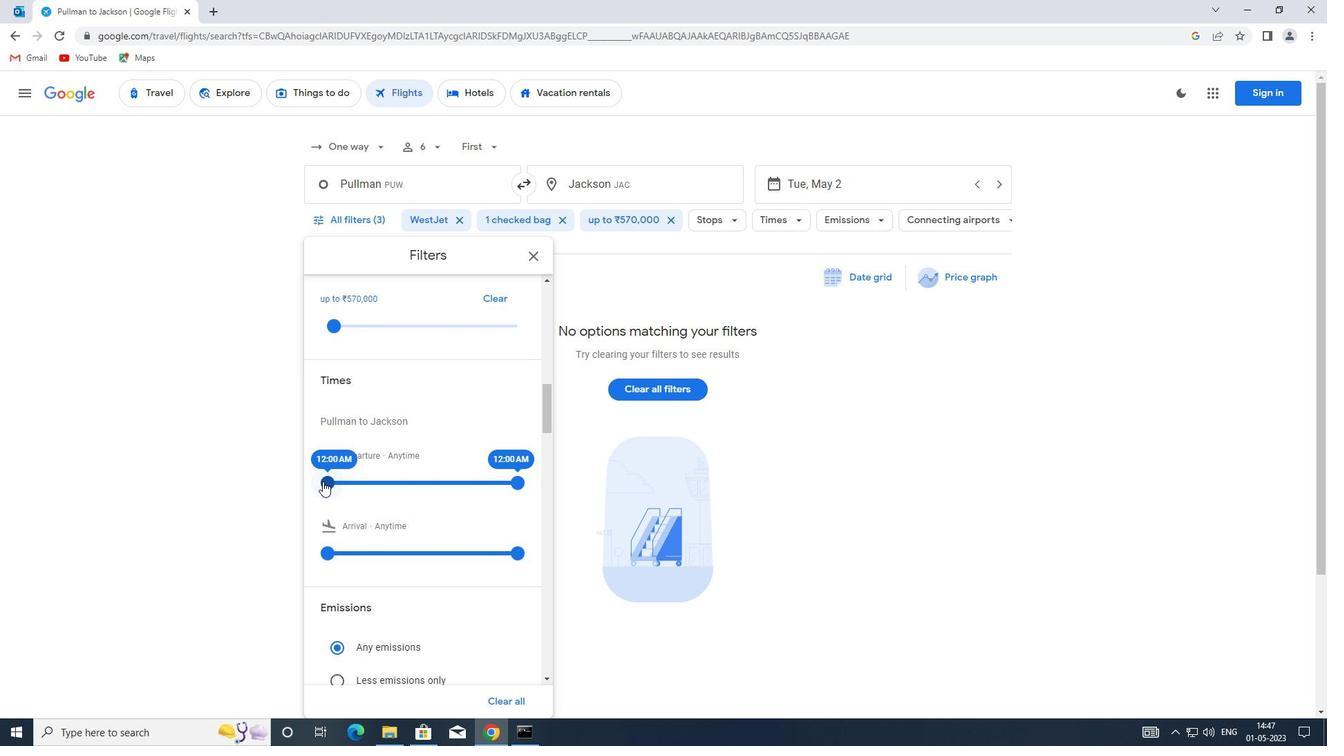 
Action: Mouse moved to (513, 485)
Screenshot: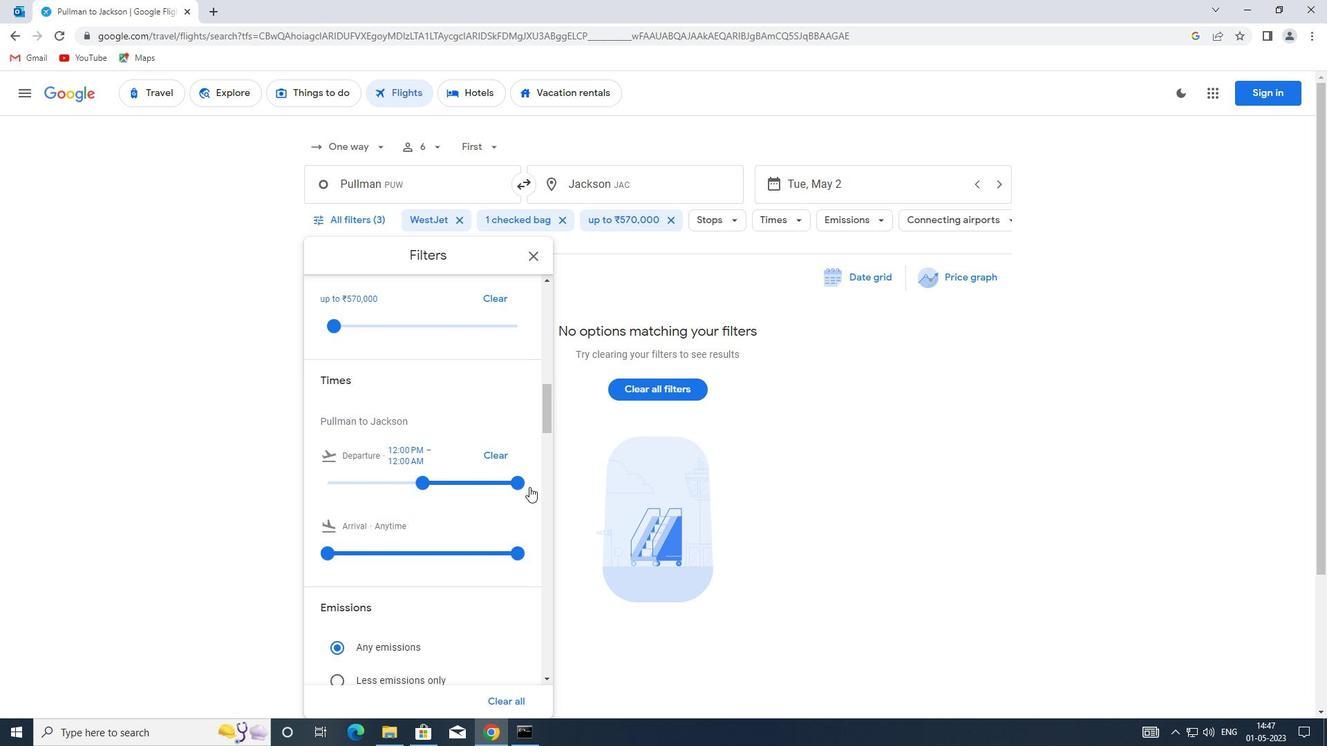 
Action: Mouse pressed left at (513, 485)
Screenshot: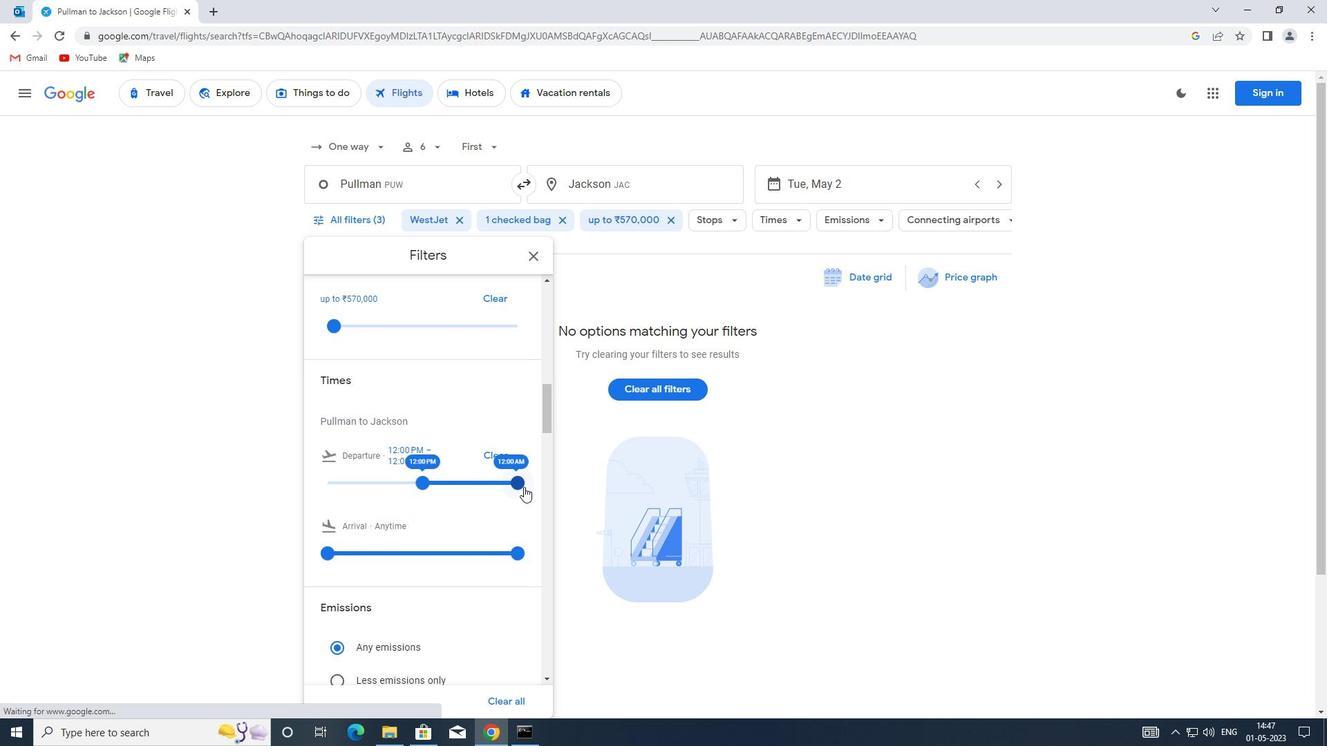 
Action: Mouse moved to (430, 479)
Screenshot: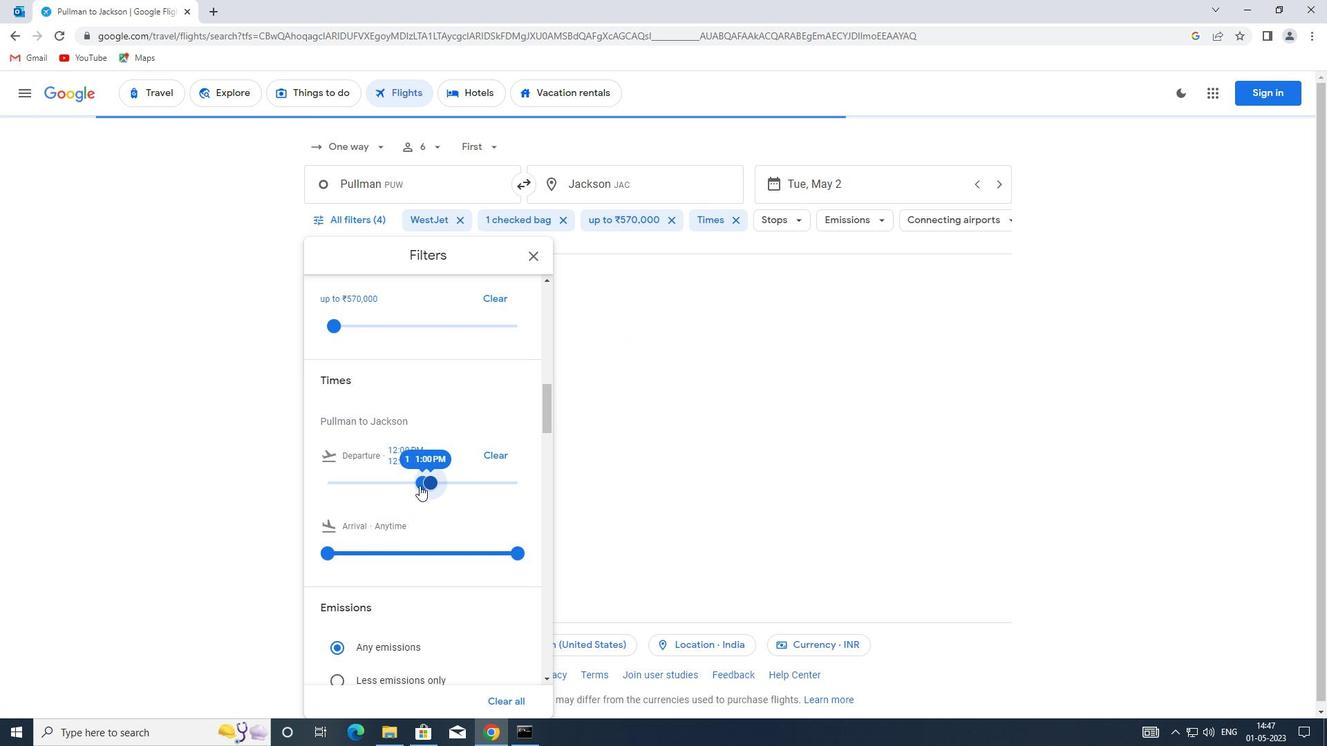 
Action: Mouse scrolled (430, 479) with delta (0, 0)
Screenshot: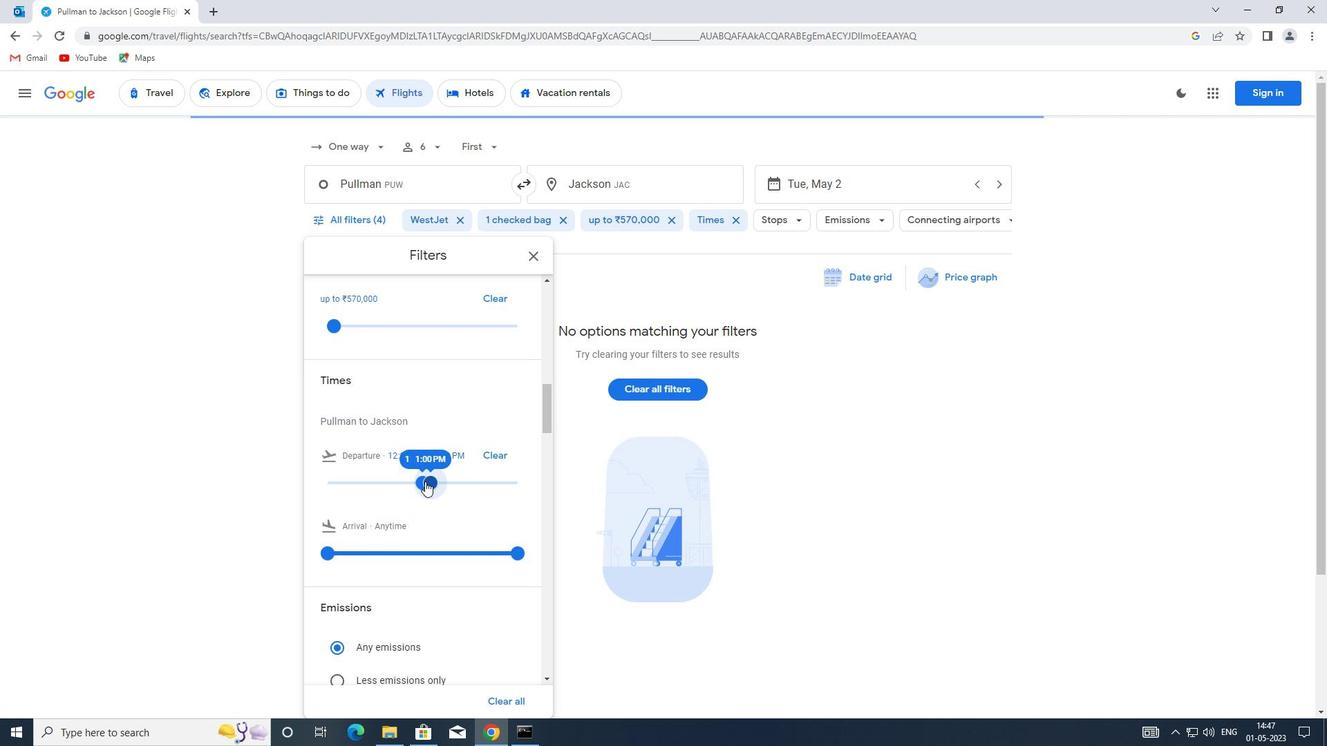 
Action: Mouse scrolled (430, 479) with delta (0, 0)
Screenshot: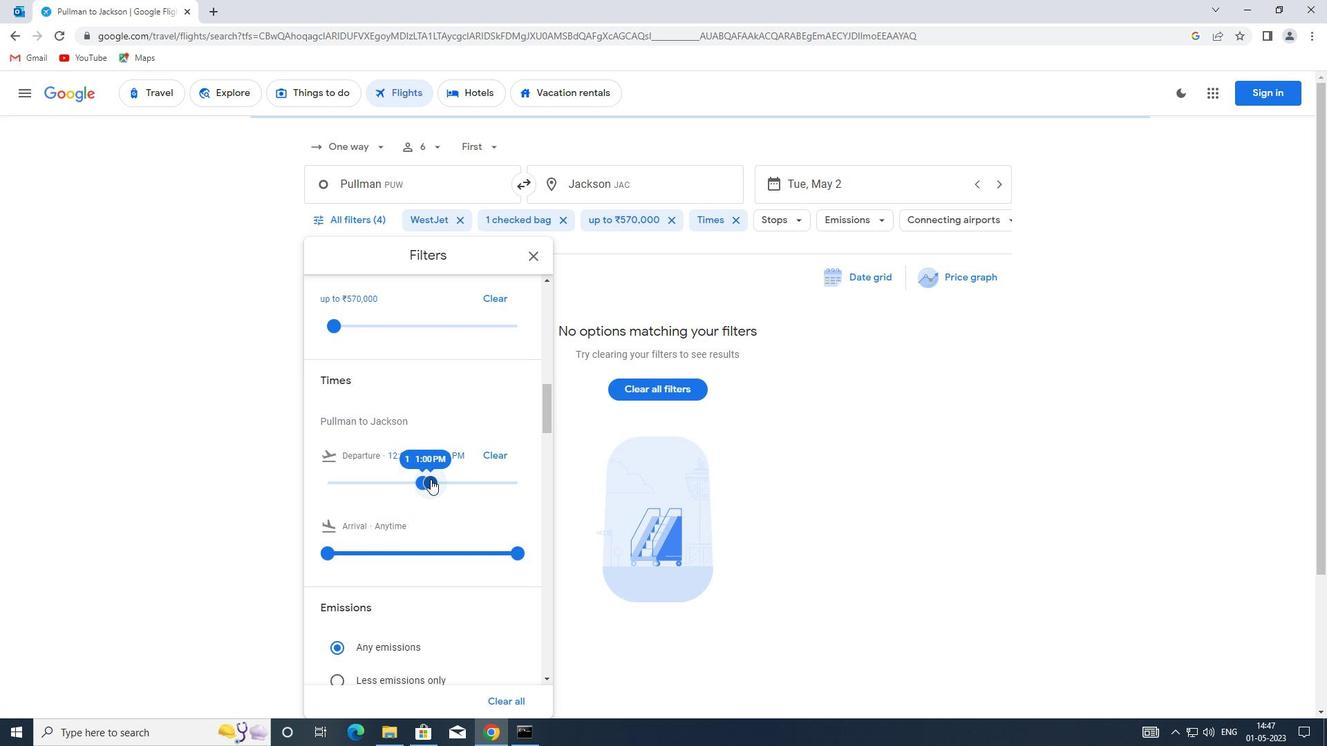 
Action: Mouse moved to (460, 390)
Screenshot: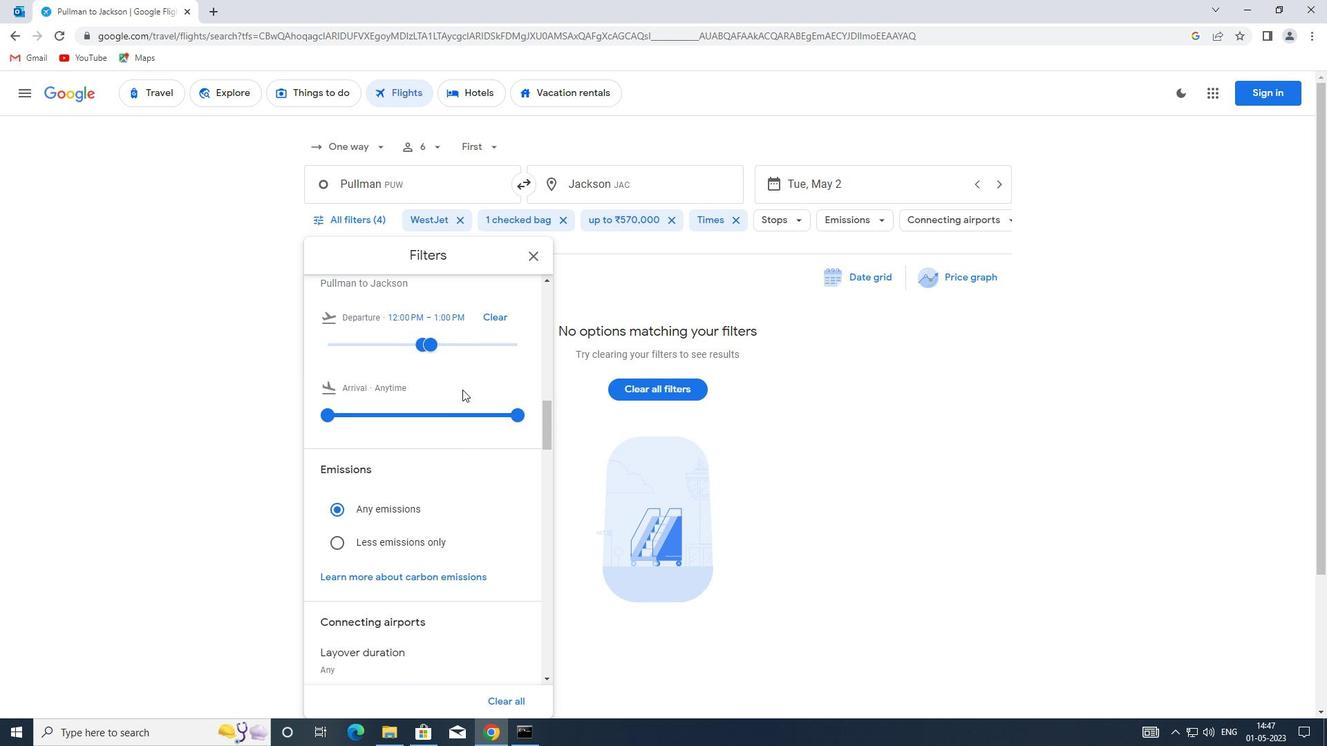 
Action: Mouse scrolled (460, 391) with delta (0, 0)
Screenshot: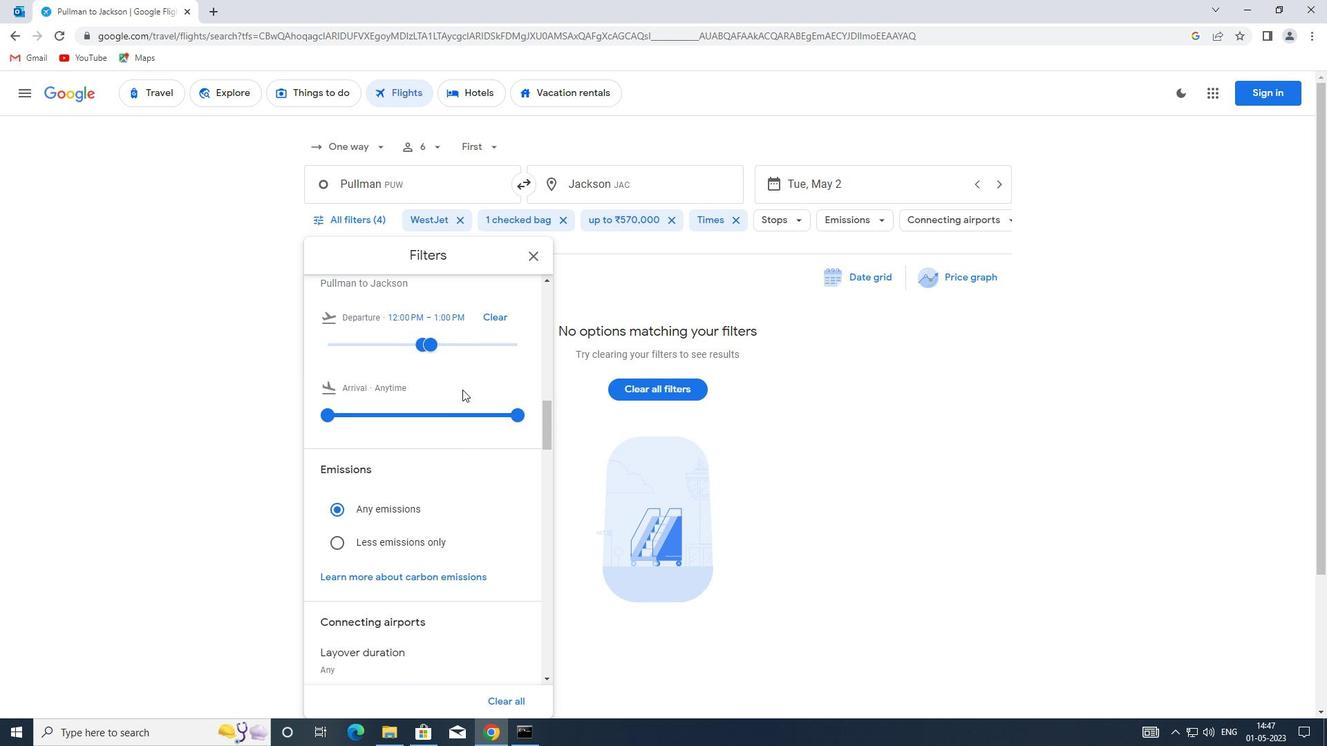 
Action: Mouse moved to (436, 409)
Screenshot: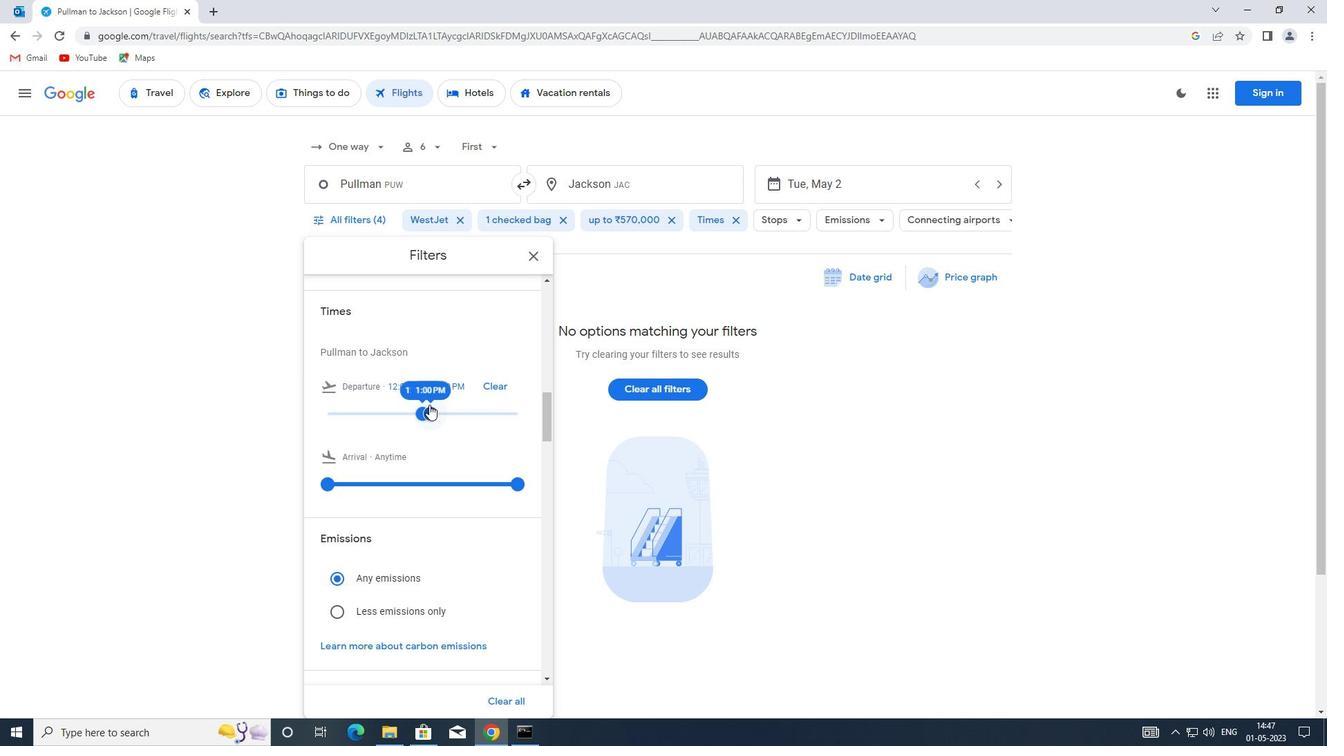 
Action: Mouse pressed left at (436, 409)
Screenshot: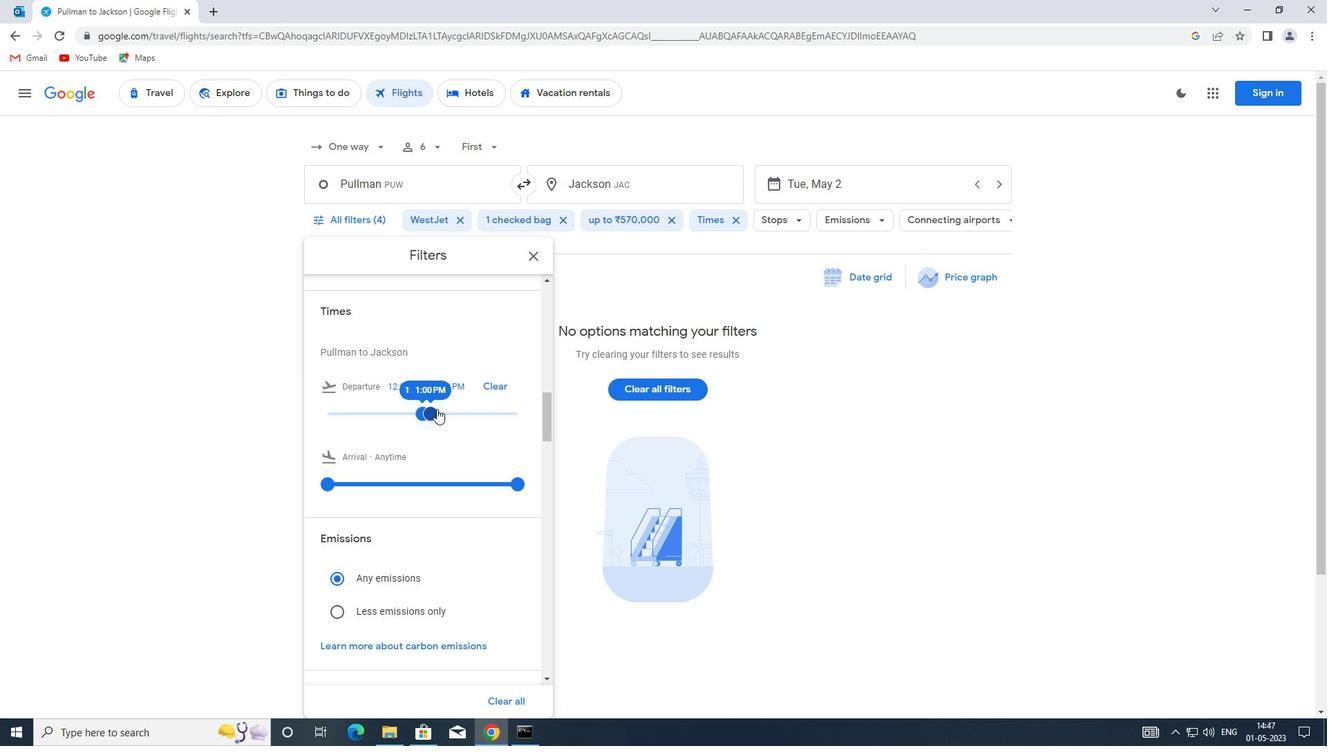 
Action: Mouse moved to (532, 258)
Screenshot: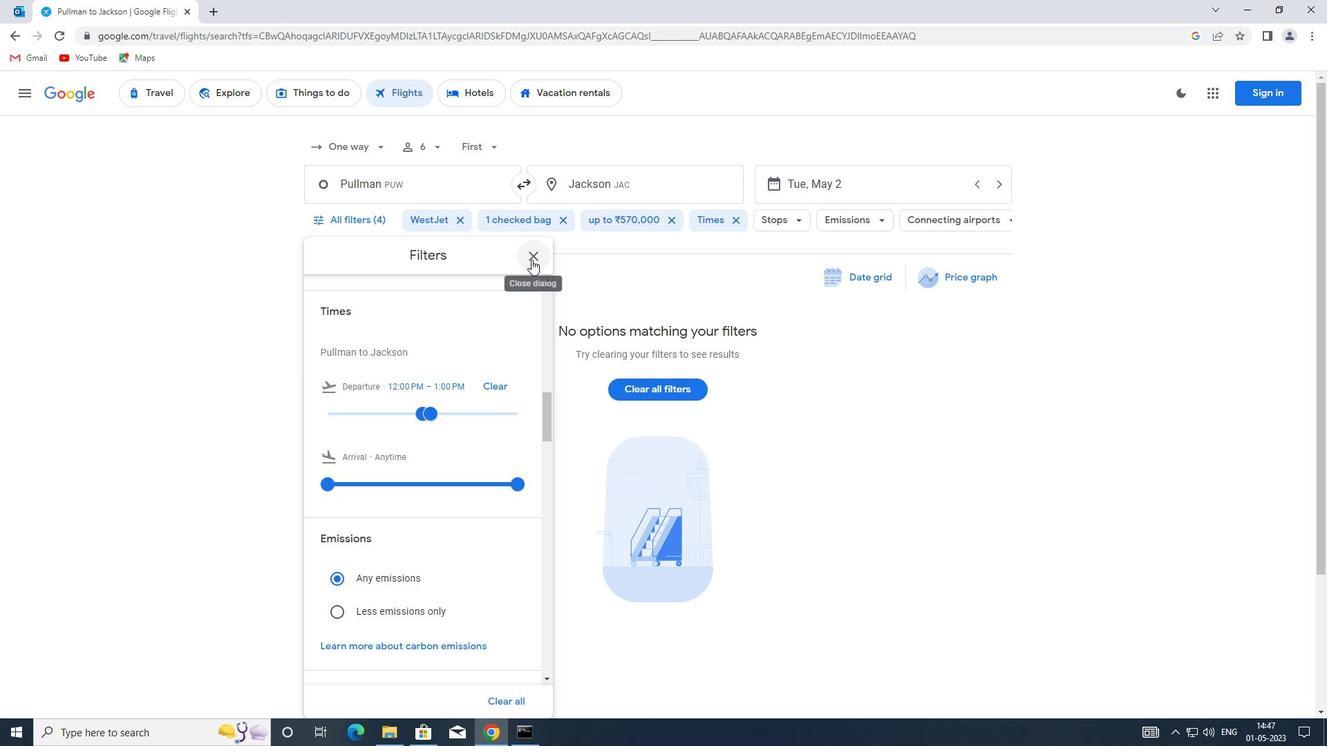 
Action: Mouse pressed left at (532, 258)
Screenshot: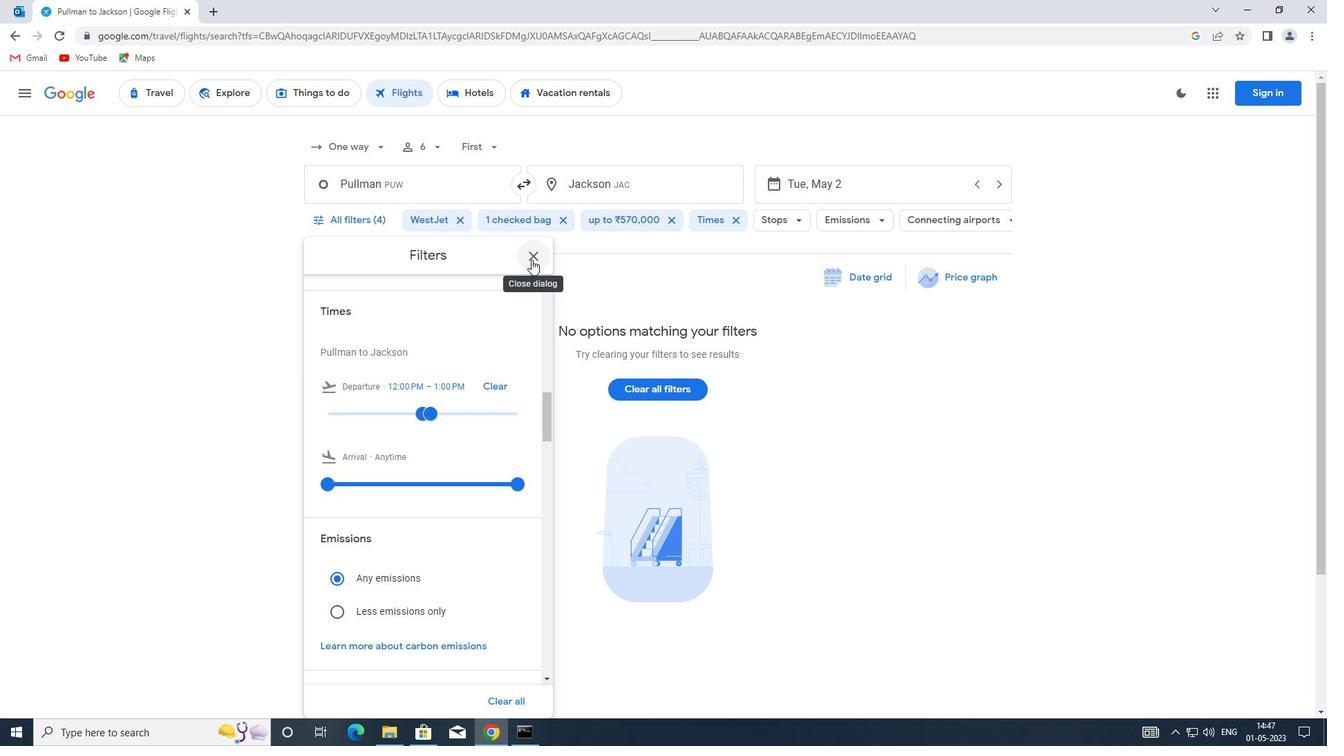 
